 Task: Search one way flight ticket for 2 adults, 2 children, 2 infants in seat in first from Nantucket: Nantucket Memorial Airport to Springfield: Abraham Lincoln Capital Airport on 5-2-2023. Choice of flights is Royal air maroc. Number of bags: 2 checked bags. Price is upto 76000. Outbound departure time preference is 0:00.
Action: Mouse moved to (336, 152)
Screenshot: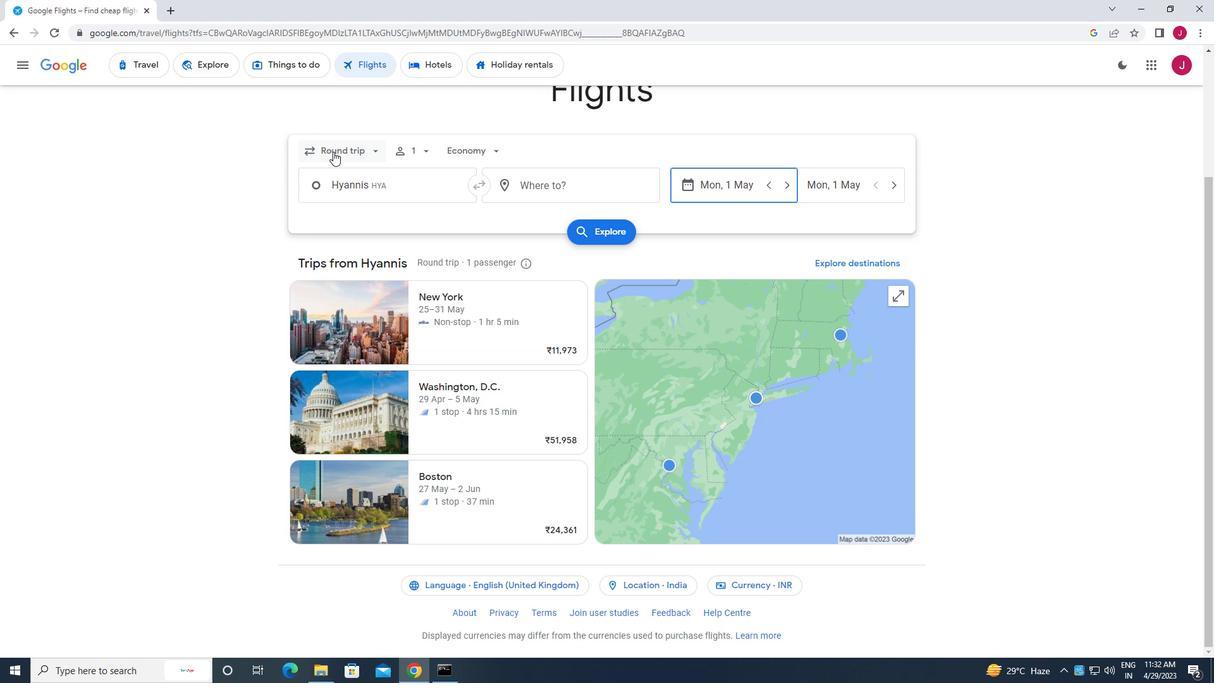 
Action: Mouse pressed left at (336, 152)
Screenshot: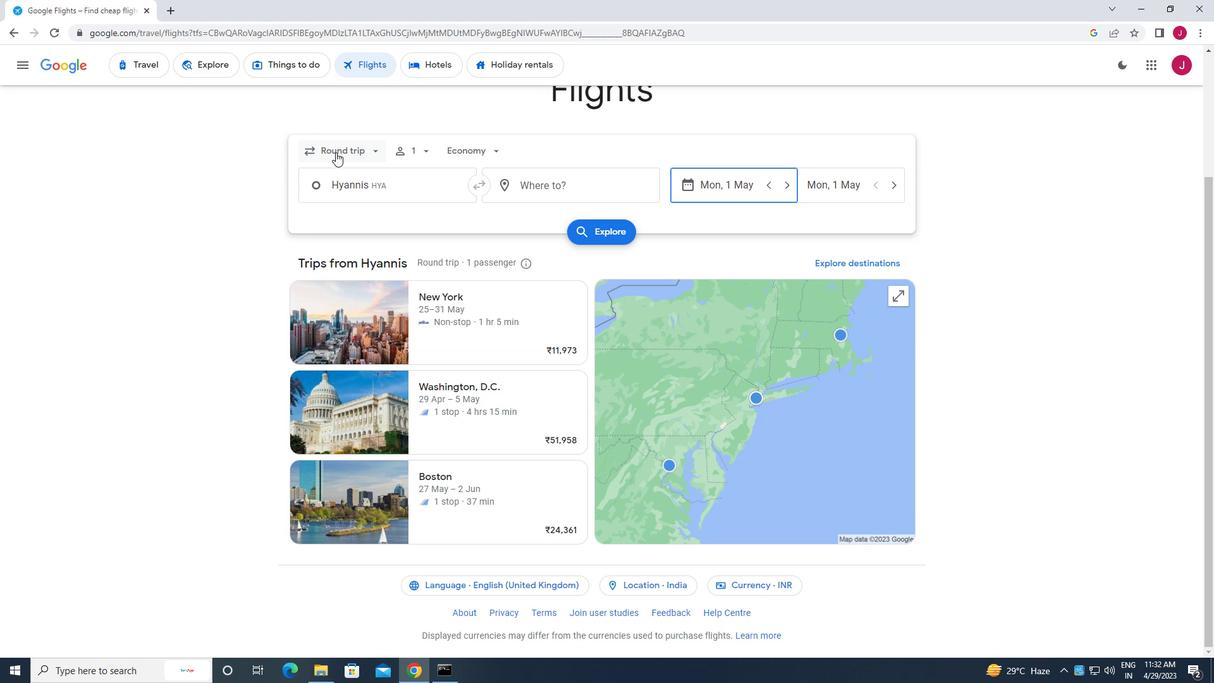 
Action: Mouse moved to (358, 211)
Screenshot: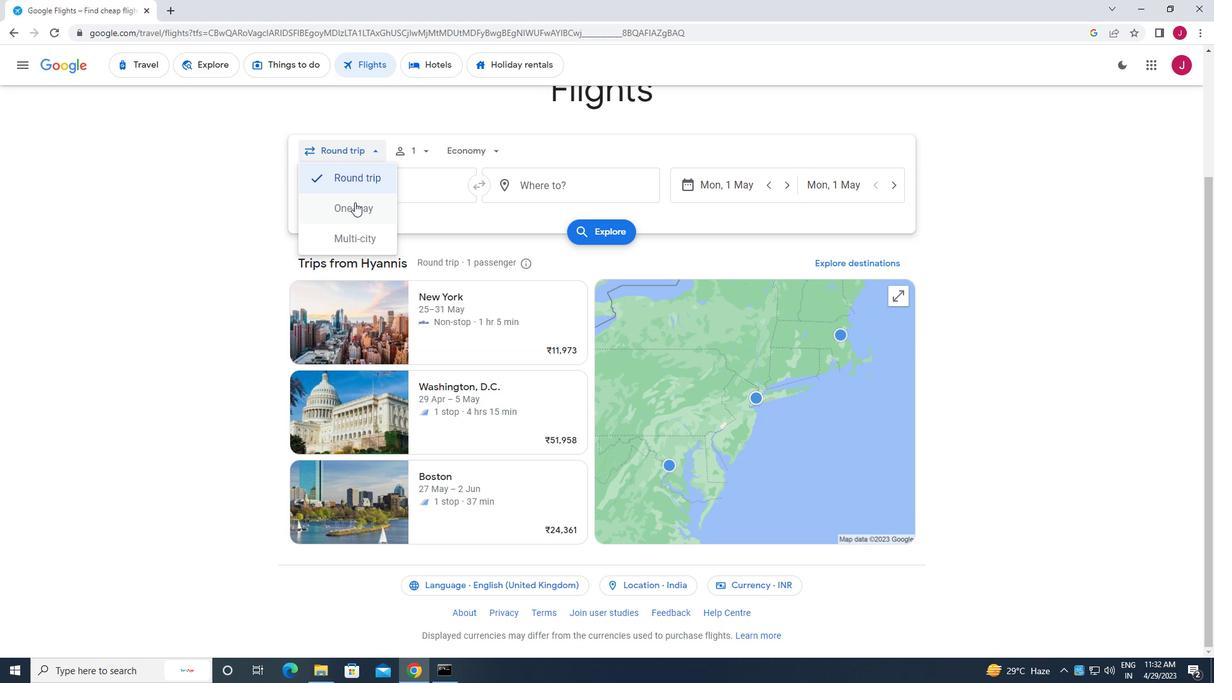 
Action: Mouse pressed left at (358, 211)
Screenshot: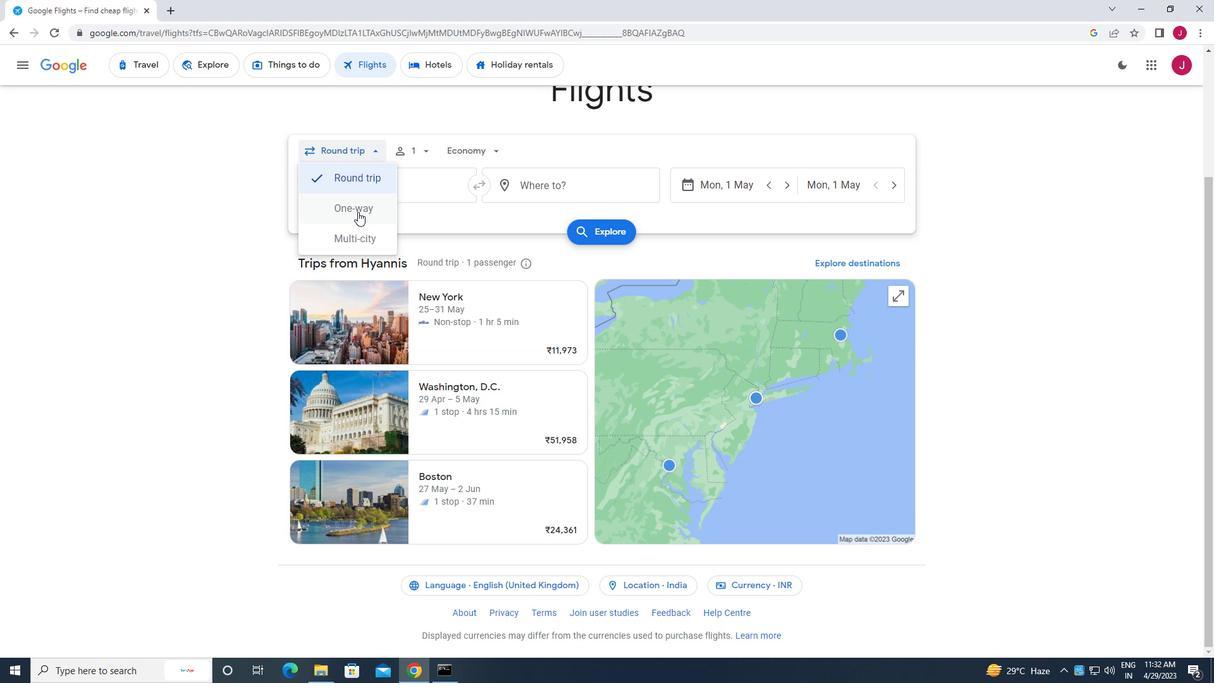 
Action: Mouse moved to (424, 153)
Screenshot: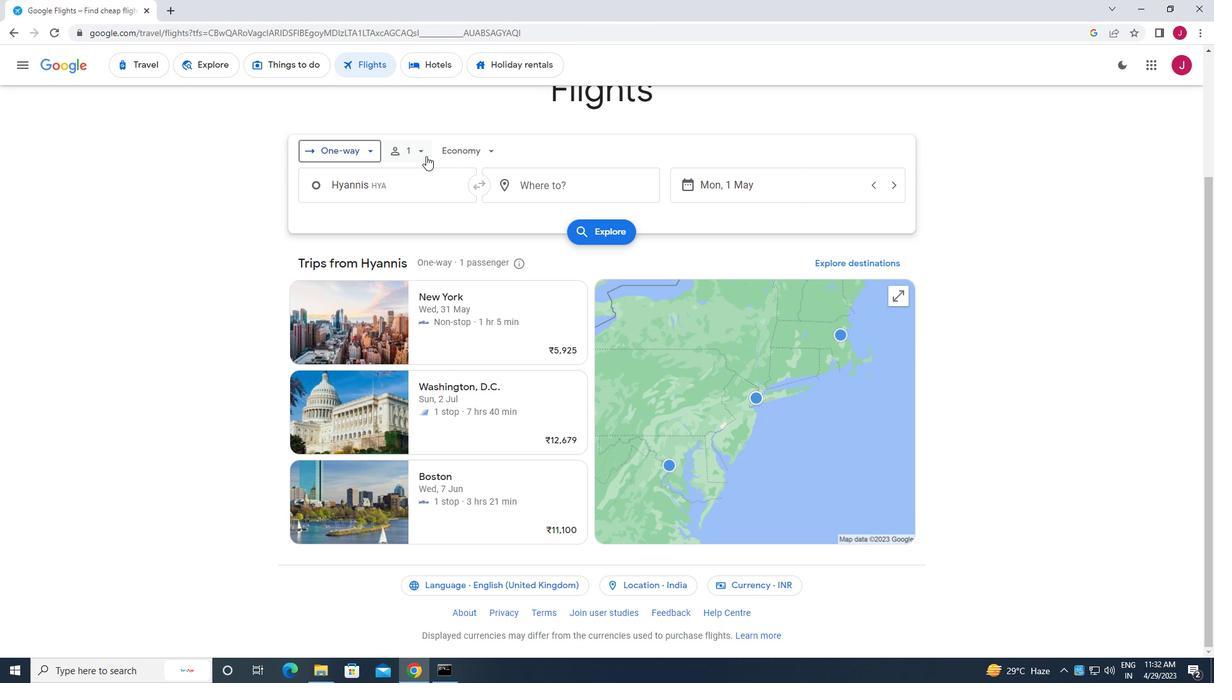 
Action: Mouse pressed left at (424, 153)
Screenshot: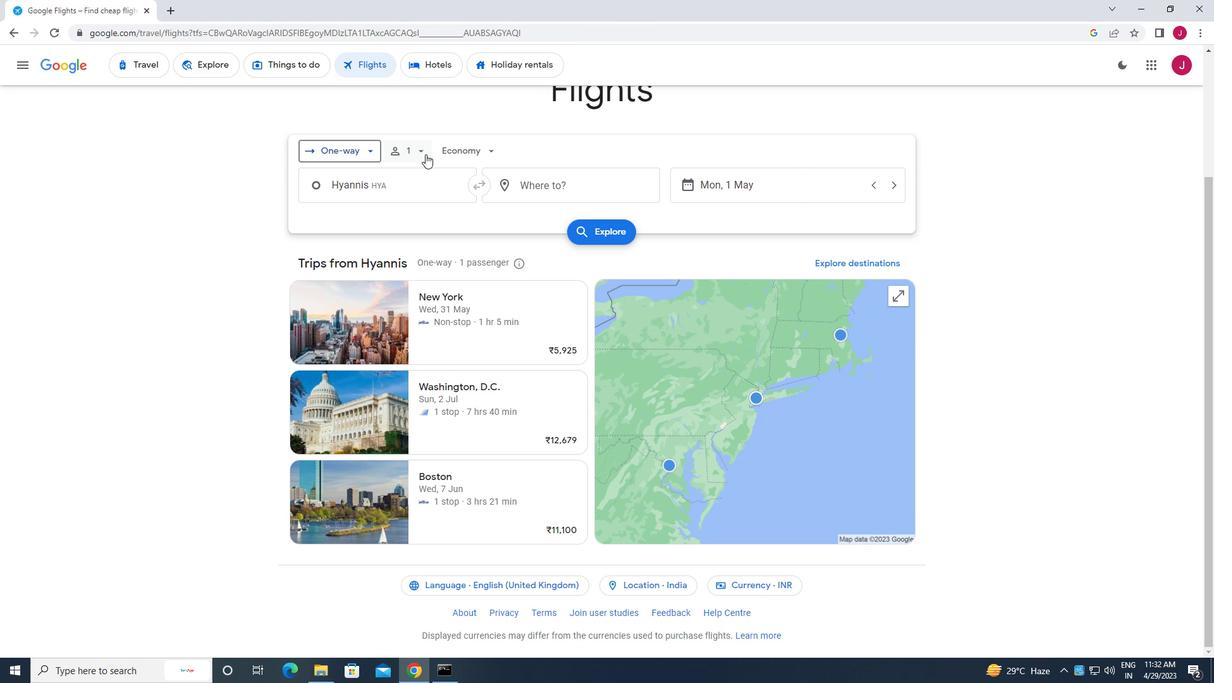 
Action: Mouse moved to (518, 187)
Screenshot: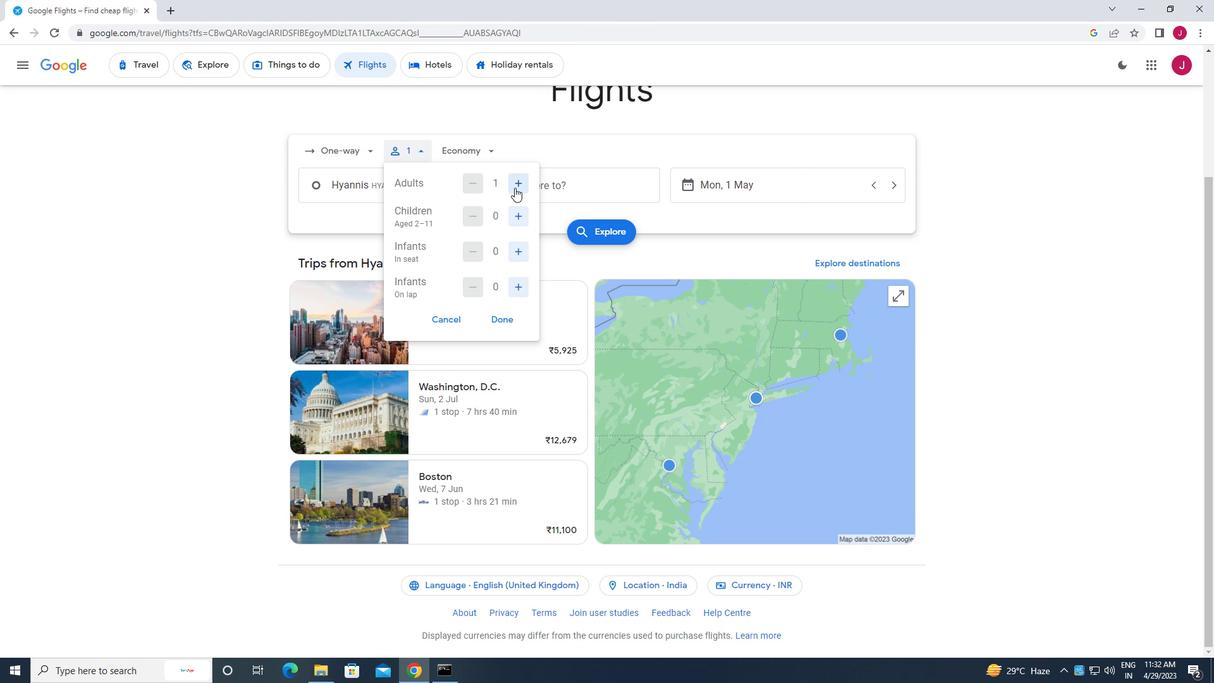 
Action: Mouse pressed left at (518, 187)
Screenshot: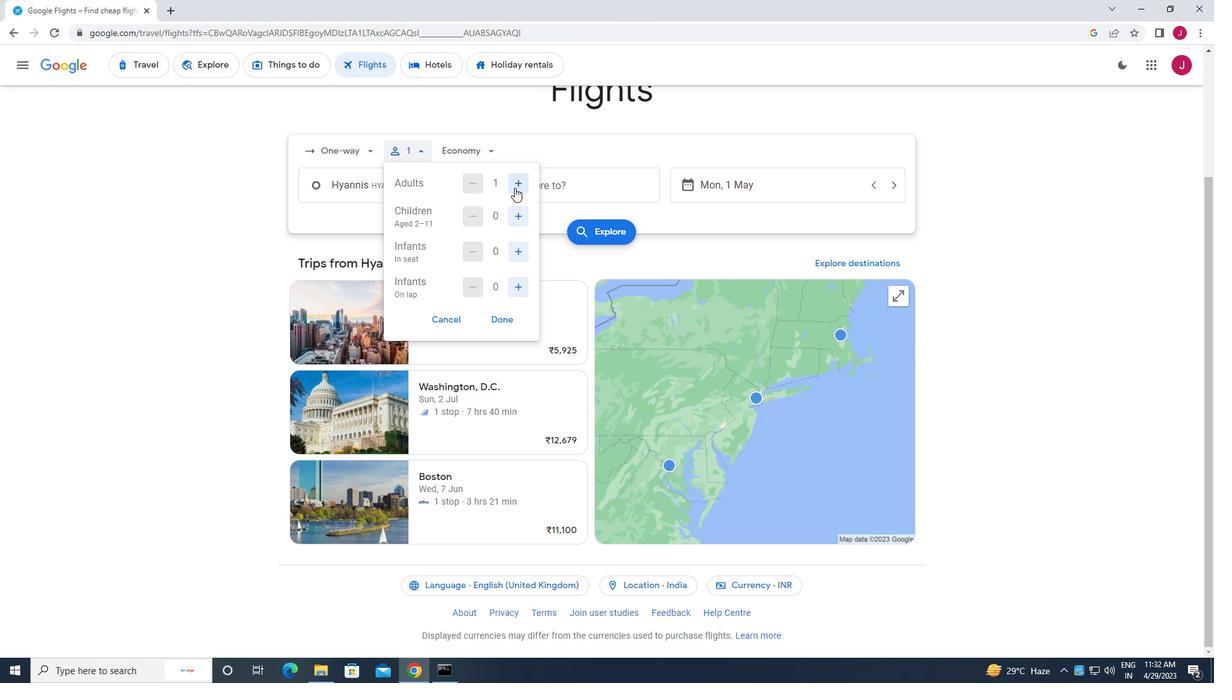
Action: Mouse pressed left at (518, 187)
Screenshot: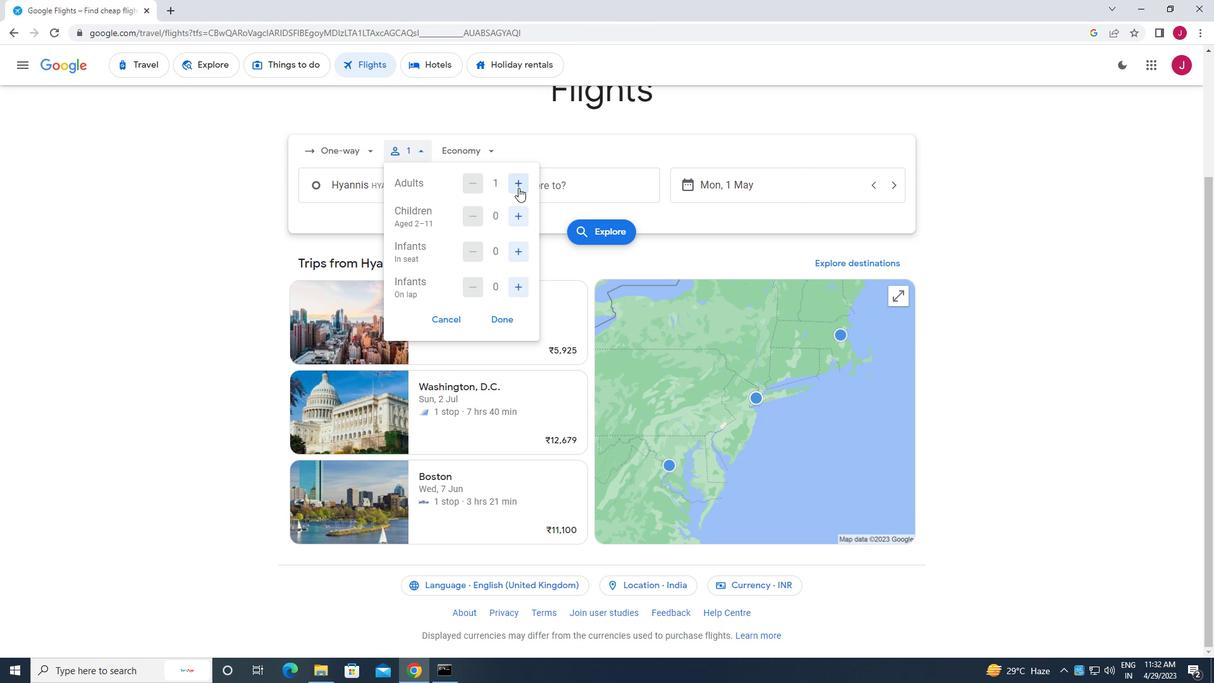 
Action: Mouse moved to (475, 179)
Screenshot: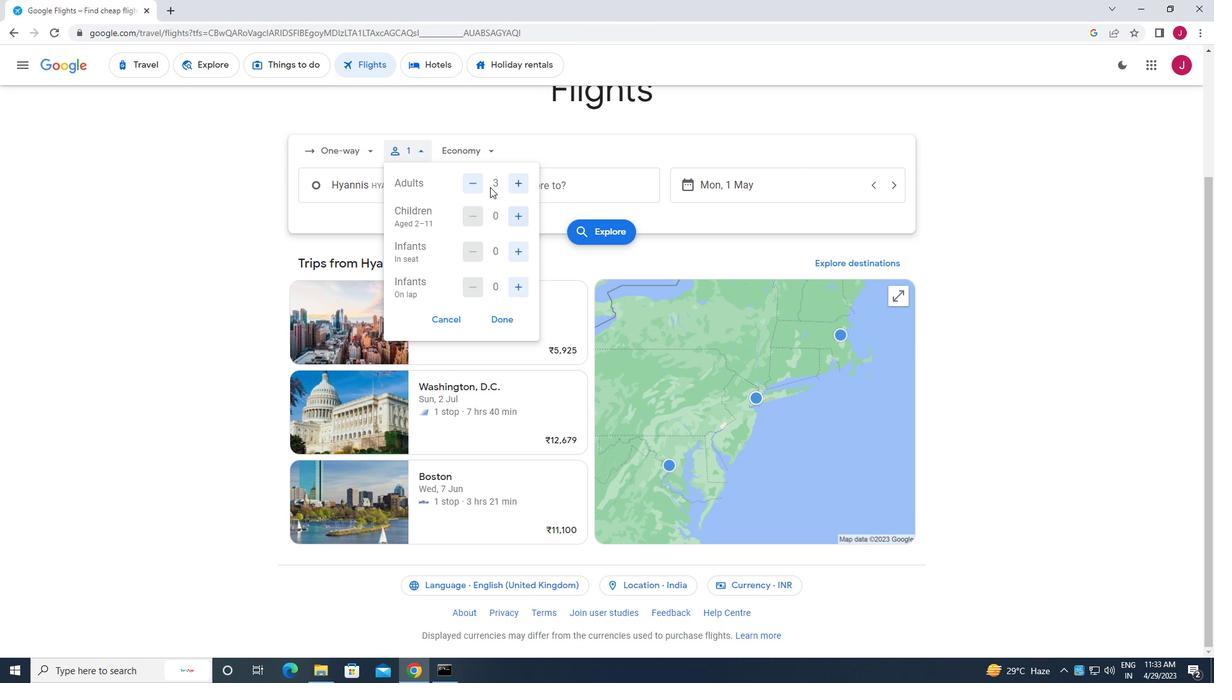 
Action: Mouse pressed left at (475, 179)
Screenshot: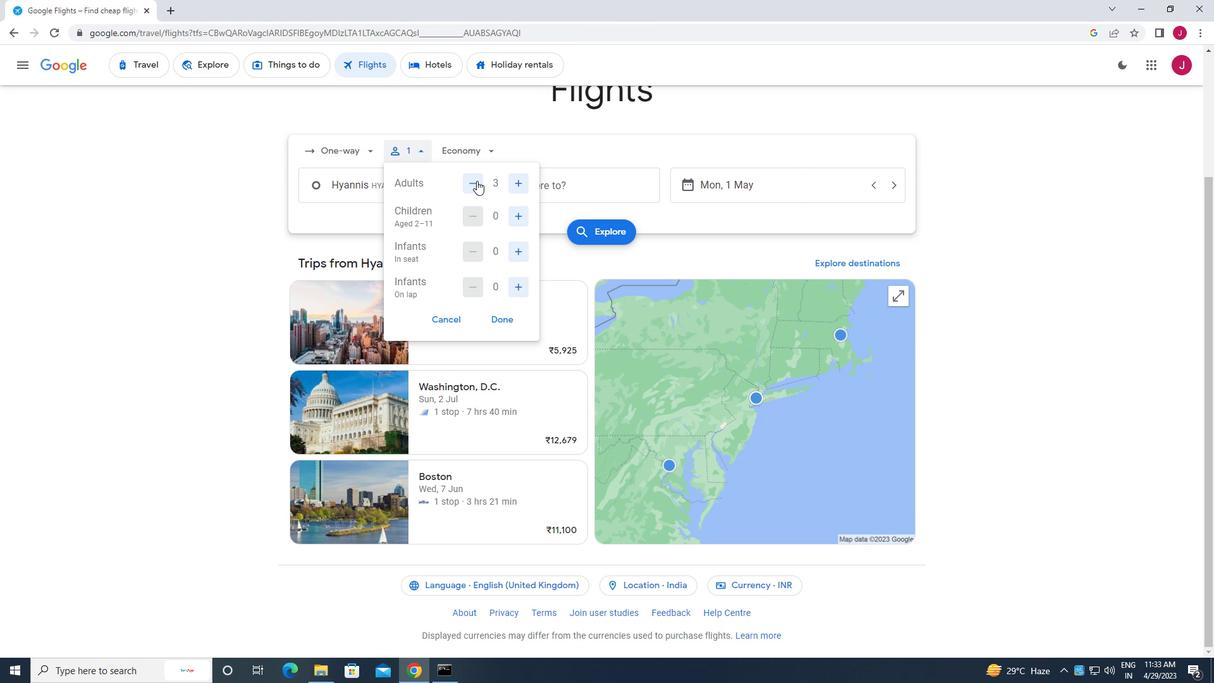 
Action: Mouse moved to (521, 220)
Screenshot: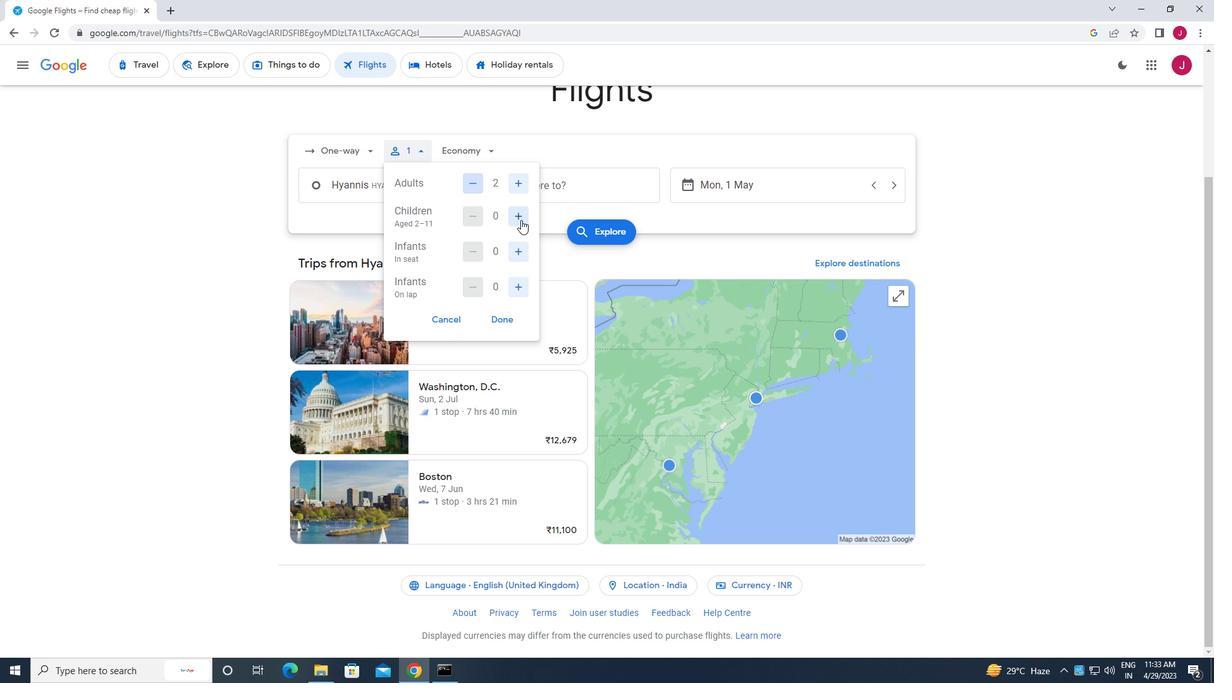 
Action: Mouse pressed left at (521, 220)
Screenshot: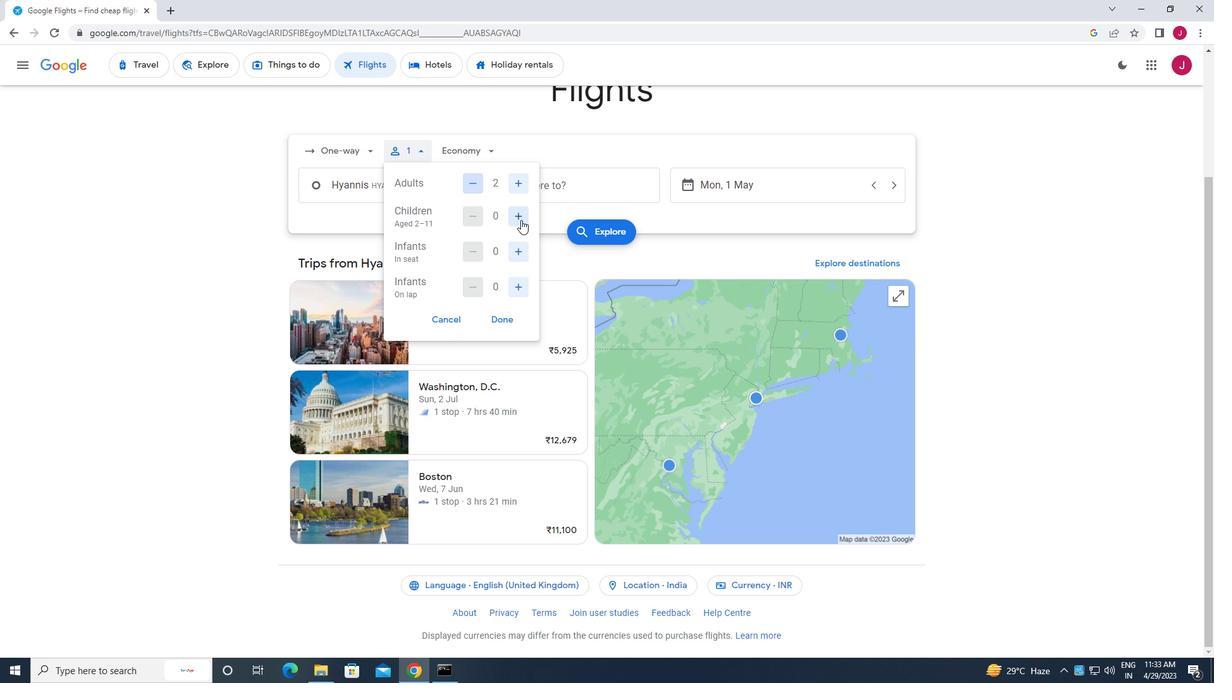 
Action: Mouse moved to (521, 220)
Screenshot: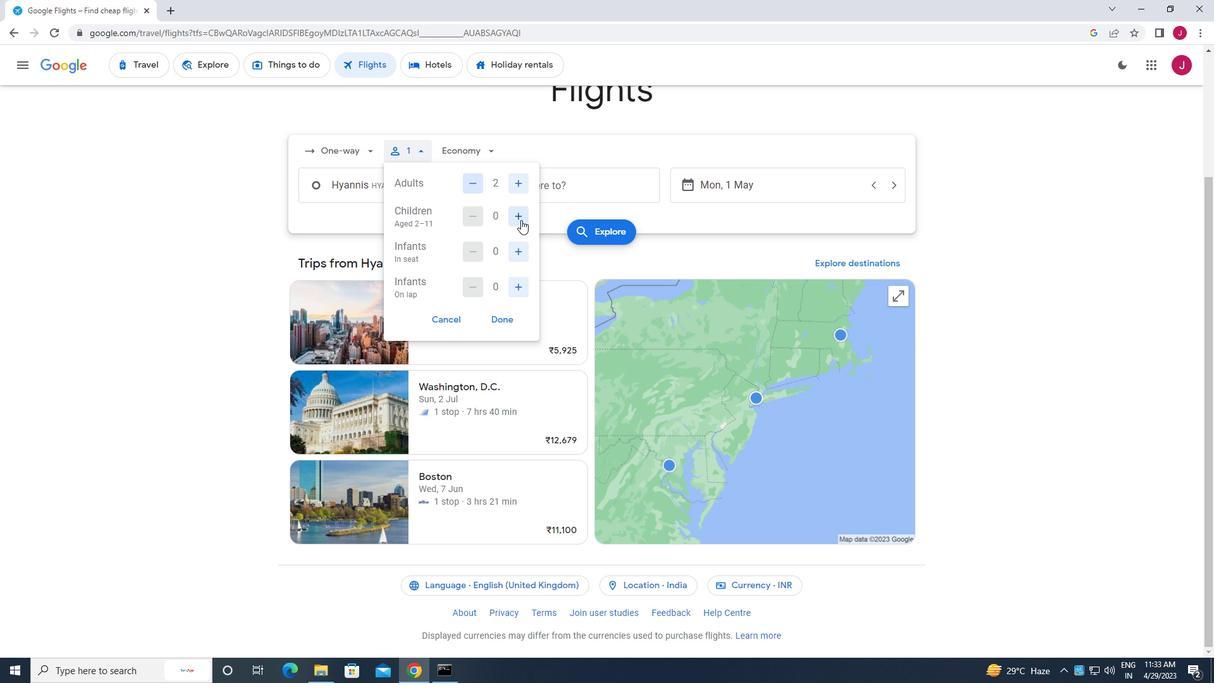 
Action: Mouse pressed left at (521, 220)
Screenshot: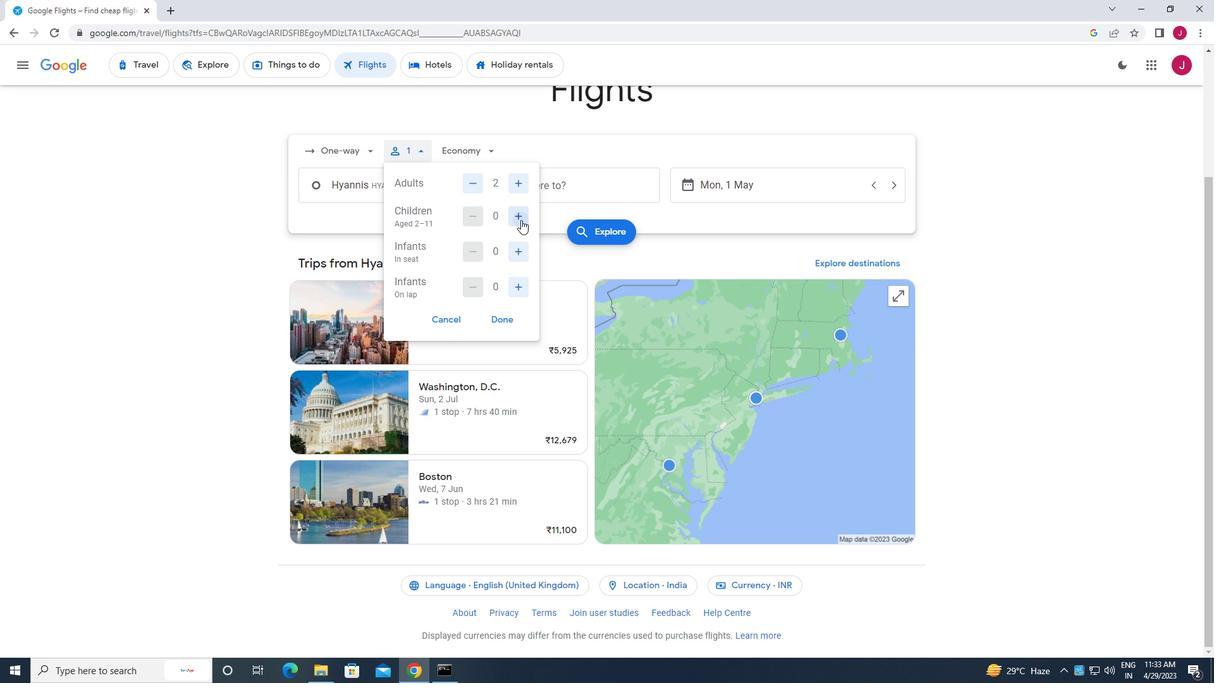 
Action: Mouse moved to (525, 254)
Screenshot: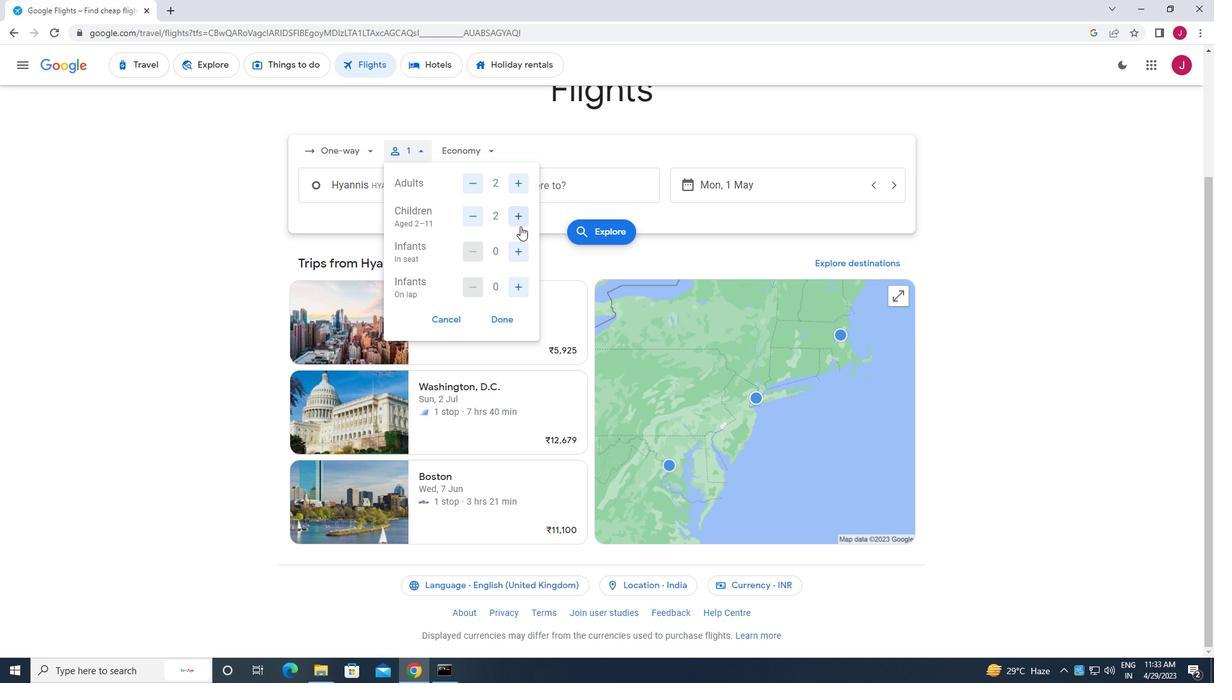 
Action: Mouse pressed left at (525, 254)
Screenshot: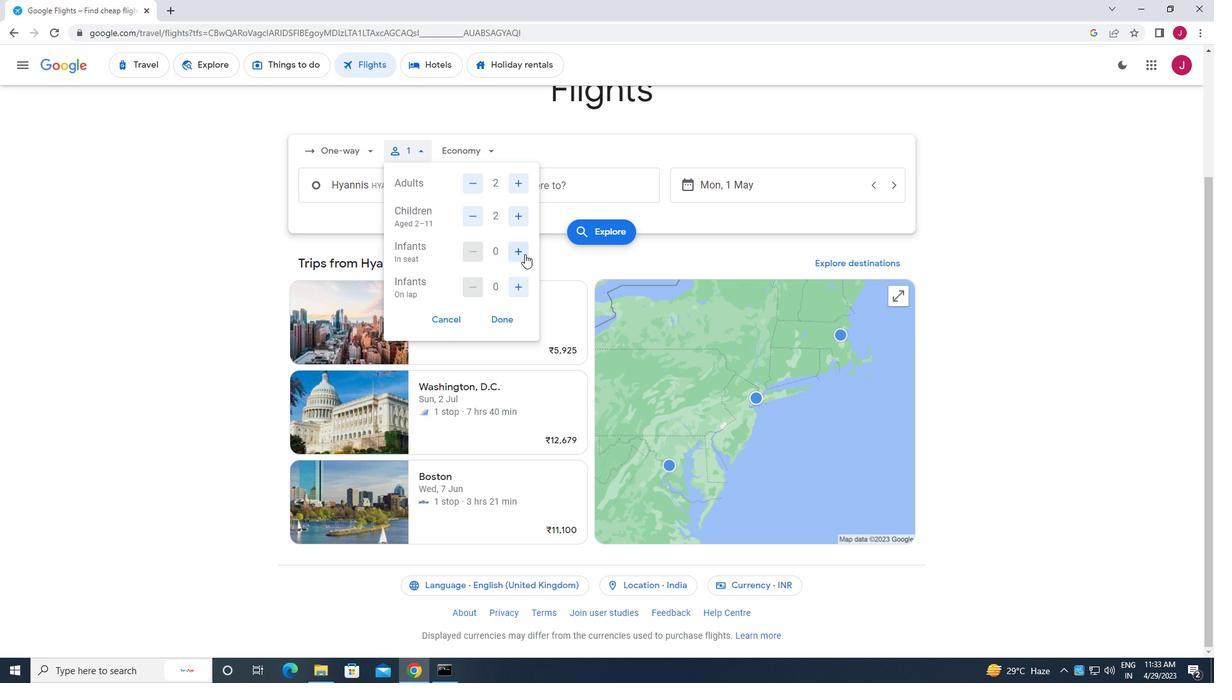 
Action: Mouse moved to (525, 254)
Screenshot: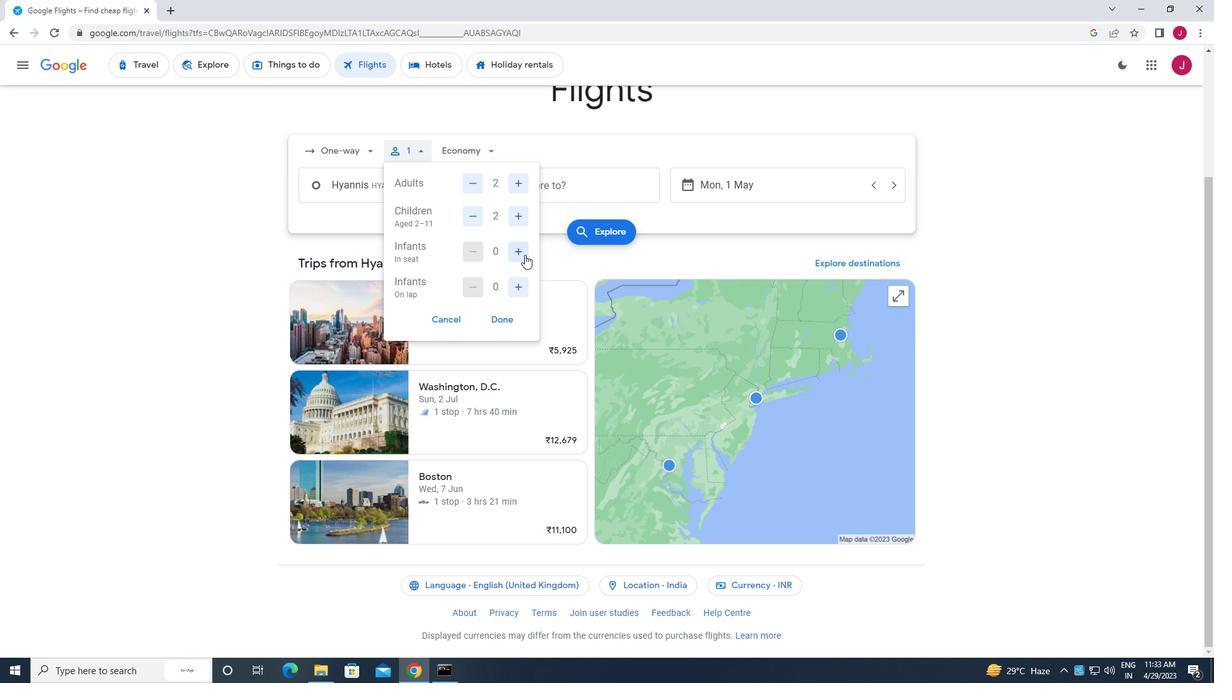 
Action: Mouse pressed left at (525, 254)
Screenshot: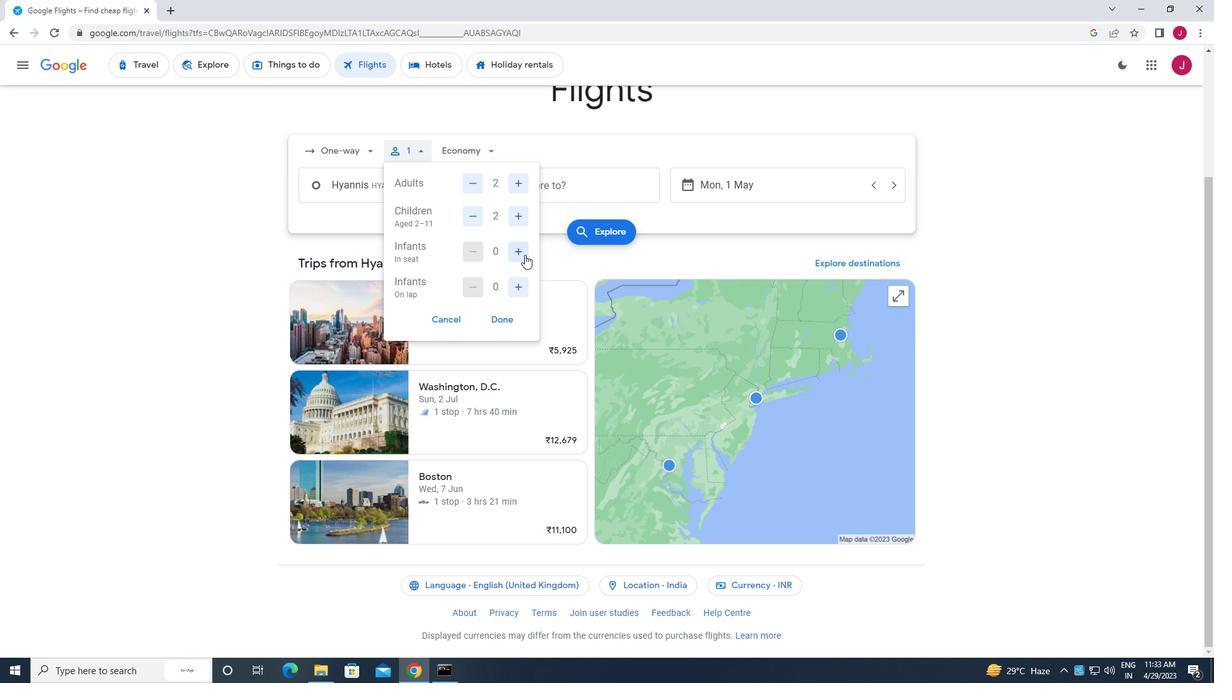 
Action: Mouse moved to (501, 315)
Screenshot: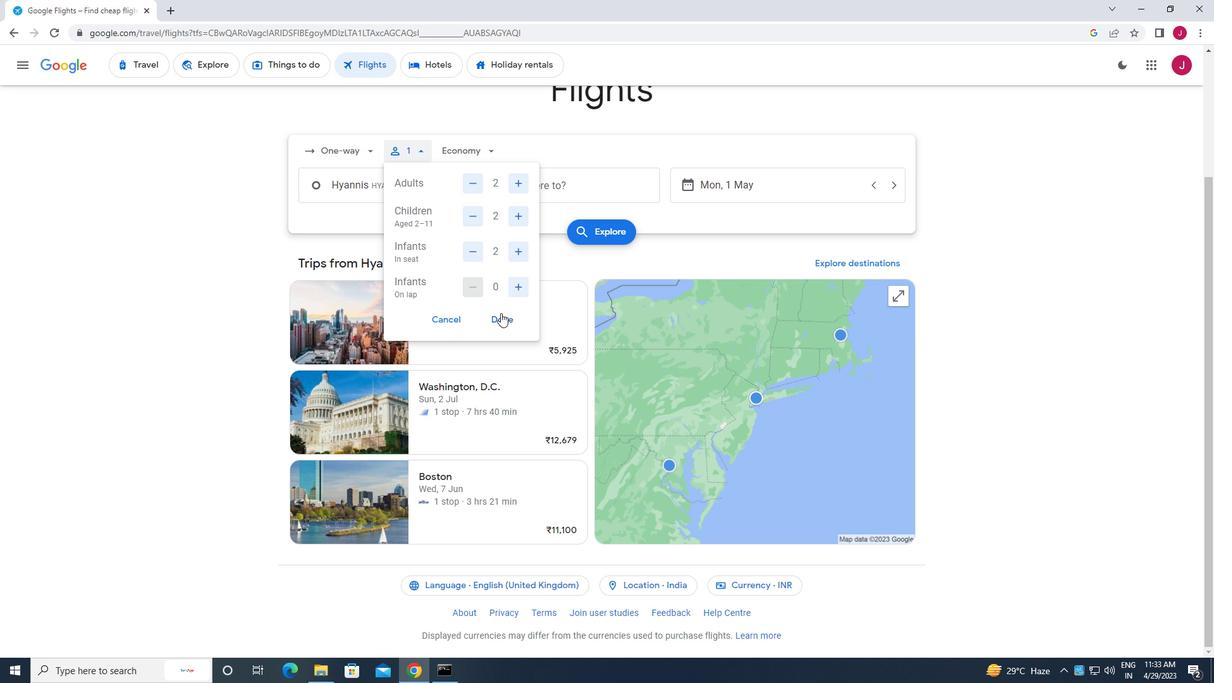
Action: Mouse pressed left at (501, 315)
Screenshot: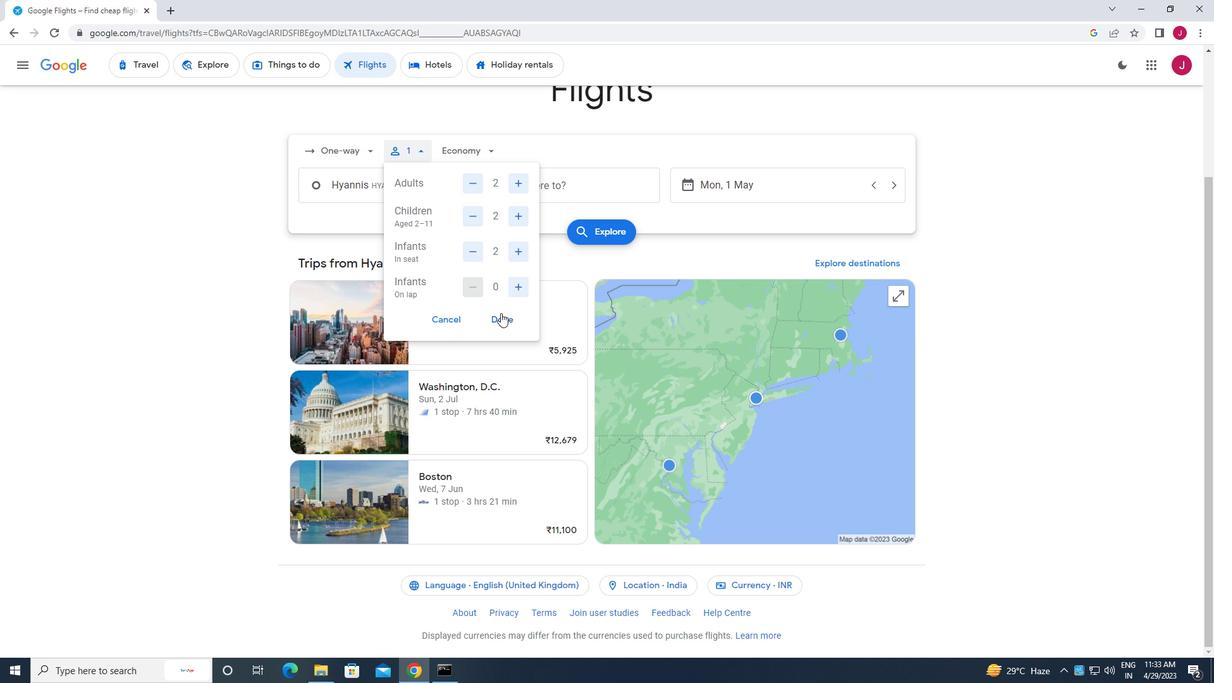 
Action: Mouse moved to (402, 188)
Screenshot: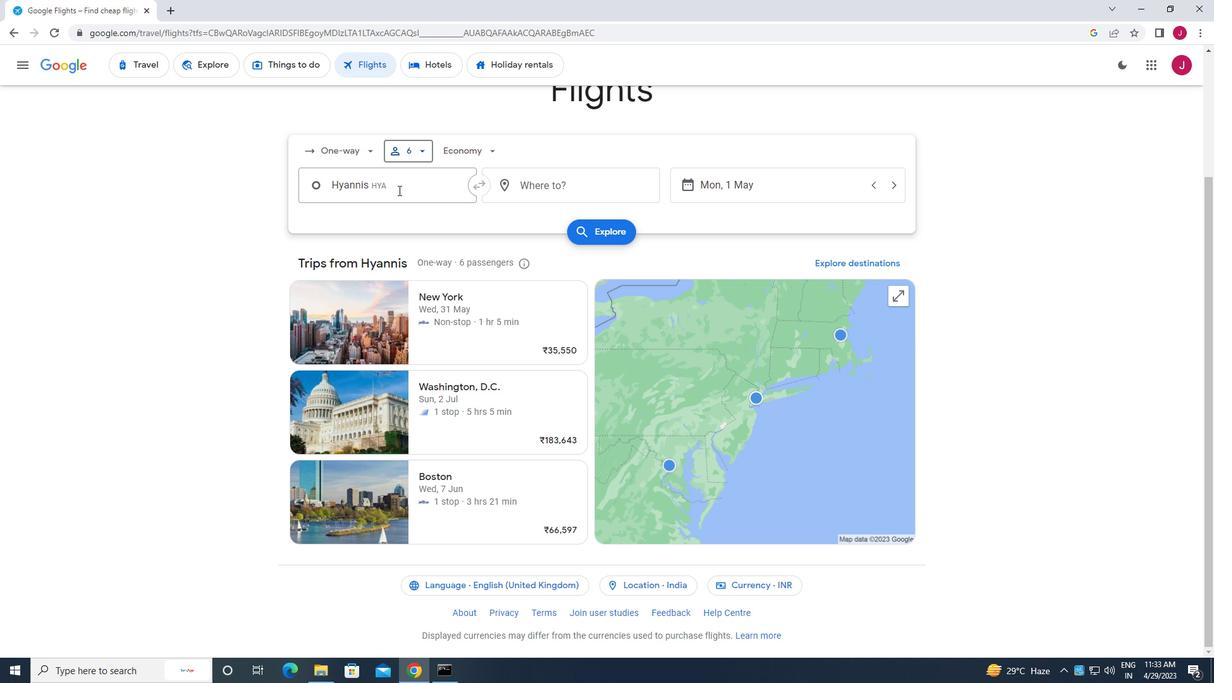 
Action: Mouse pressed left at (402, 188)
Screenshot: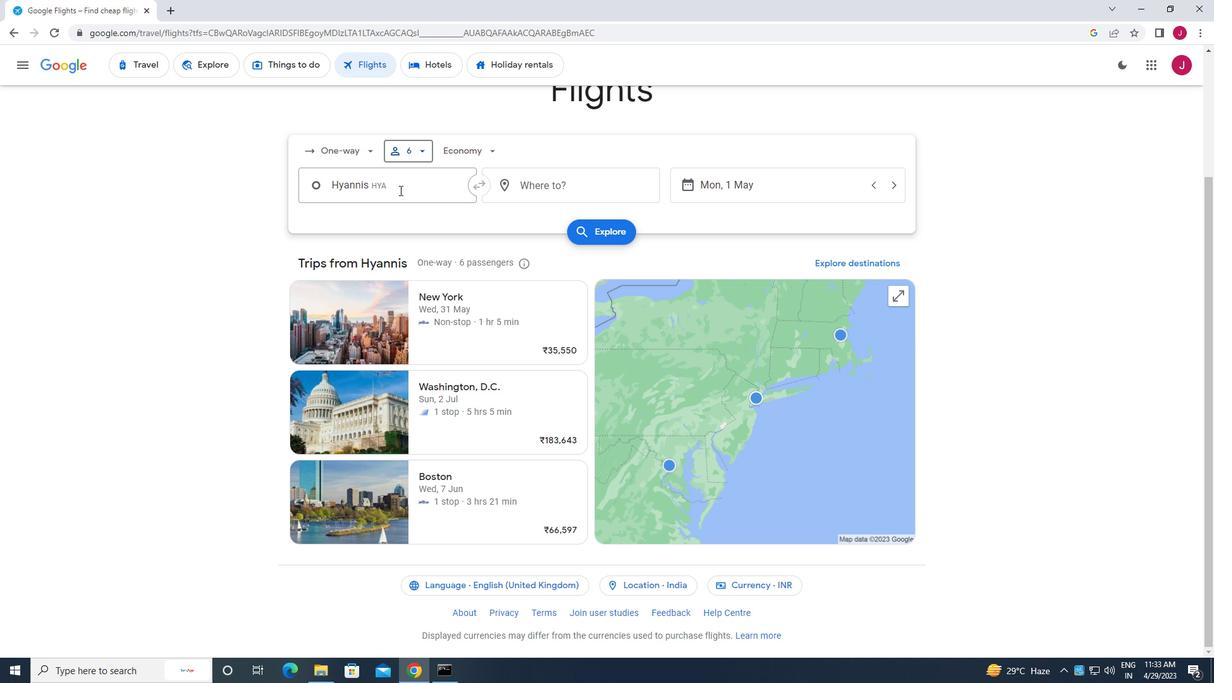 
Action: Key pressed nantucket<Key.space>me
Screenshot: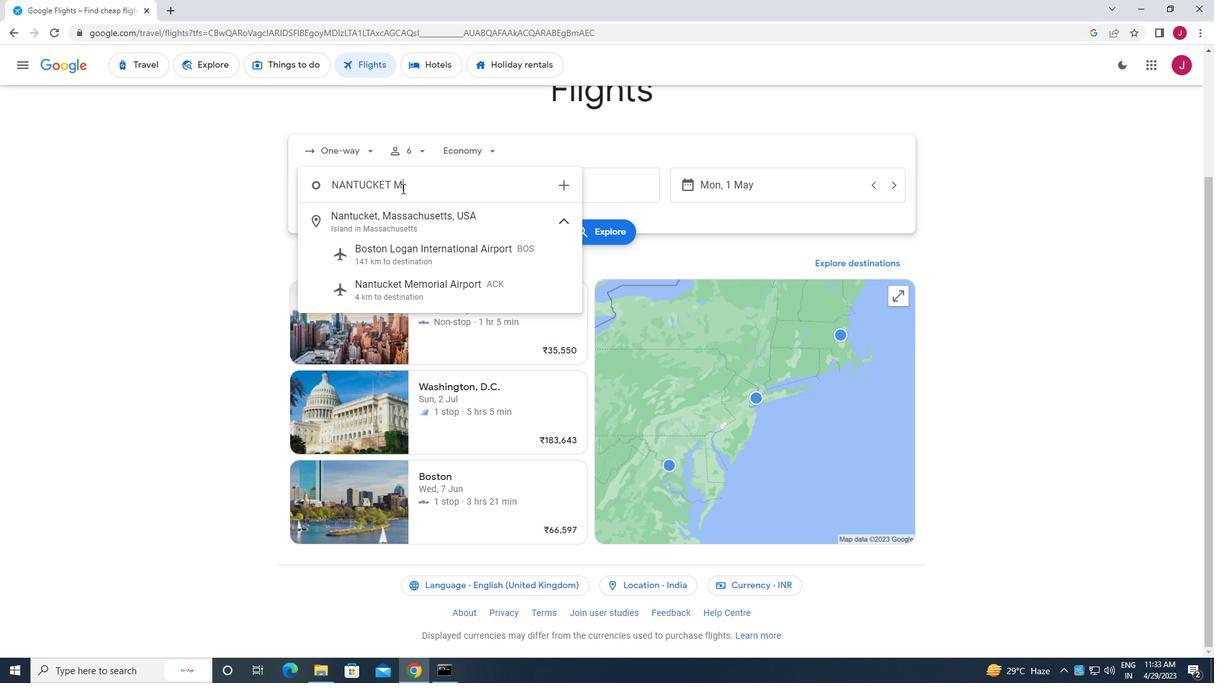 
Action: Mouse moved to (404, 218)
Screenshot: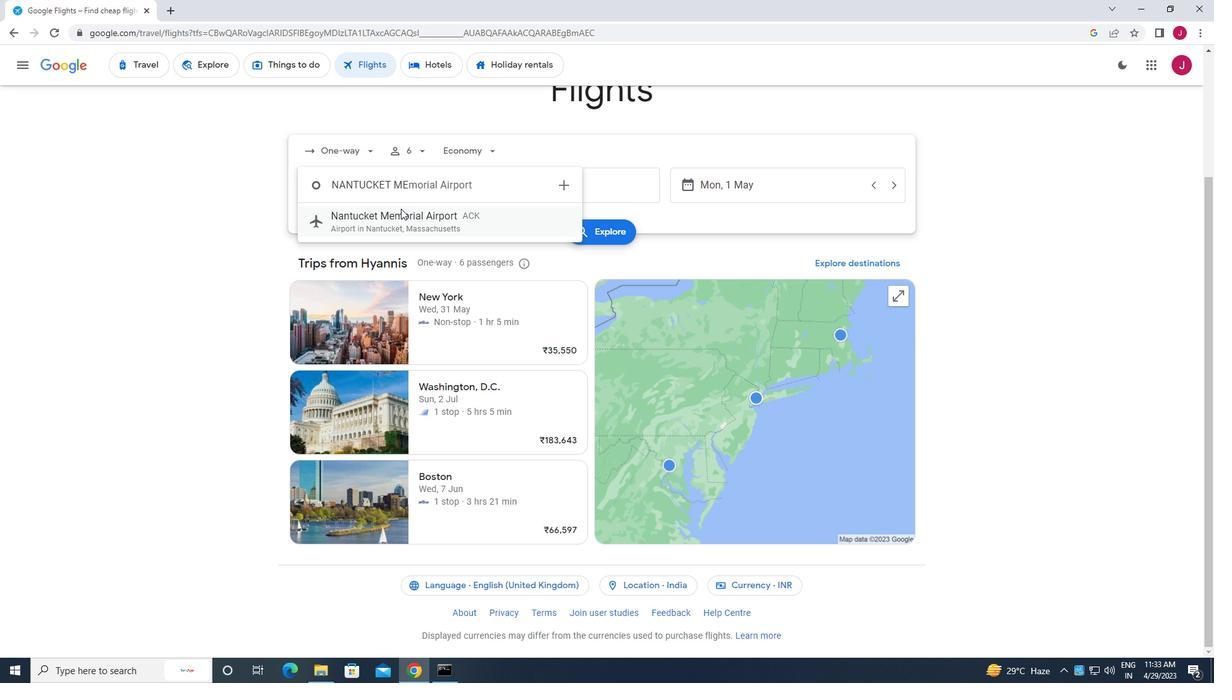 
Action: Mouse pressed left at (404, 218)
Screenshot: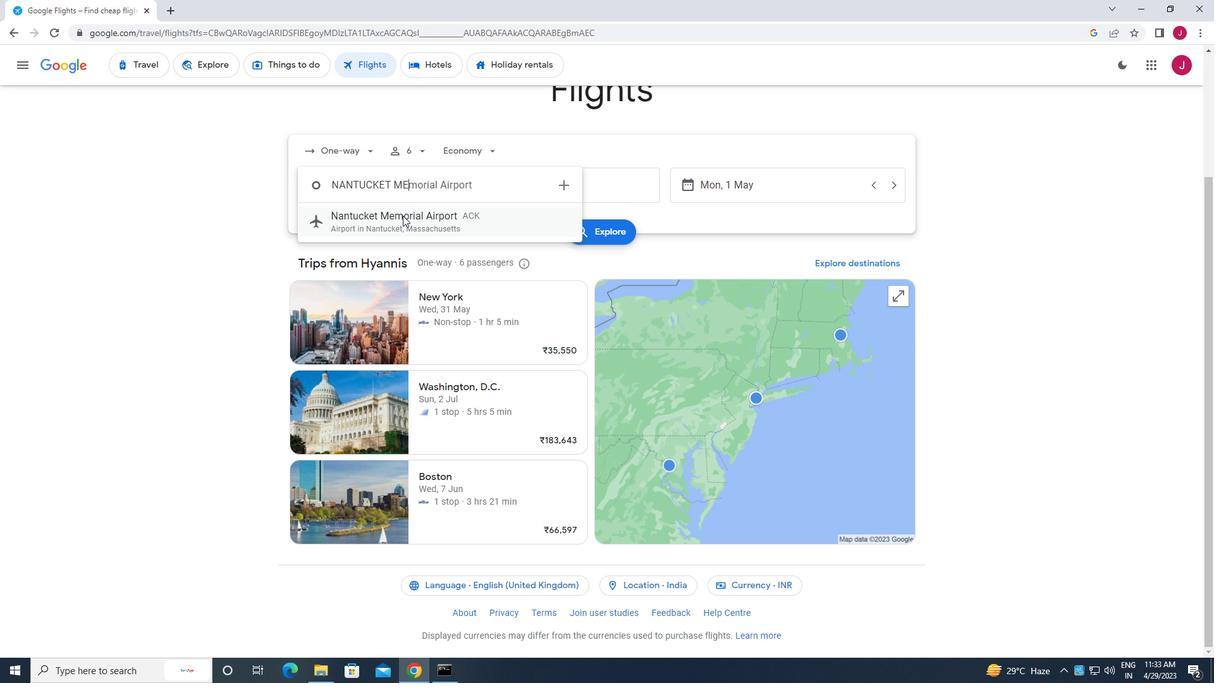 
Action: Mouse moved to (586, 184)
Screenshot: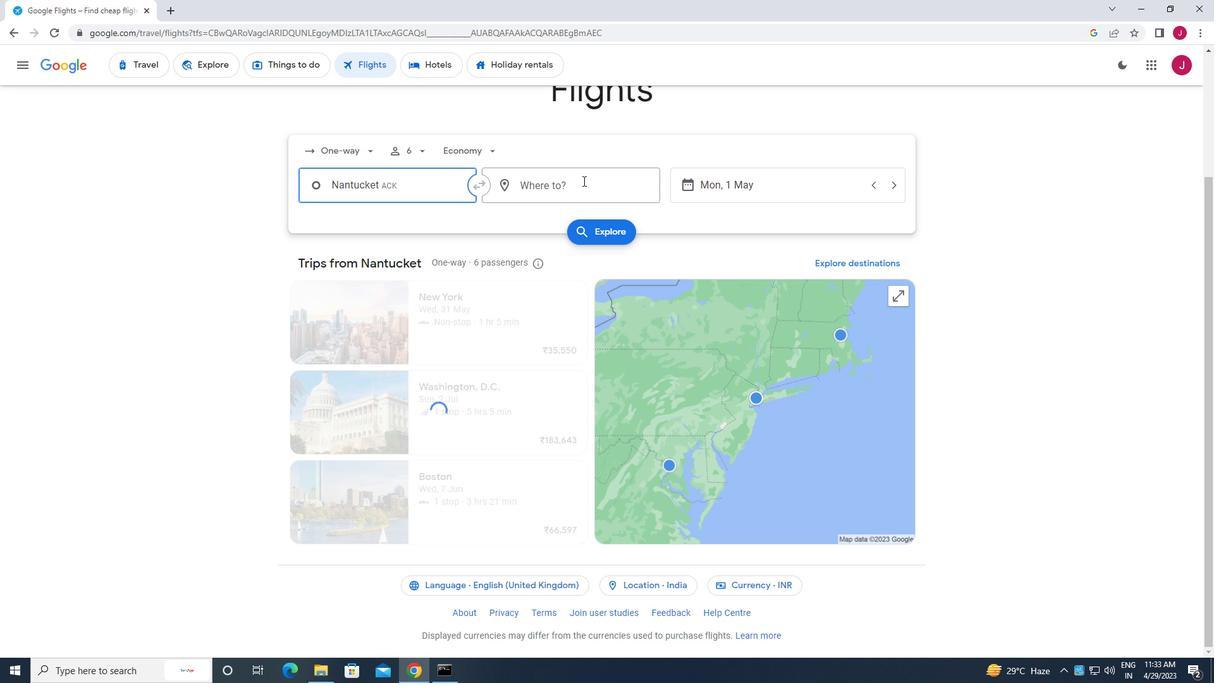 
Action: Mouse pressed left at (586, 184)
Screenshot: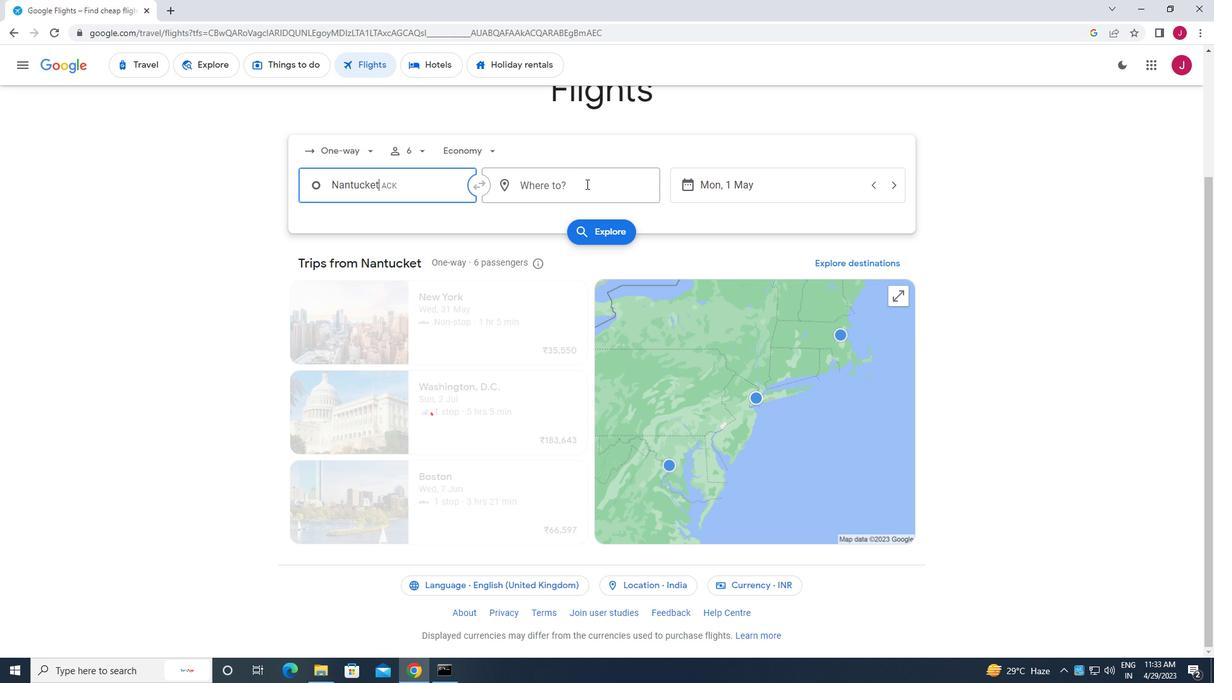 
Action: Mouse moved to (570, 192)
Screenshot: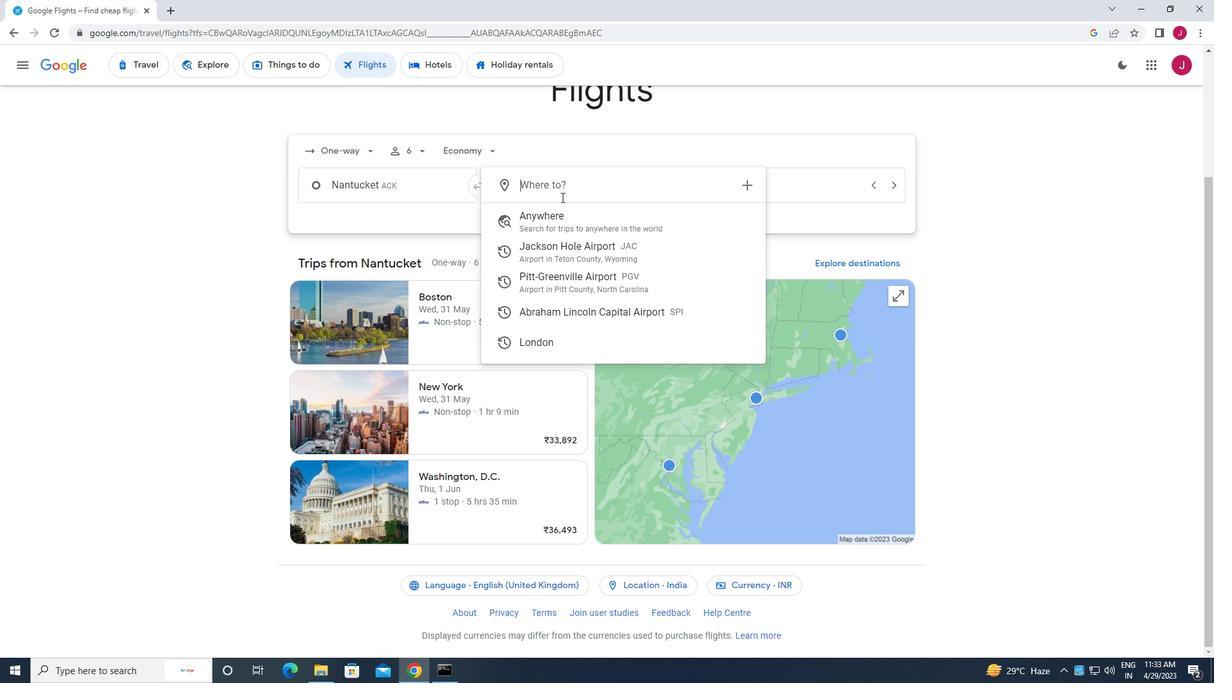 
Action: Mouse pressed left at (570, 192)
Screenshot: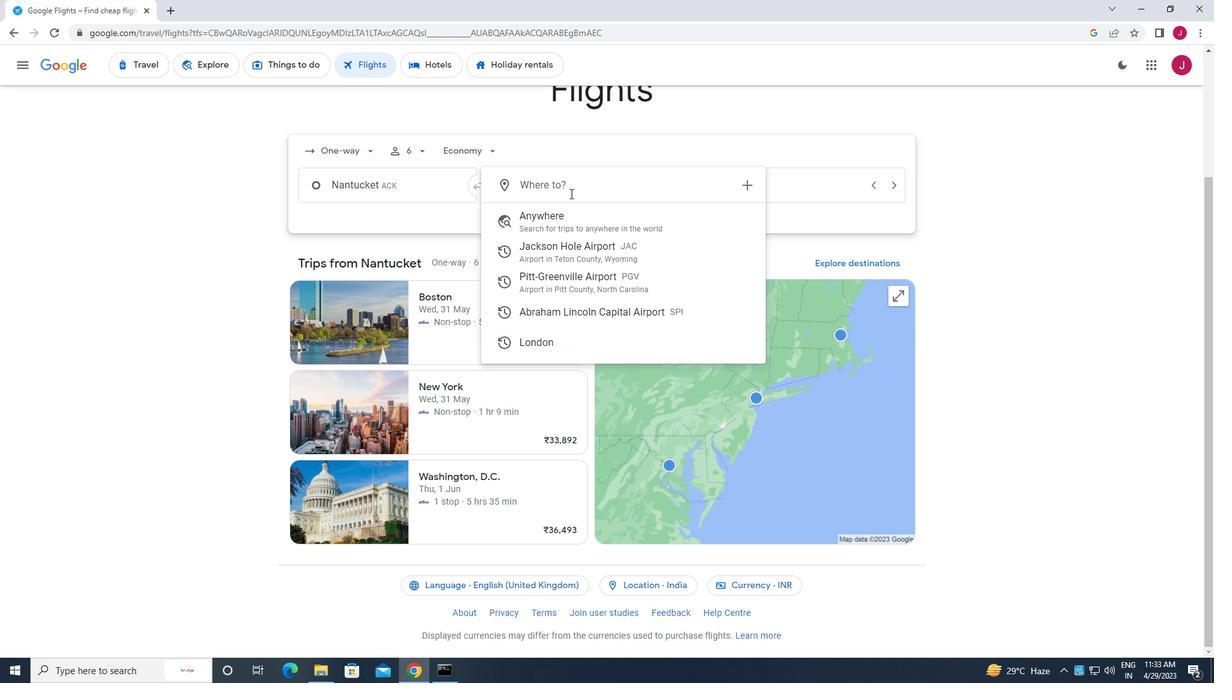 
Action: Mouse moved to (566, 194)
Screenshot: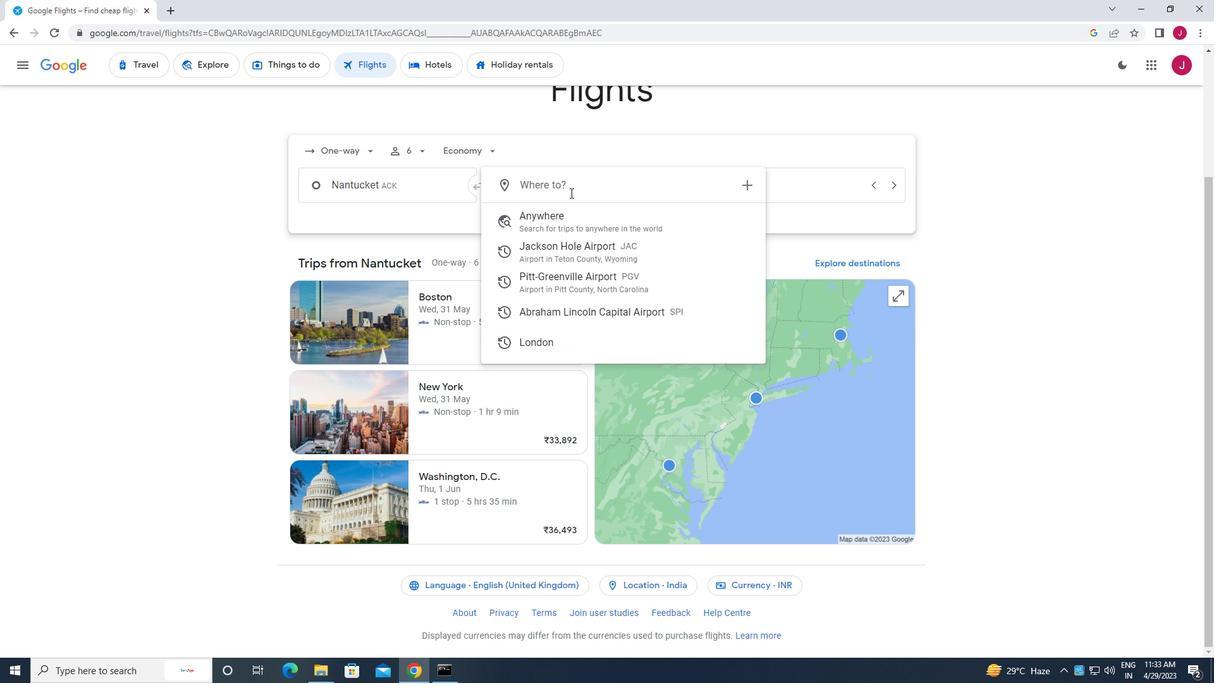 
Action: Key pressed springfield
Screenshot: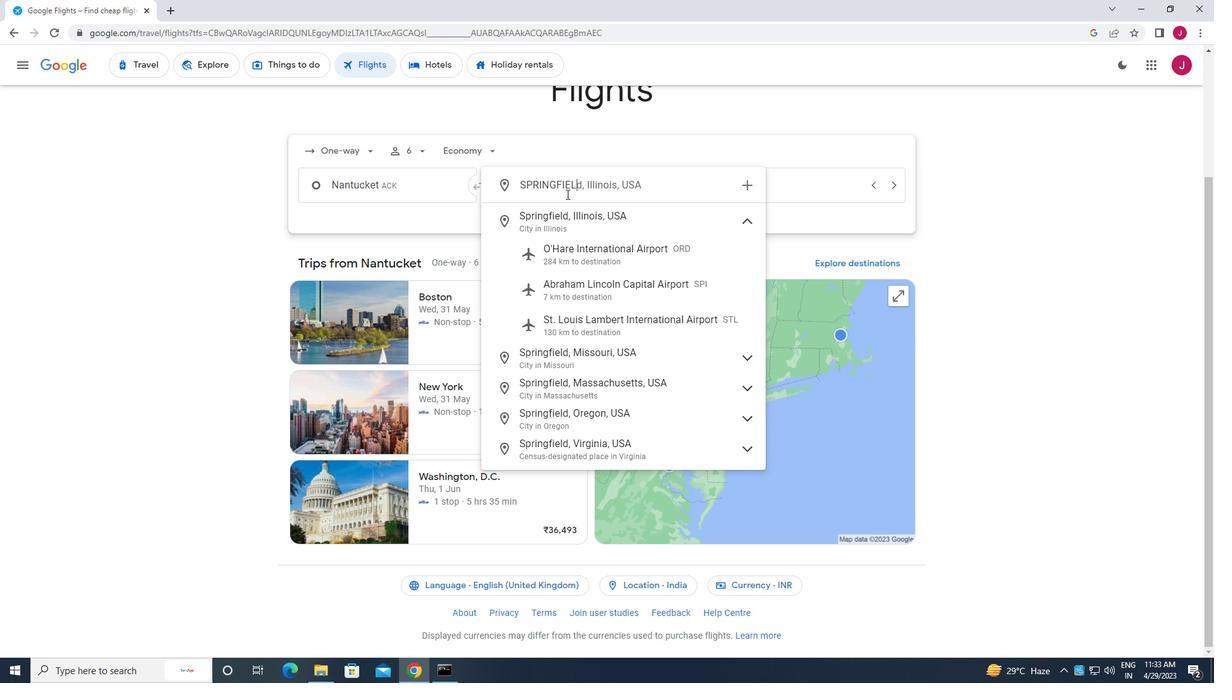 
Action: Mouse moved to (632, 297)
Screenshot: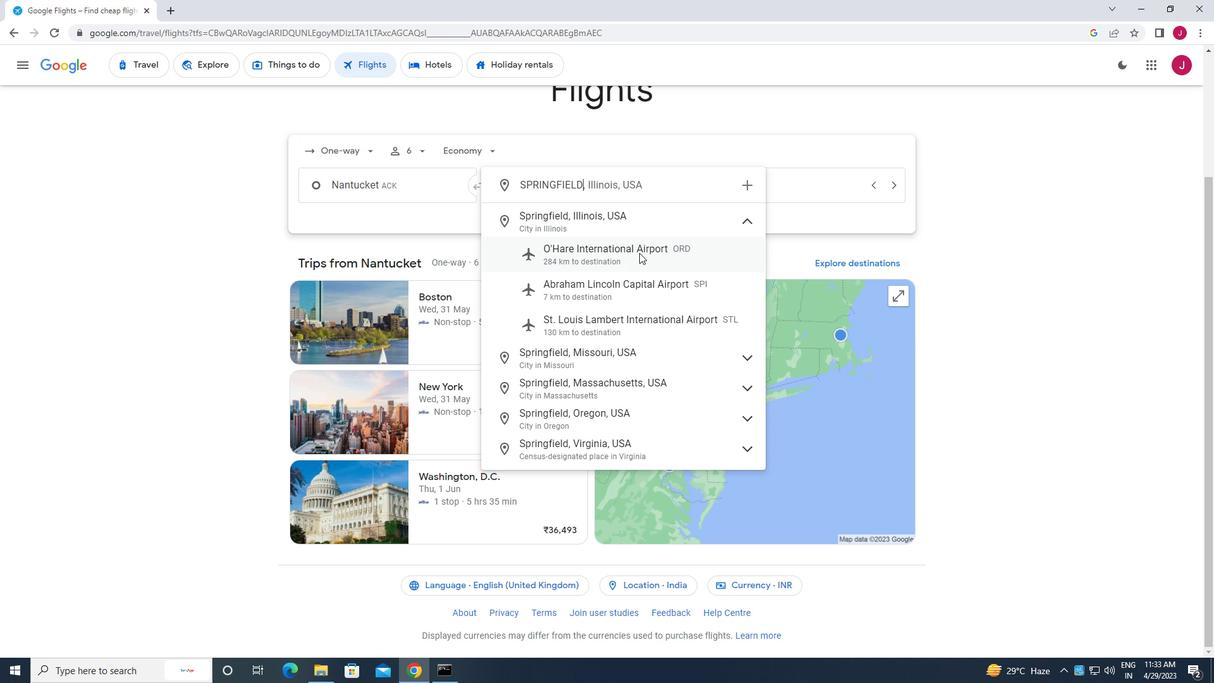 
Action: Mouse pressed left at (632, 297)
Screenshot: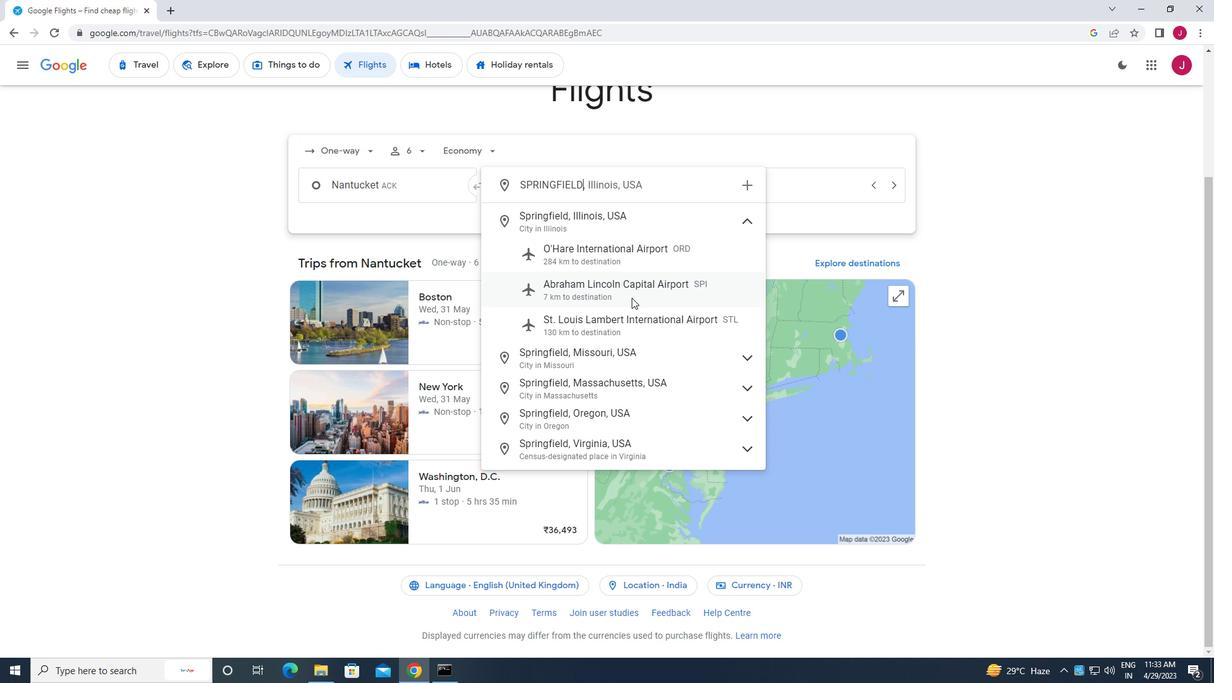 
Action: Mouse moved to (748, 192)
Screenshot: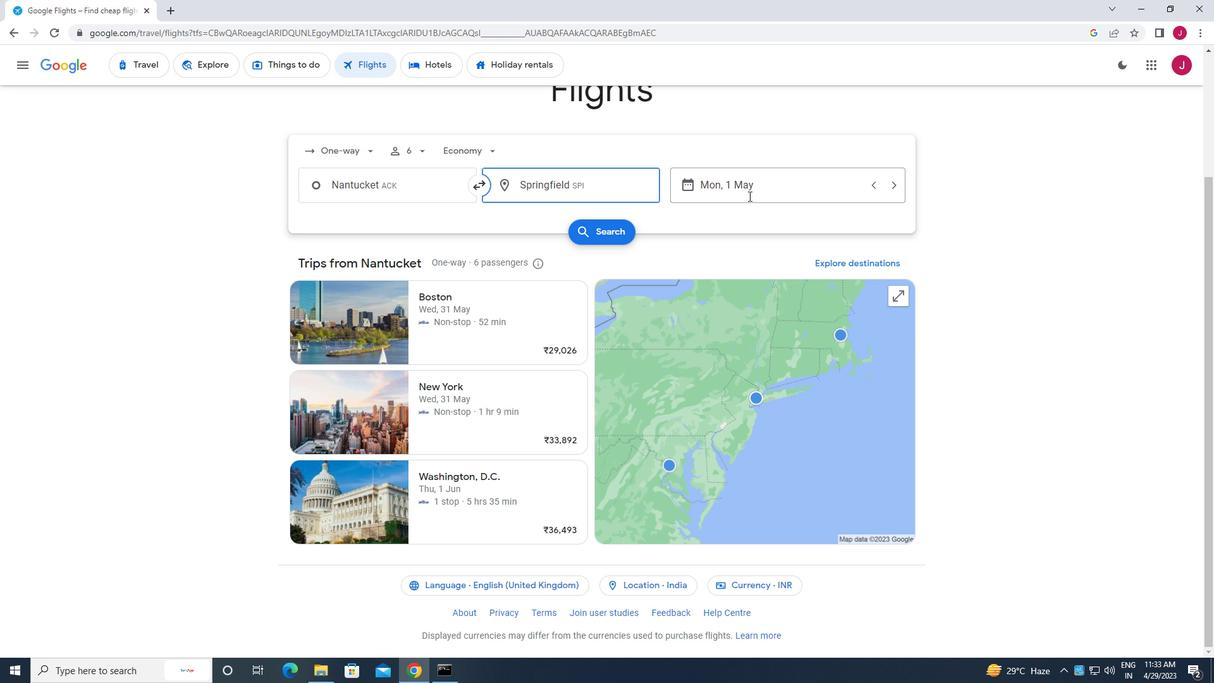 
Action: Mouse pressed left at (748, 192)
Screenshot: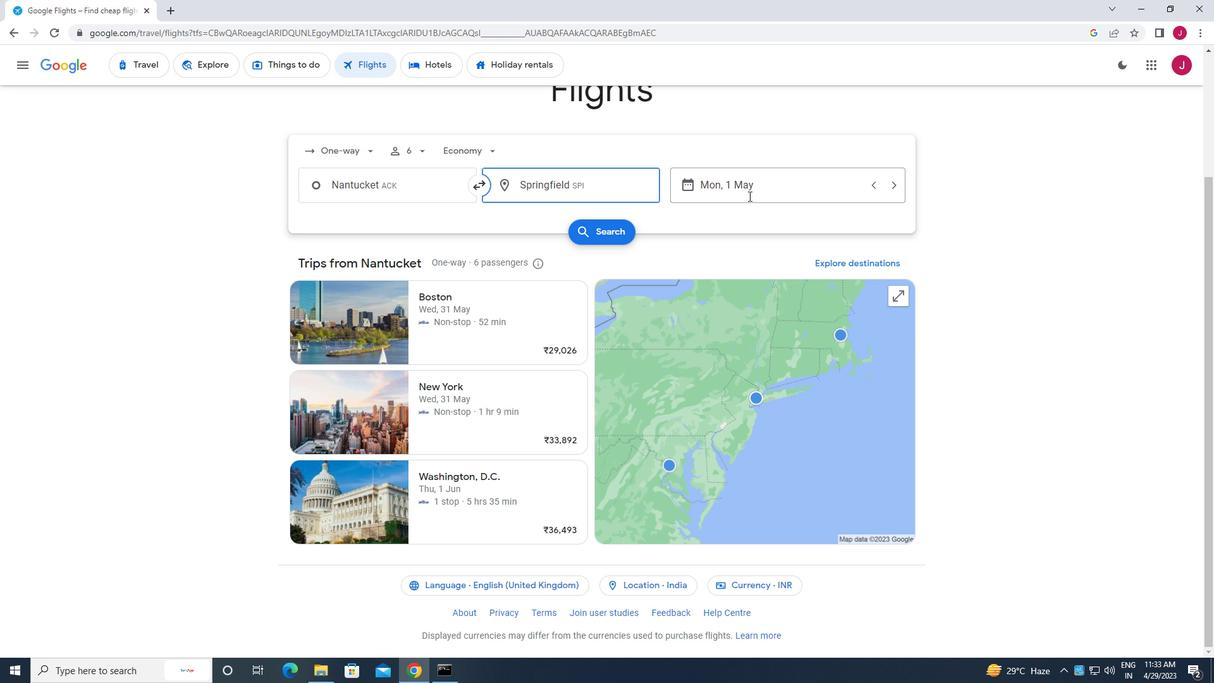 
Action: Mouse moved to (752, 282)
Screenshot: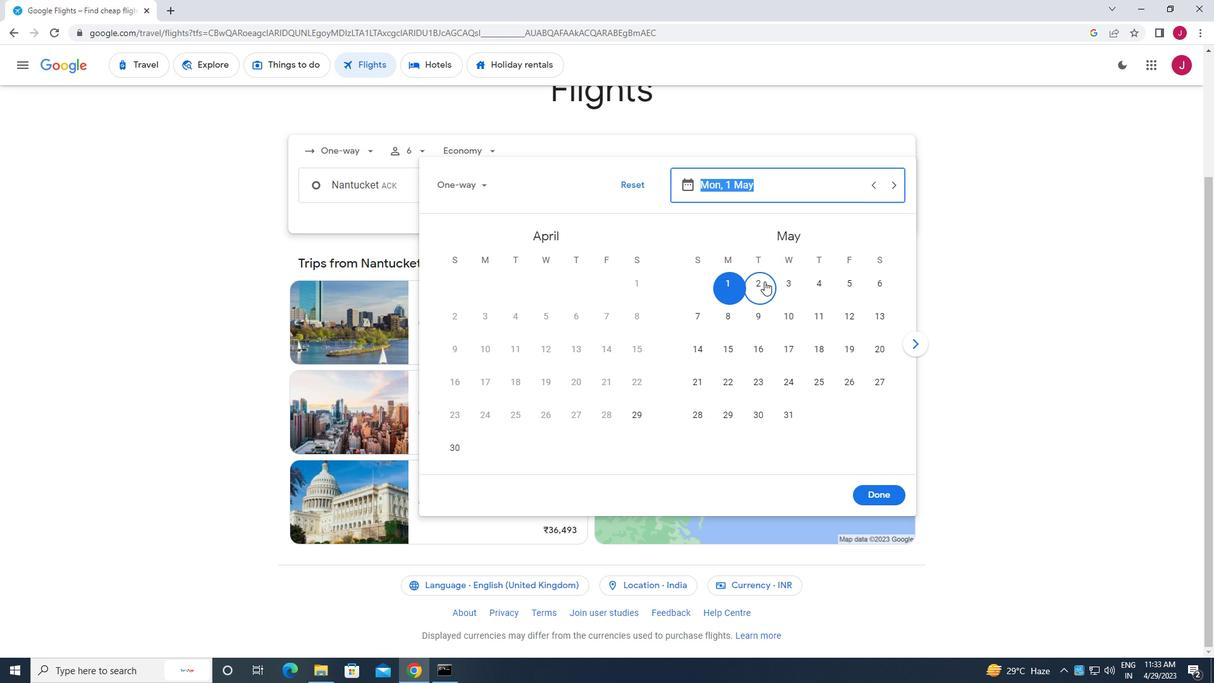
Action: Mouse pressed left at (752, 282)
Screenshot: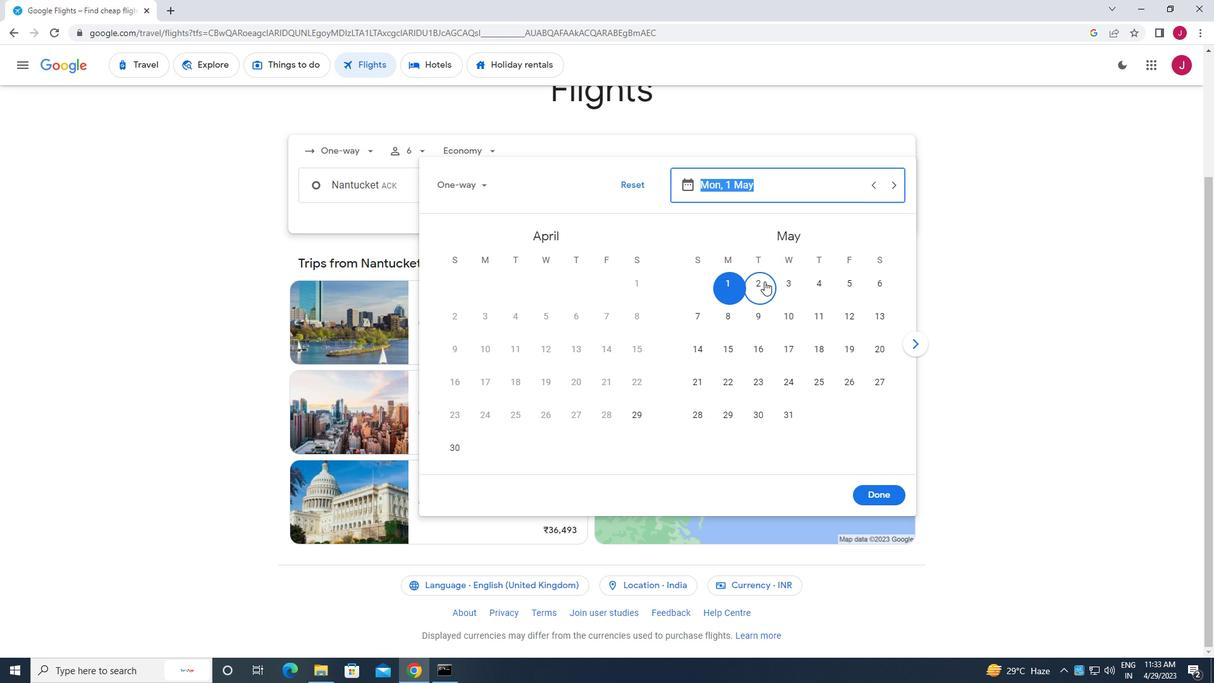 
Action: Mouse moved to (873, 492)
Screenshot: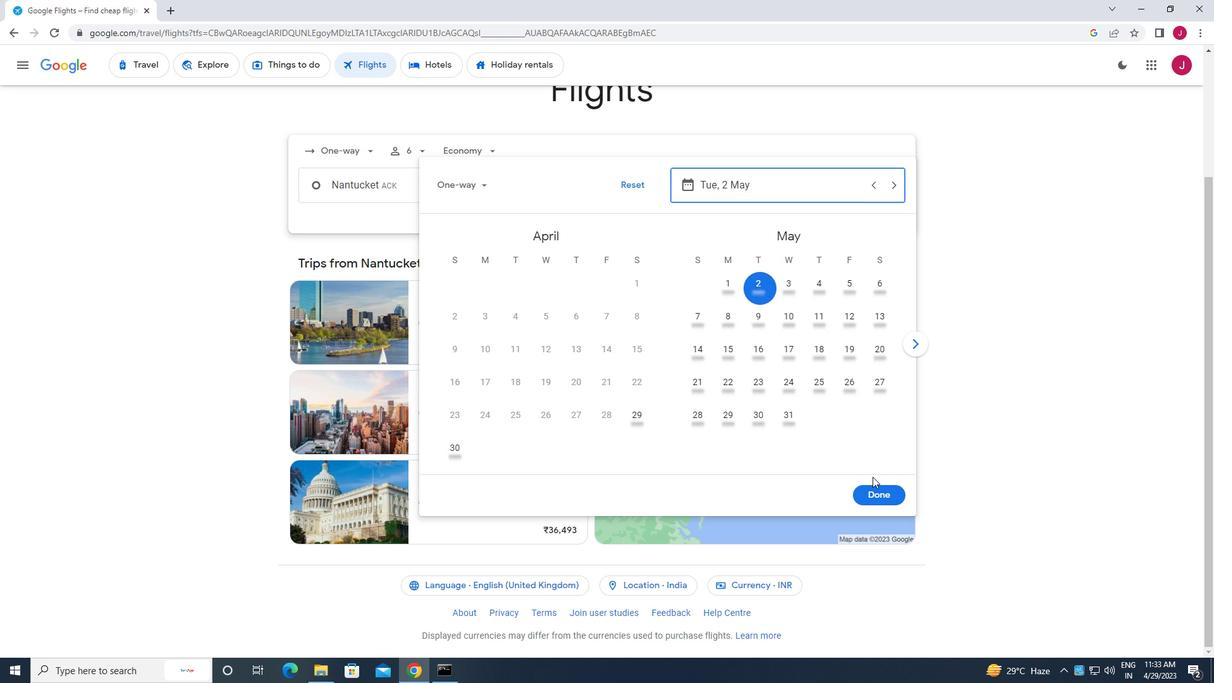 
Action: Mouse pressed left at (873, 492)
Screenshot: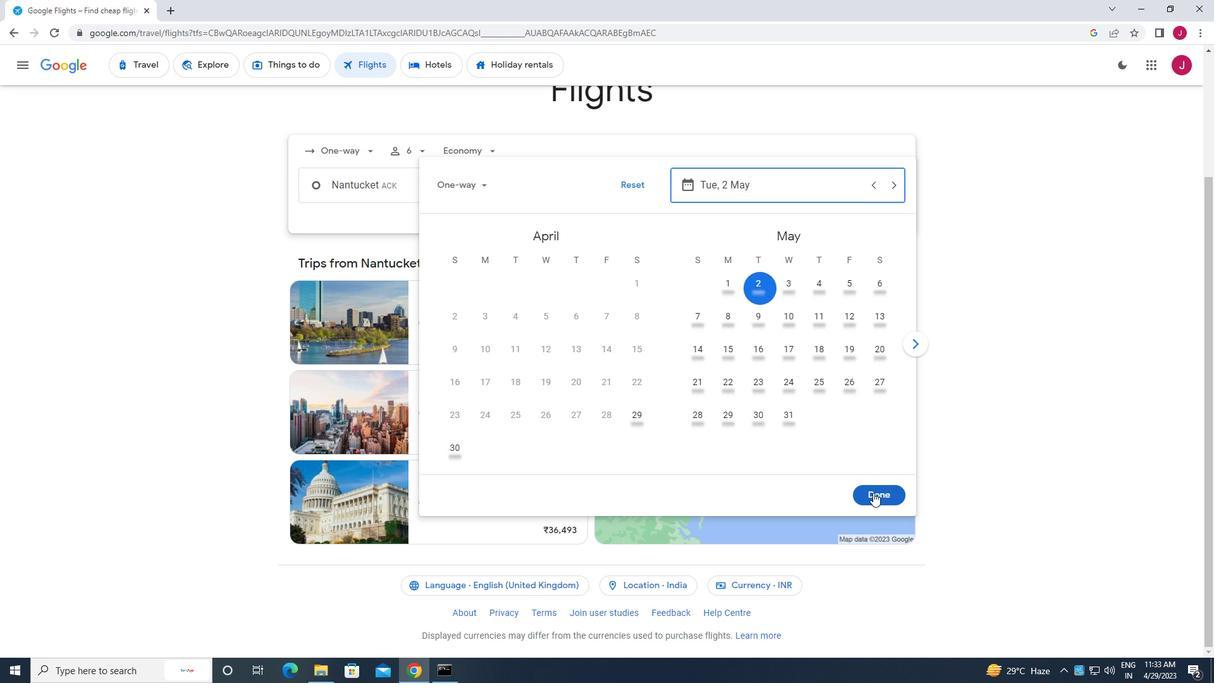 
Action: Mouse moved to (605, 226)
Screenshot: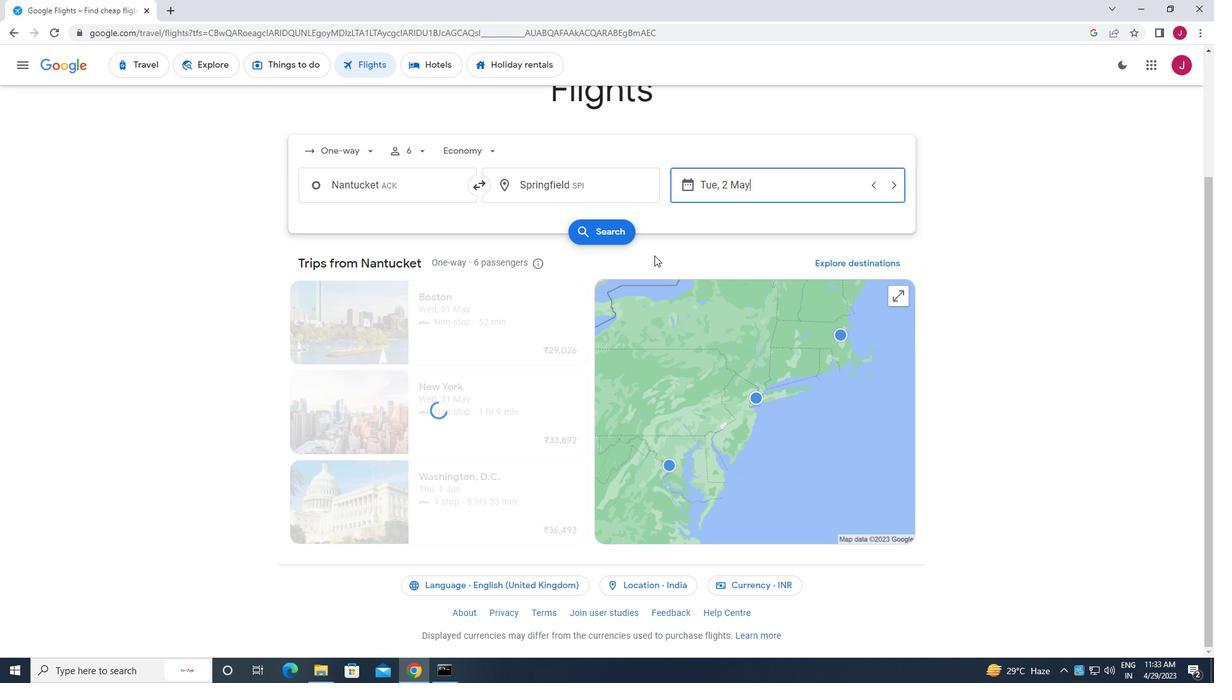 
Action: Mouse pressed left at (605, 226)
Screenshot: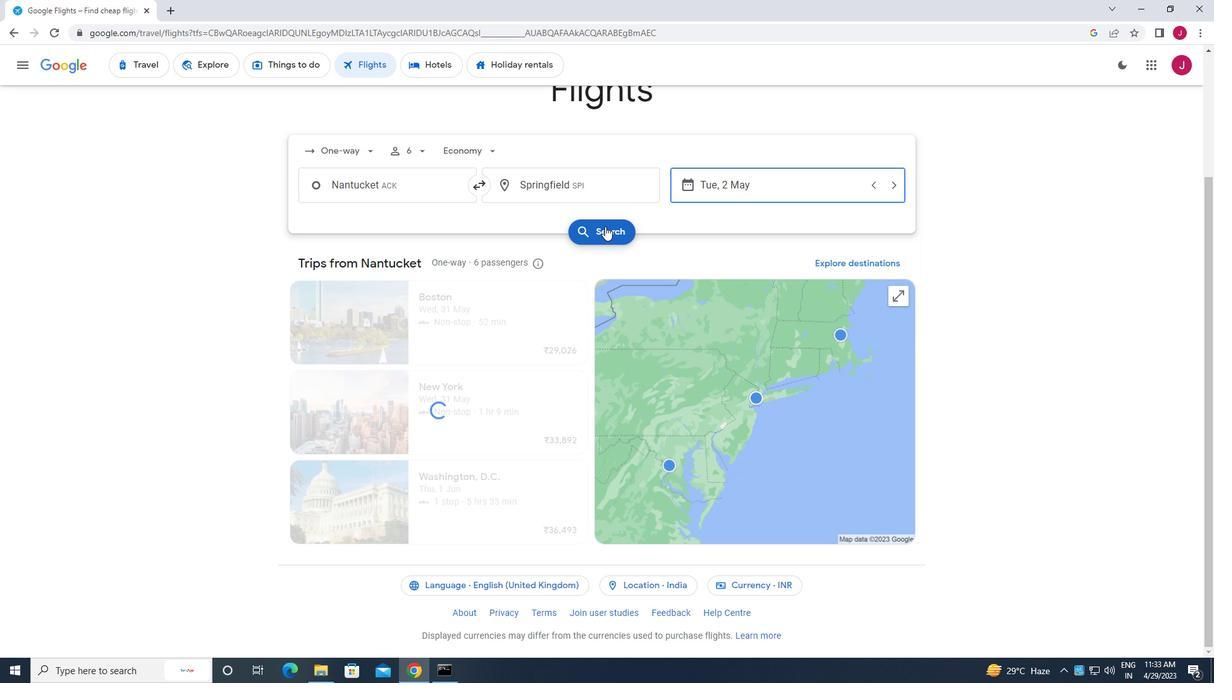 
Action: Mouse moved to (319, 179)
Screenshot: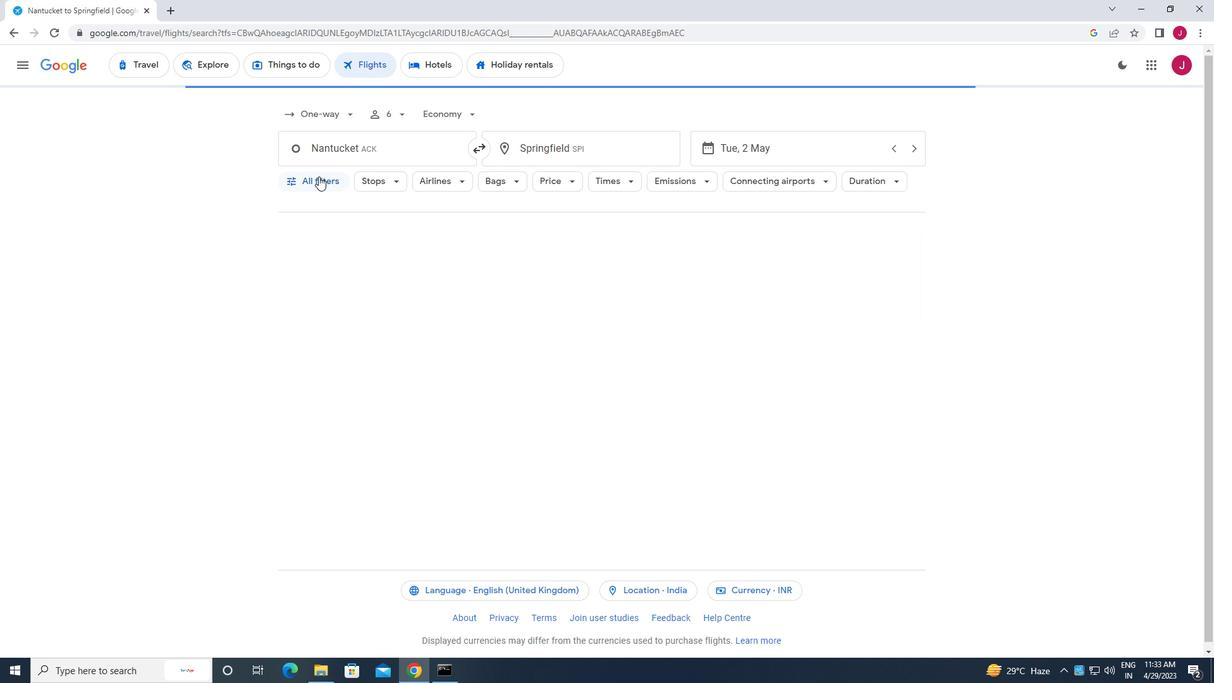 
Action: Mouse pressed left at (319, 179)
Screenshot: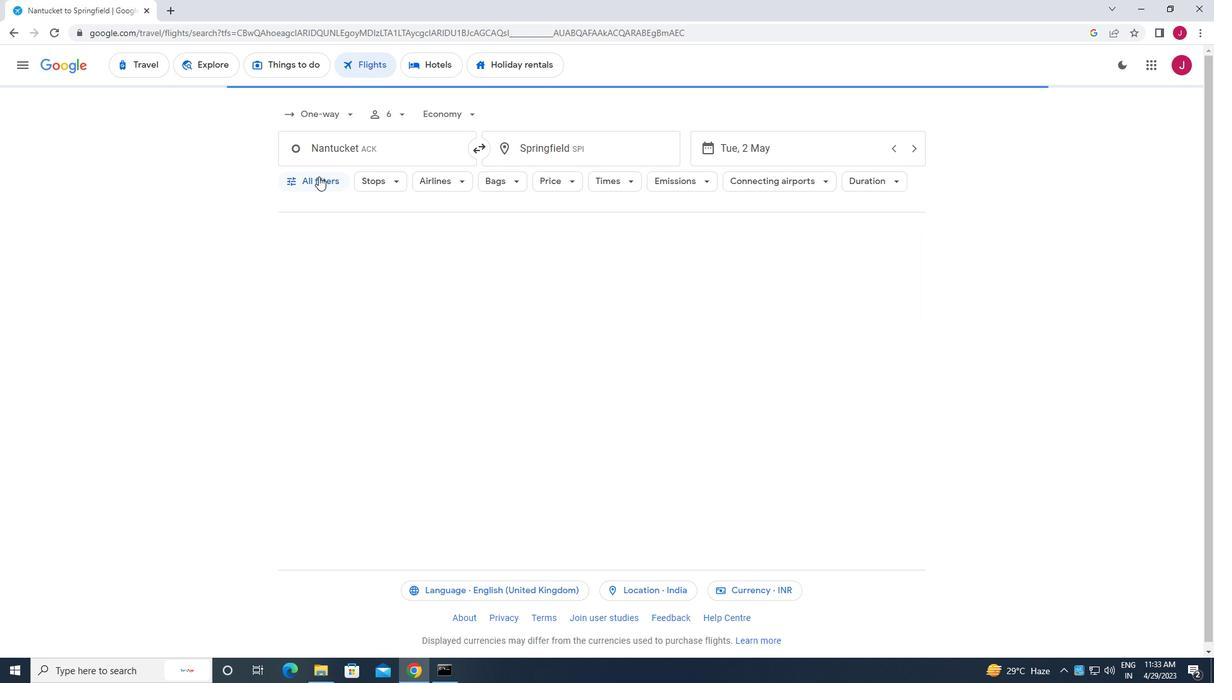 
Action: Mouse moved to (423, 384)
Screenshot: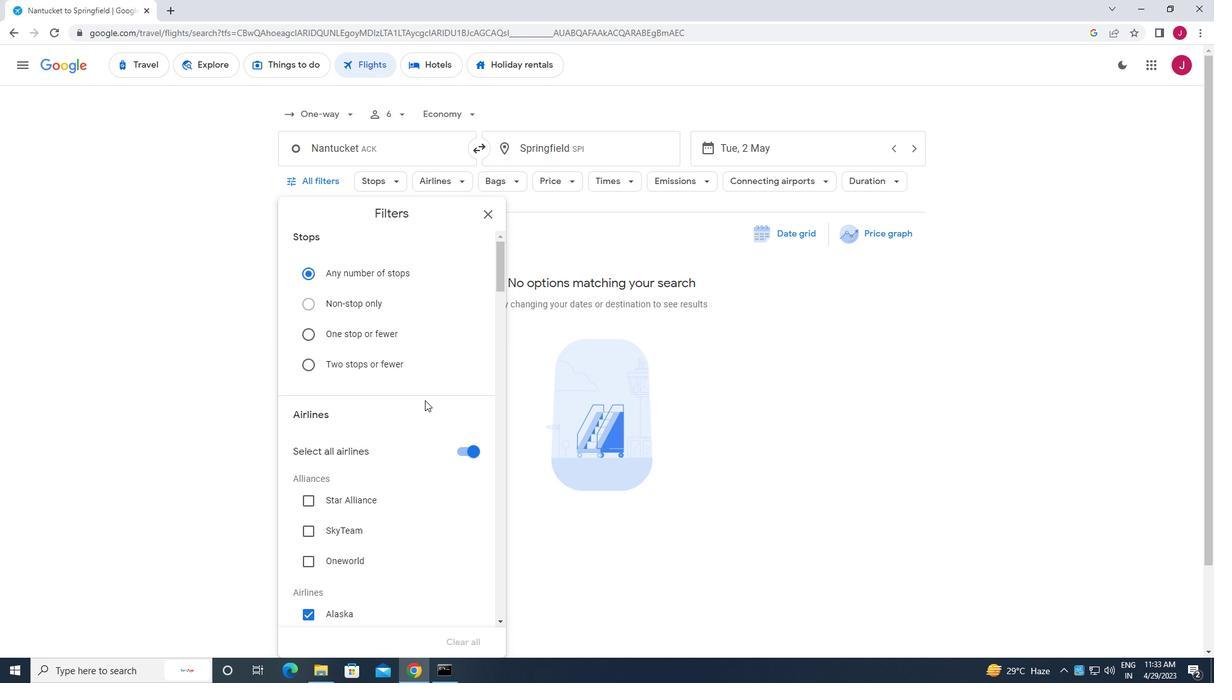 
Action: Mouse scrolled (423, 383) with delta (0, 0)
Screenshot: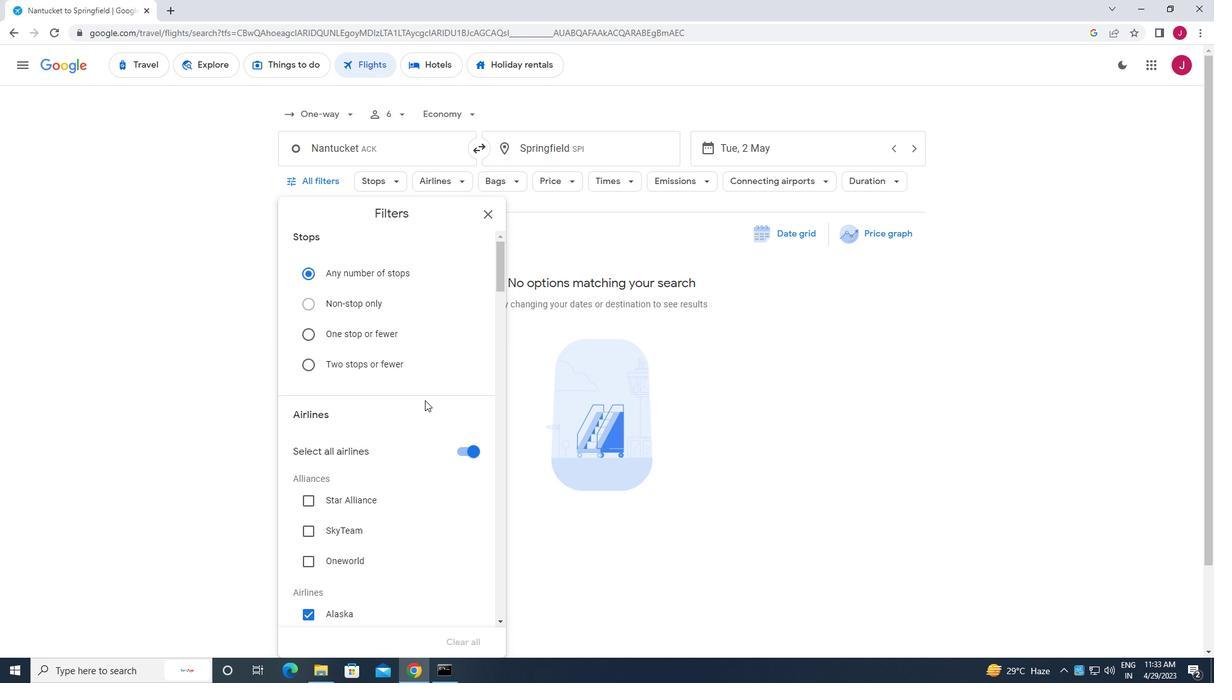 
Action: Mouse moved to (423, 382)
Screenshot: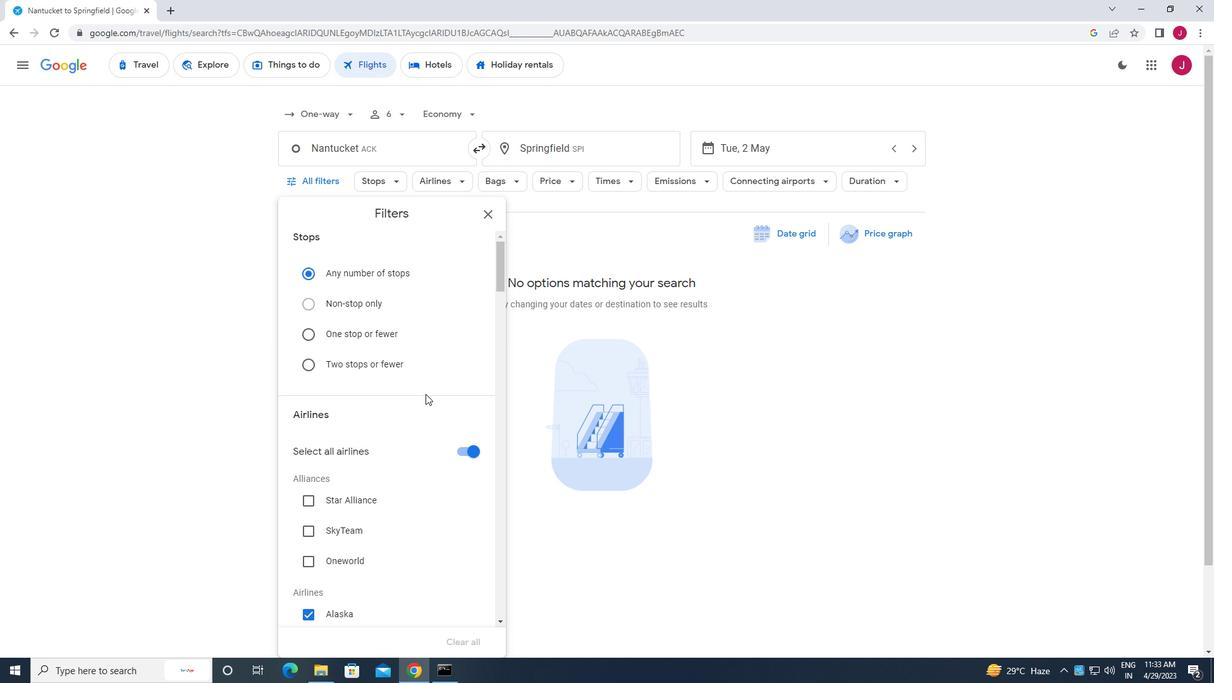 
Action: Mouse scrolled (423, 381) with delta (0, 0)
Screenshot: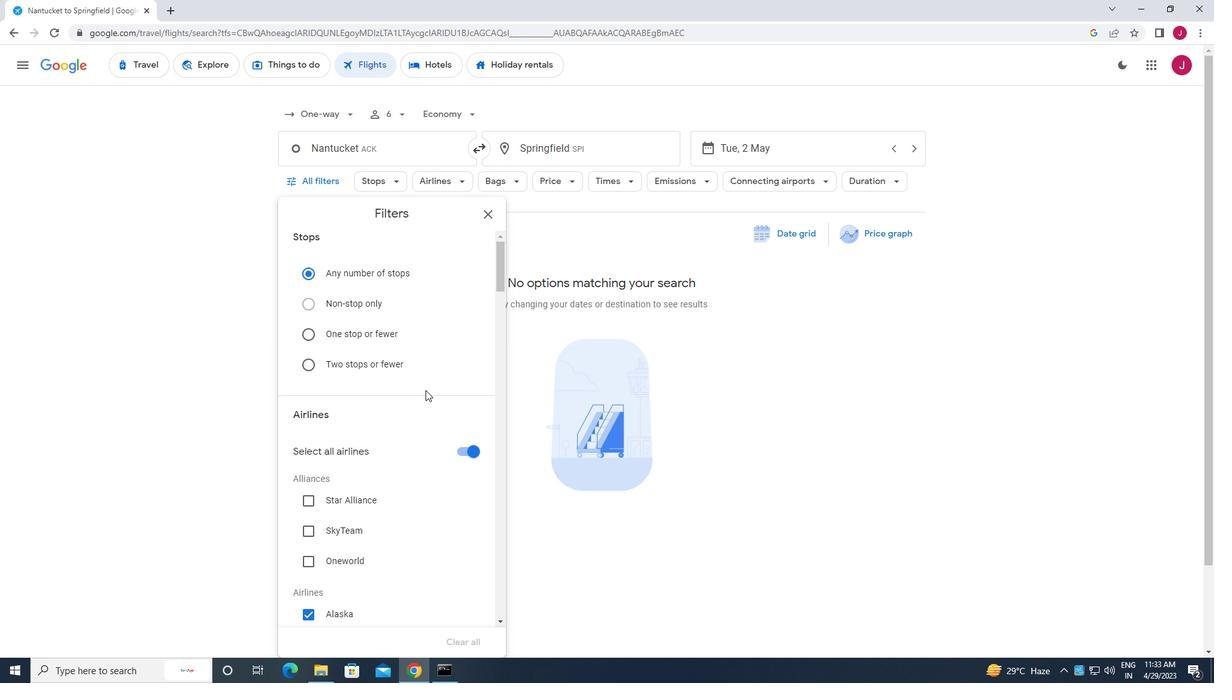 
Action: Mouse moved to (466, 325)
Screenshot: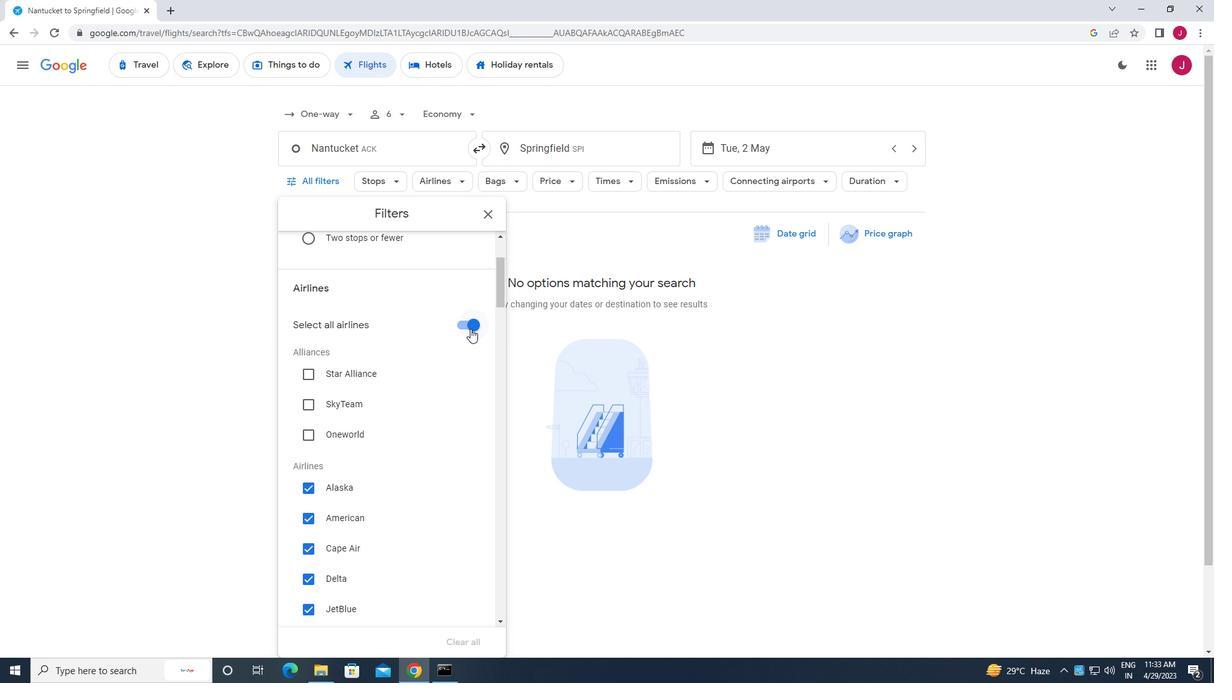 
Action: Mouse pressed left at (466, 325)
Screenshot: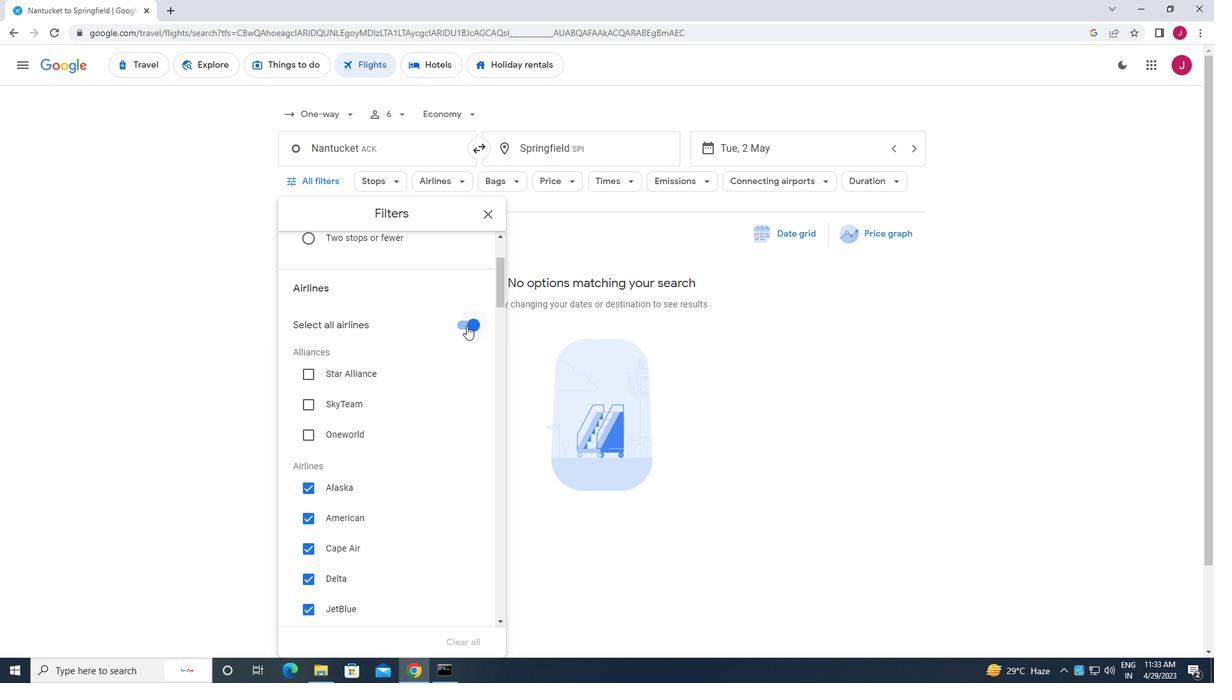 
Action: Mouse moved to (414, 342)
Screenshot: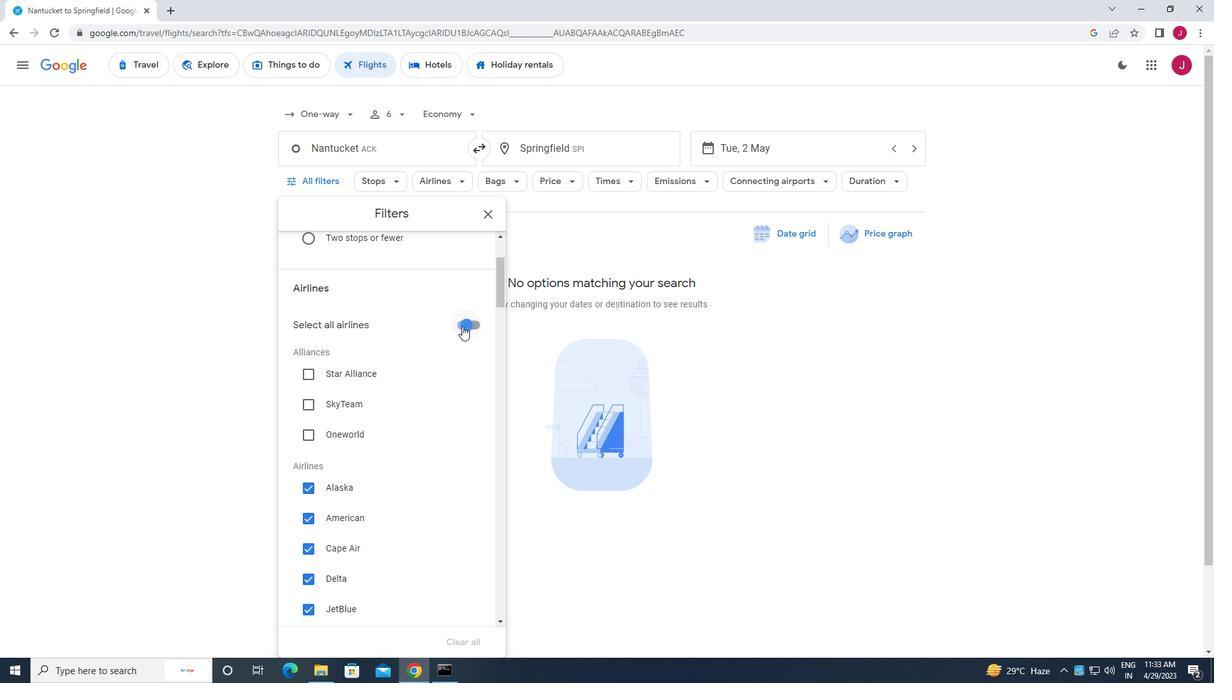 
Action: Mouse scrolled (414, 342) with delta (0, 0)
Screenshot: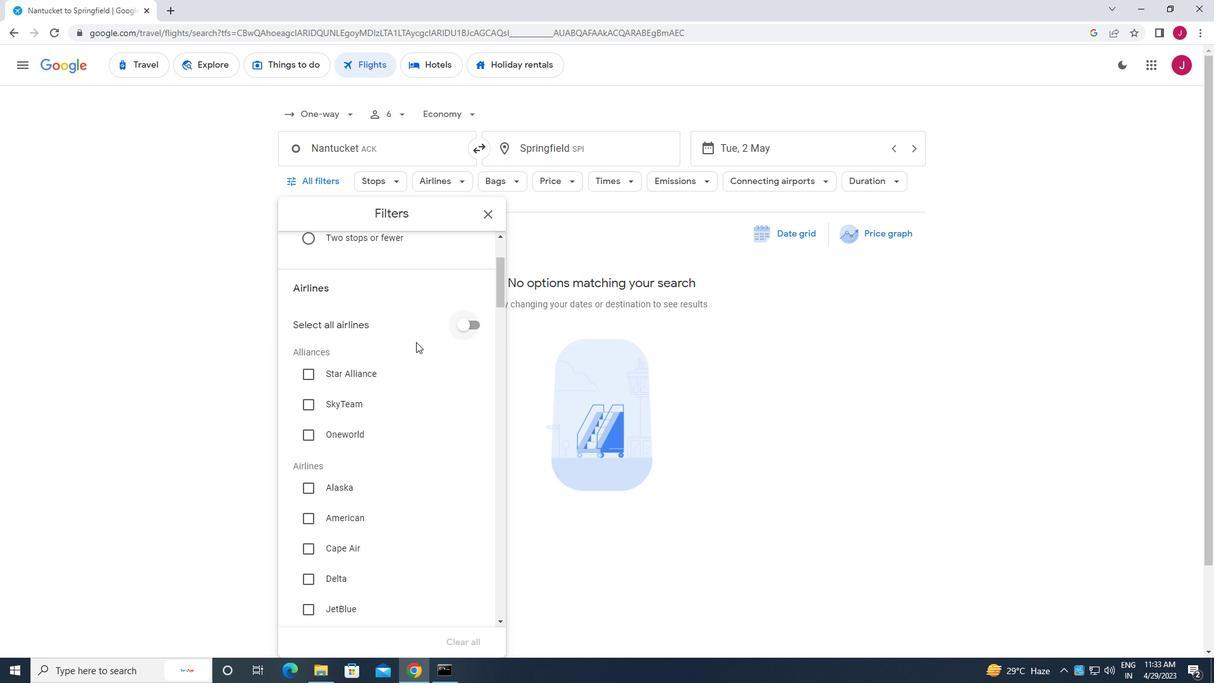 
Action: Mouse scrolled (414, 342) with delta (0, 0)
Screenshot: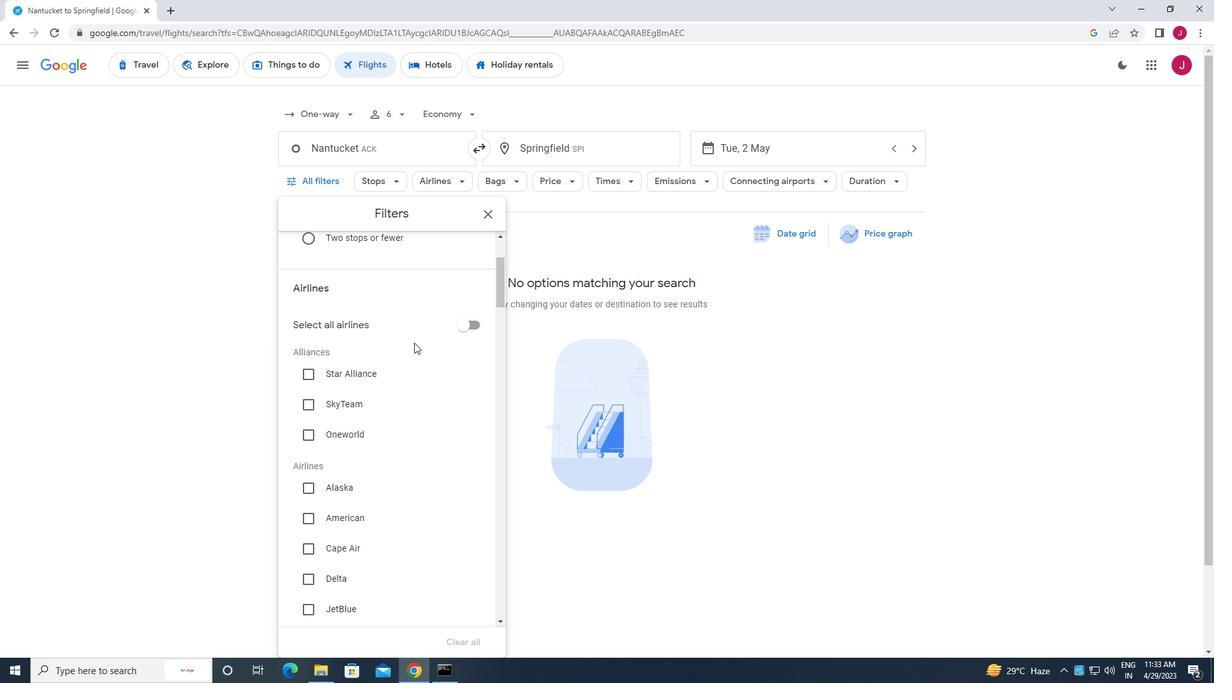 
Action: Mouse moved to (341, 321)
Screenshot: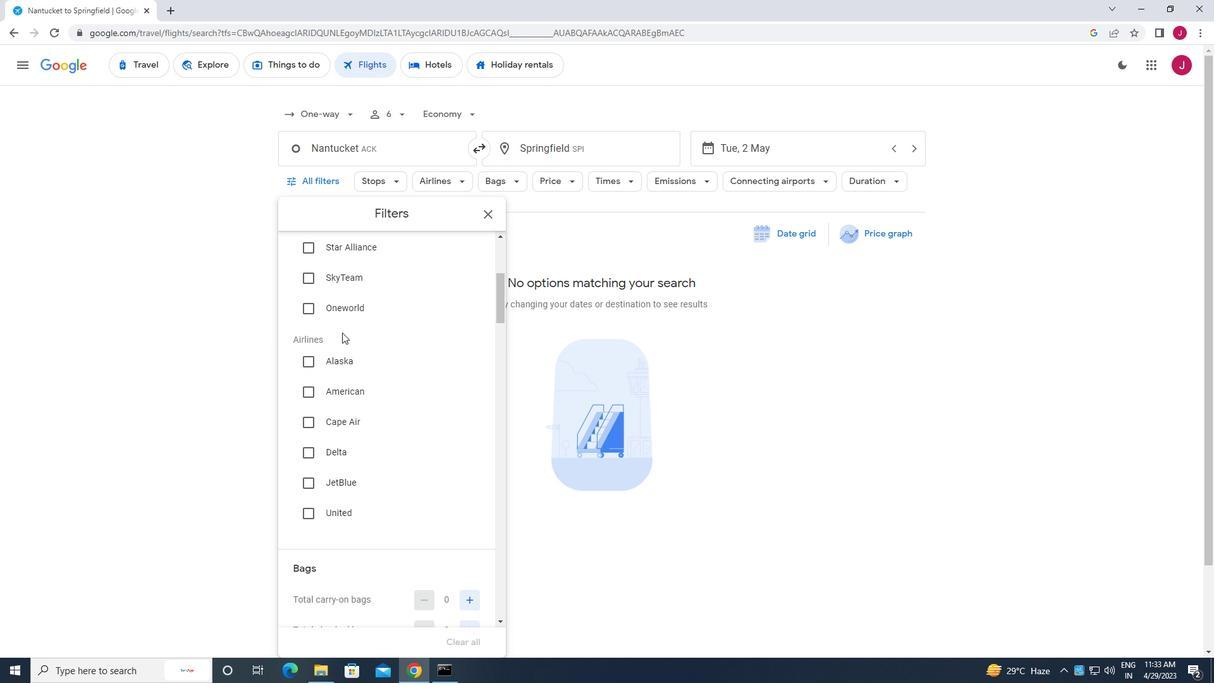 
Action: Mouse scrolled (341, 322) with delta (0, 0)
Screenshot: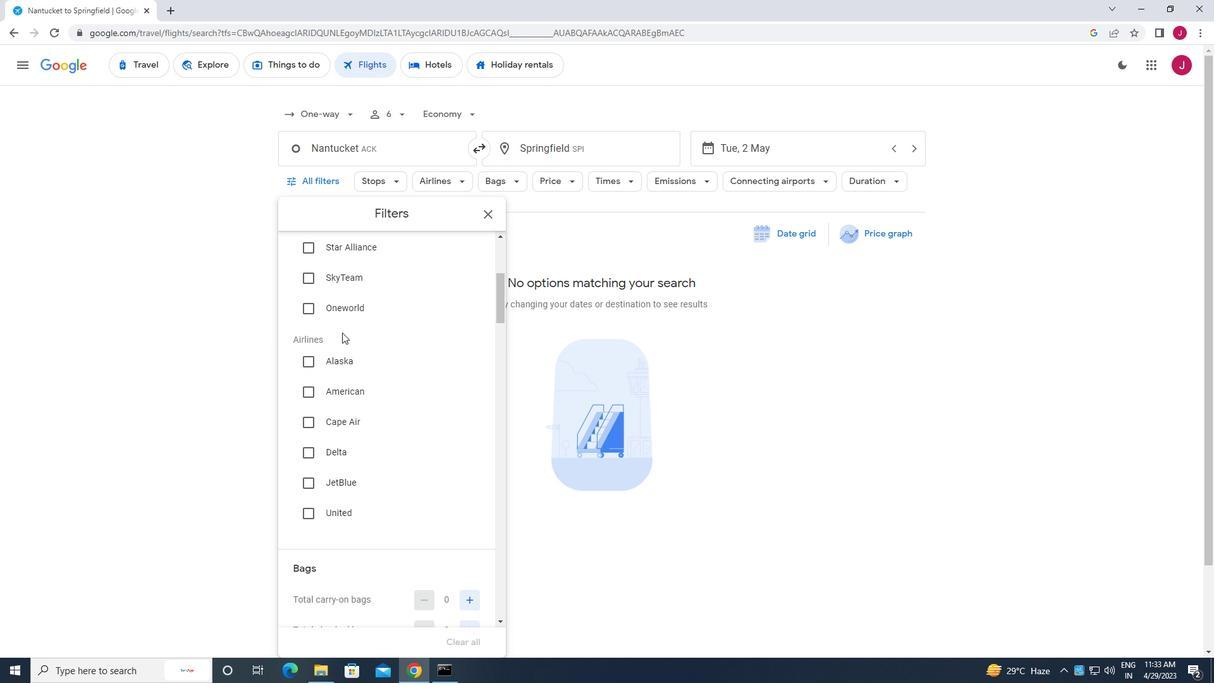
Action: Mouse scrolled (341, 322) with delta (0, 0)
Screenshot: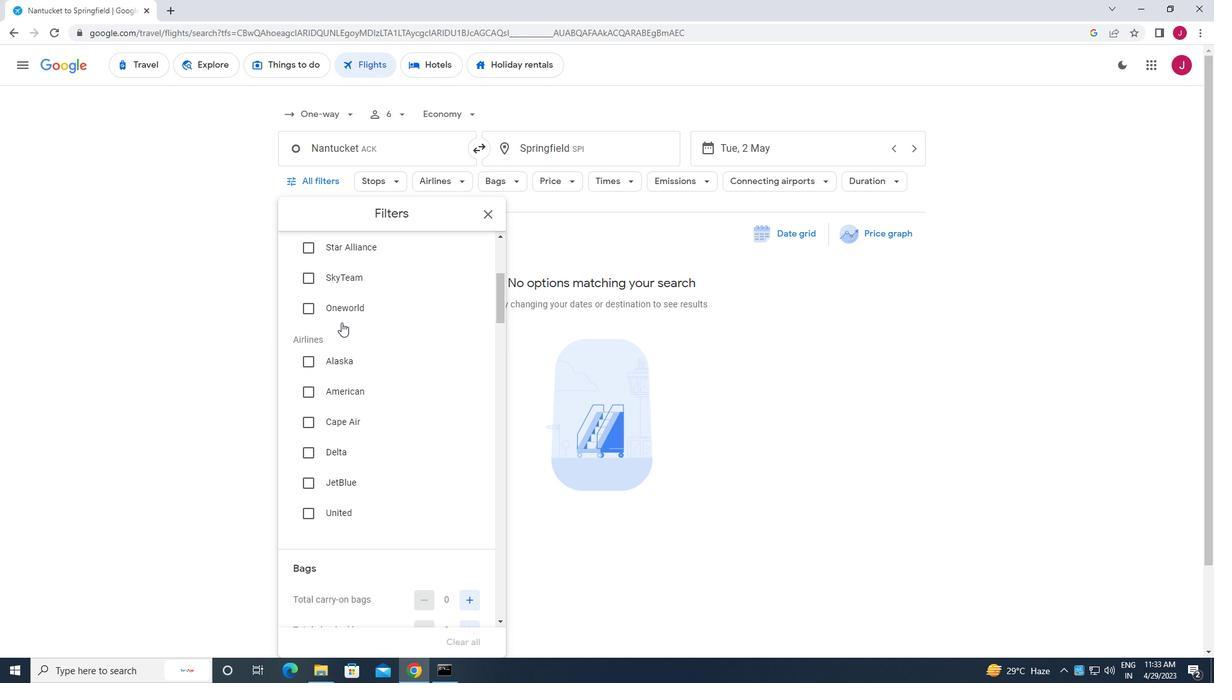 
Action: Mouse scrolled (341, 320) with delta (0, 0)
Screenshot: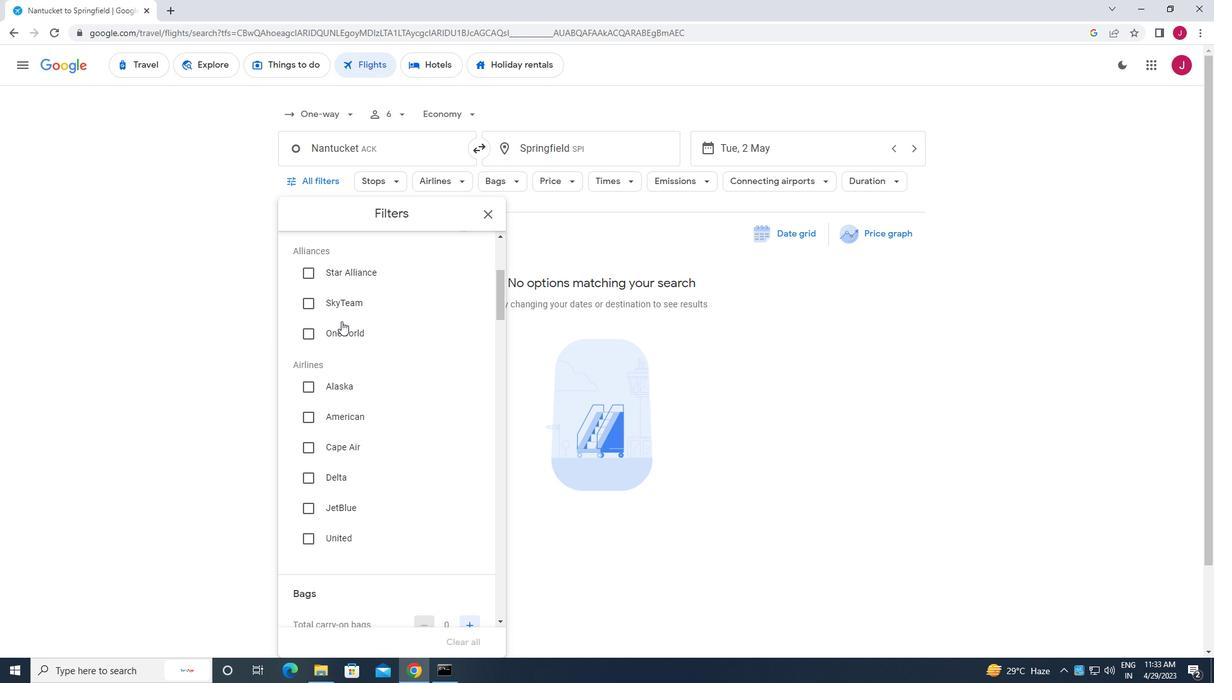 
Action: Mouse scrolled (341, 320) with delta (0, 0)
Screenshot: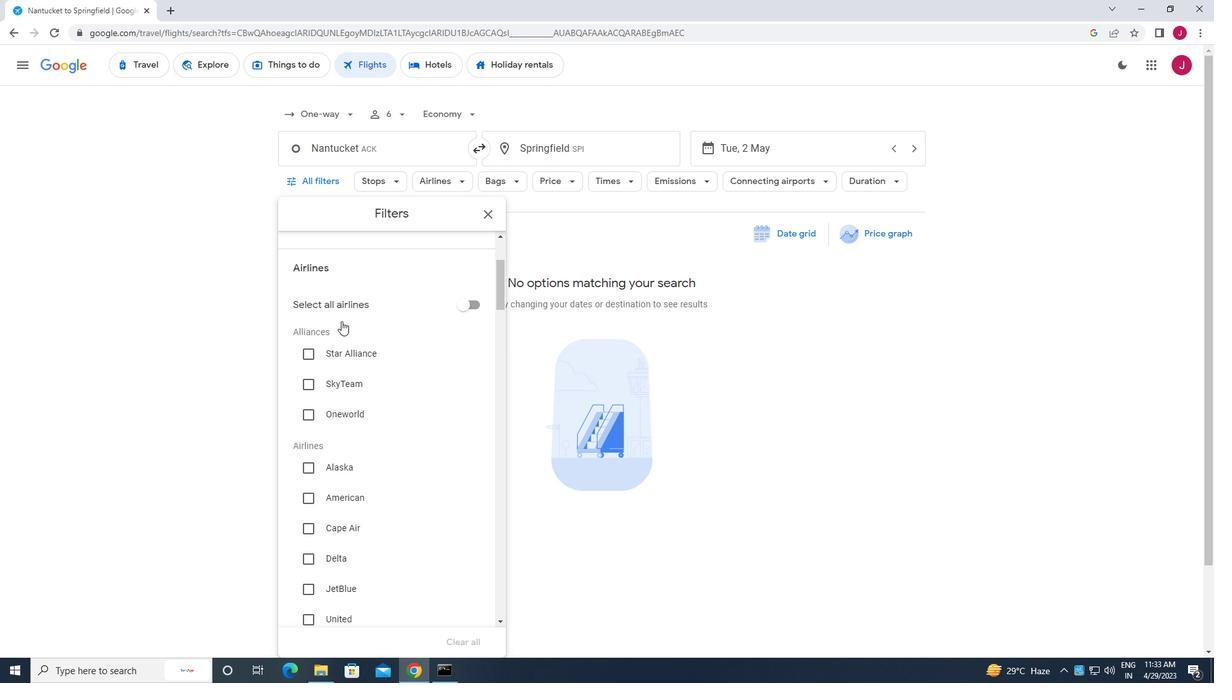 
Action: Mouse scrolled (341, 320) with delta (0, 0)
Screenshot: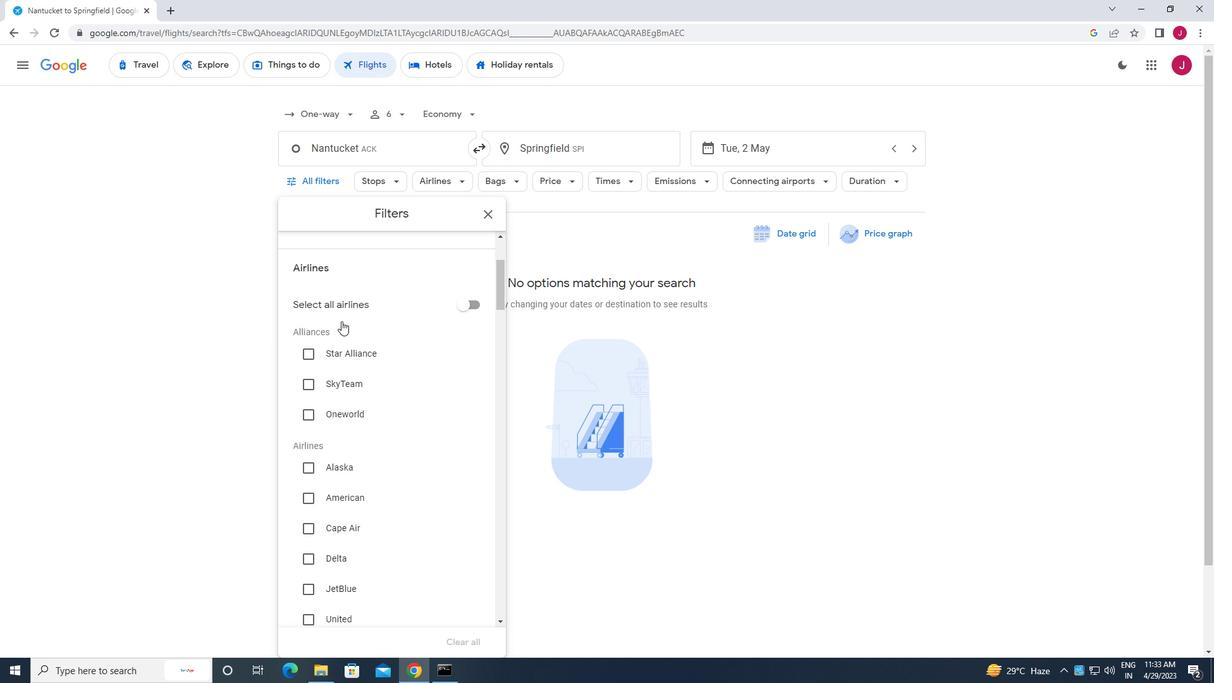 
Action: Mouse scrolled (341, 320) with delta (0, 0)
Screenshot: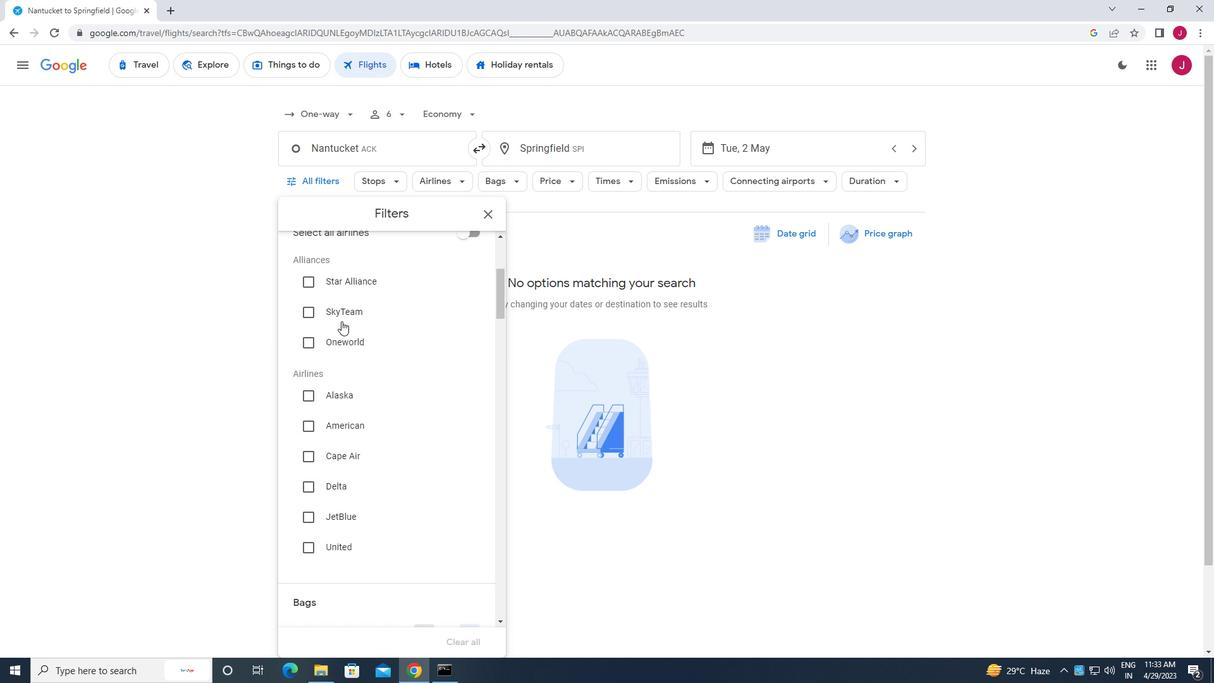 
Action: Mouse scrolled (341, 320) with delta (0, 0)
Screenshot: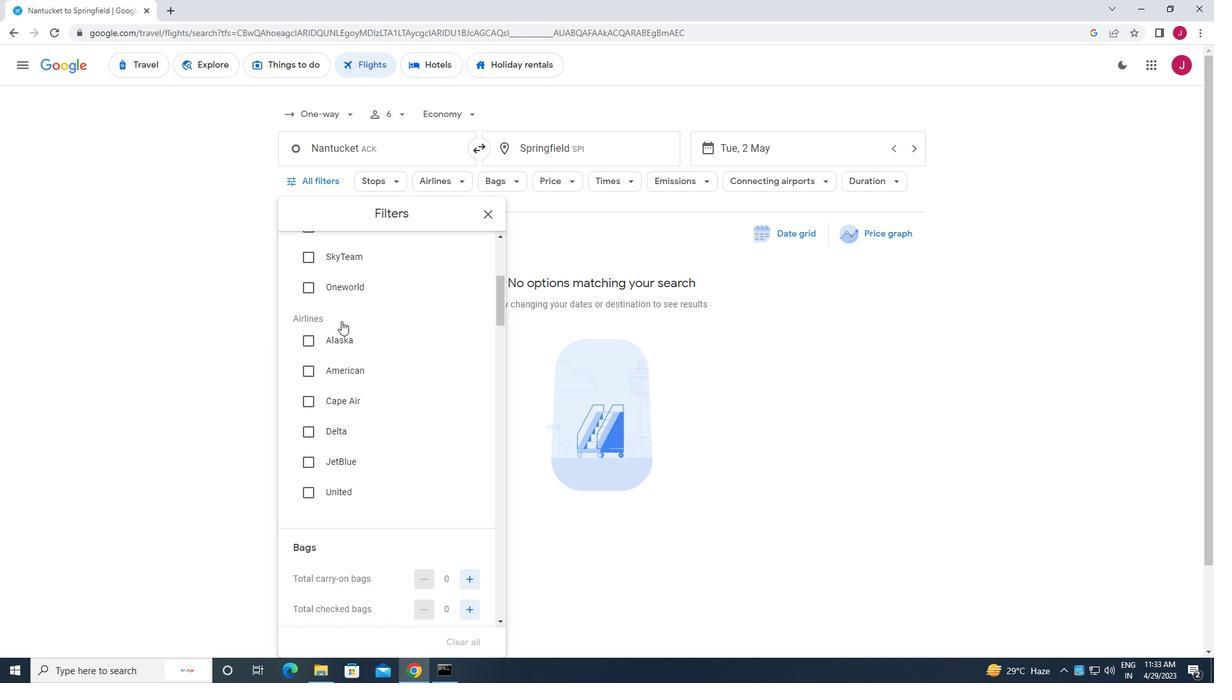 
Action: Mouse moved to (344, 329)
Screenshot: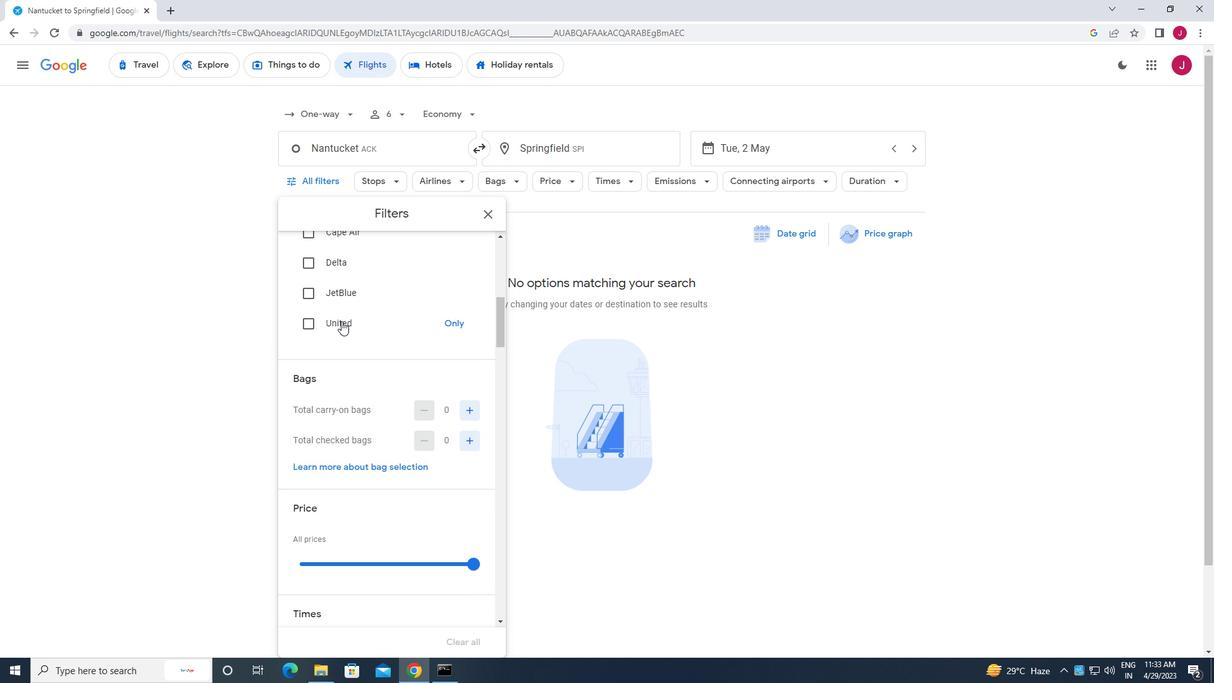 
Action: Mouse scrolled (344, 328) with delta (0, 0)
Screenshot: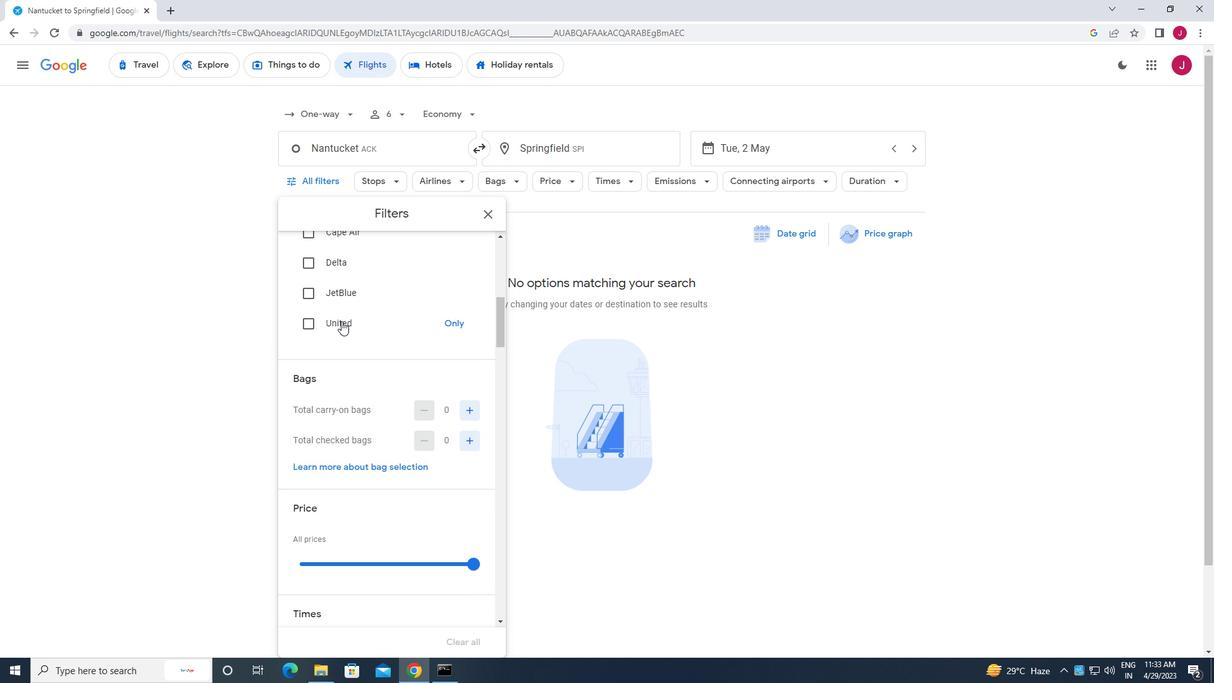 
Action: Mouse moved to (471, 378)
Screenshot: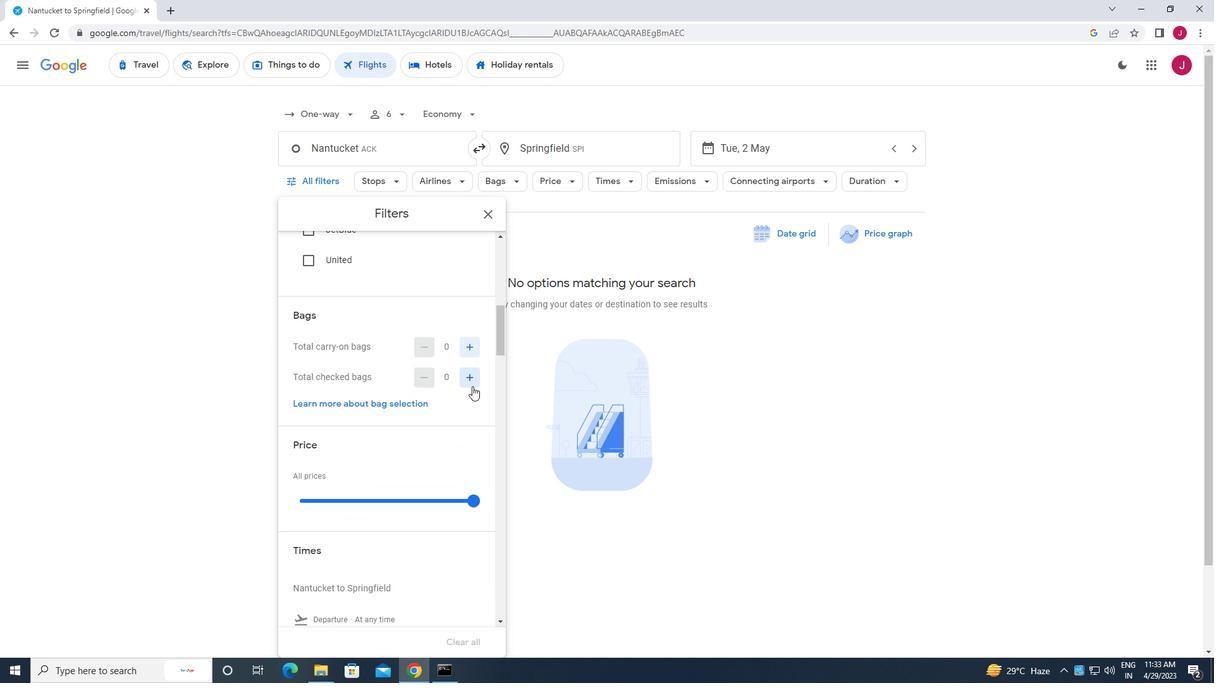 
Action: Mouse pressed left at (471, 378)
Screenshot: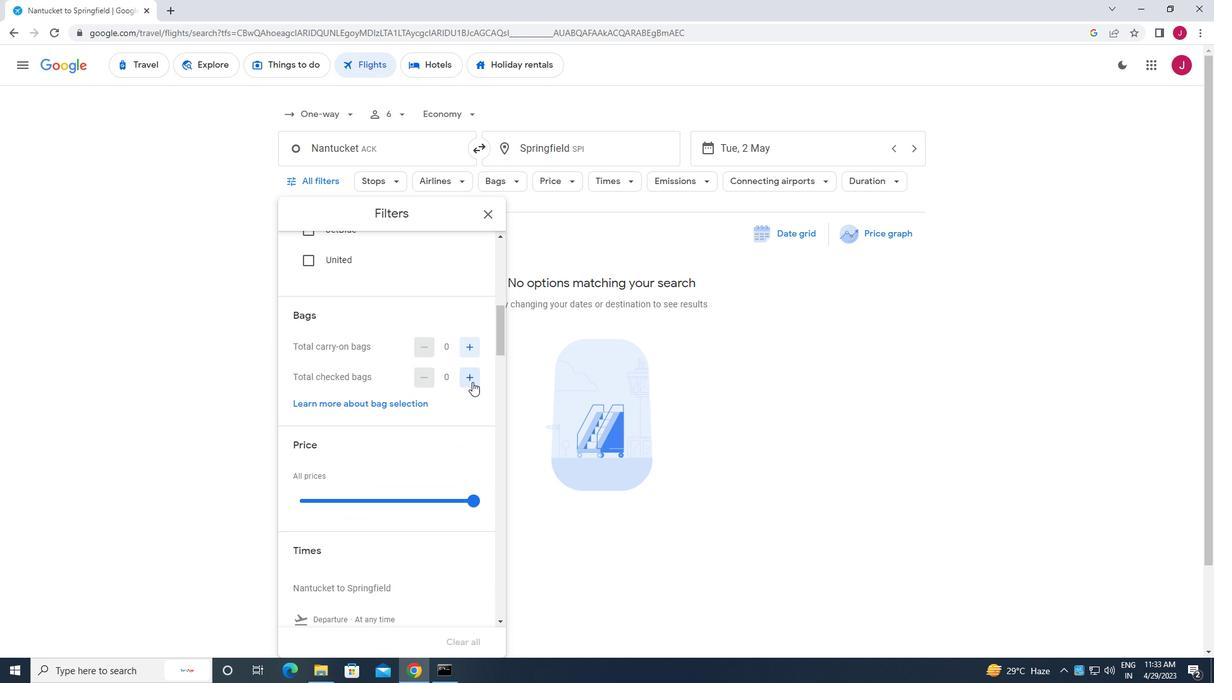 
Action: Mouse pressed left at (471, 378)
Screenshot: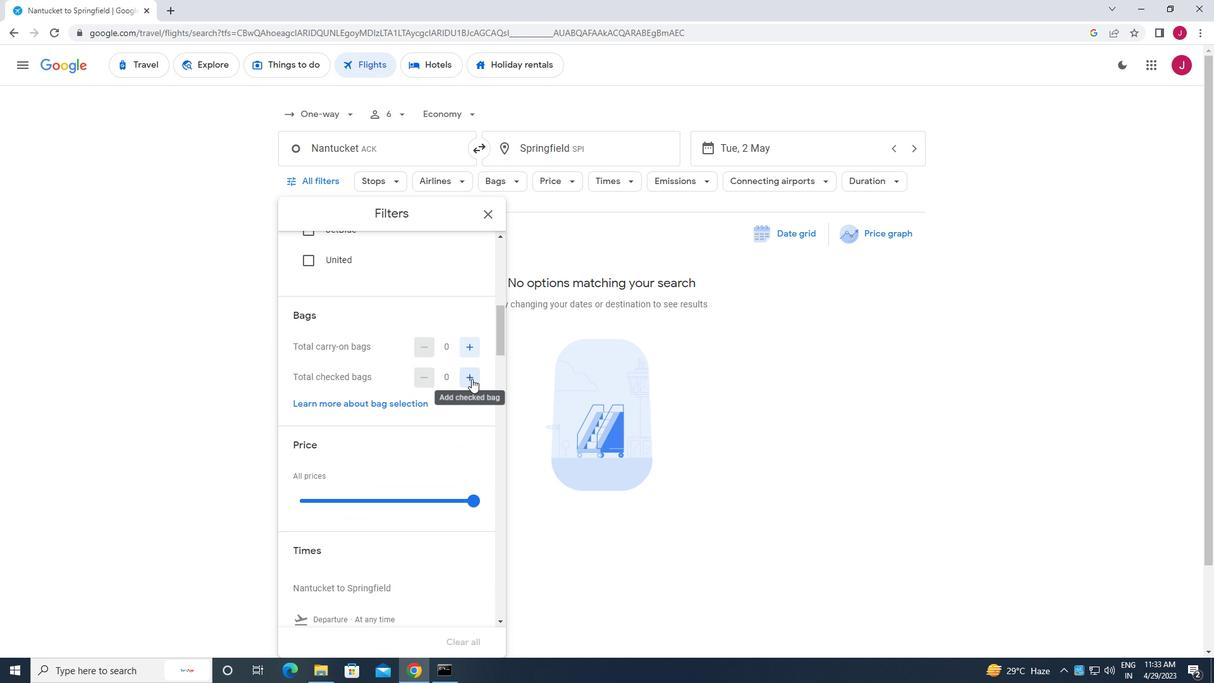 
Action: Mouse scrolled (471, 378) with delta (0, 0)
Screenshot: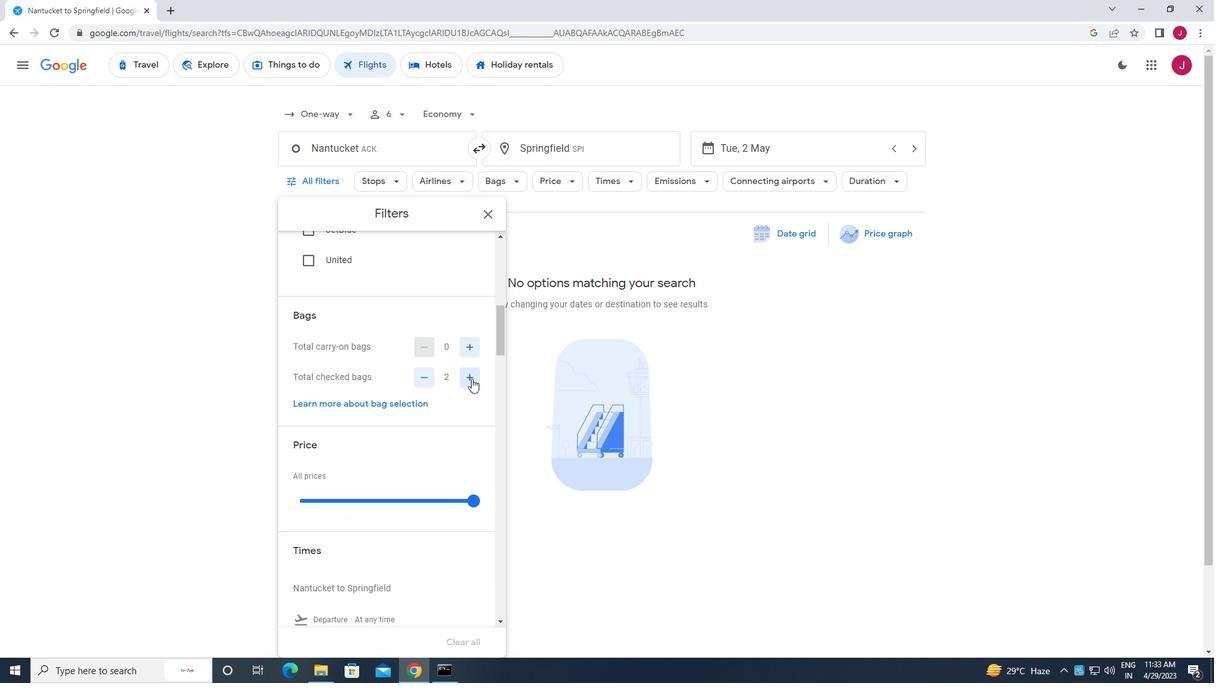 
Action: Mouse scrolled (471, 378) with delta (0, 0)
Screenshot: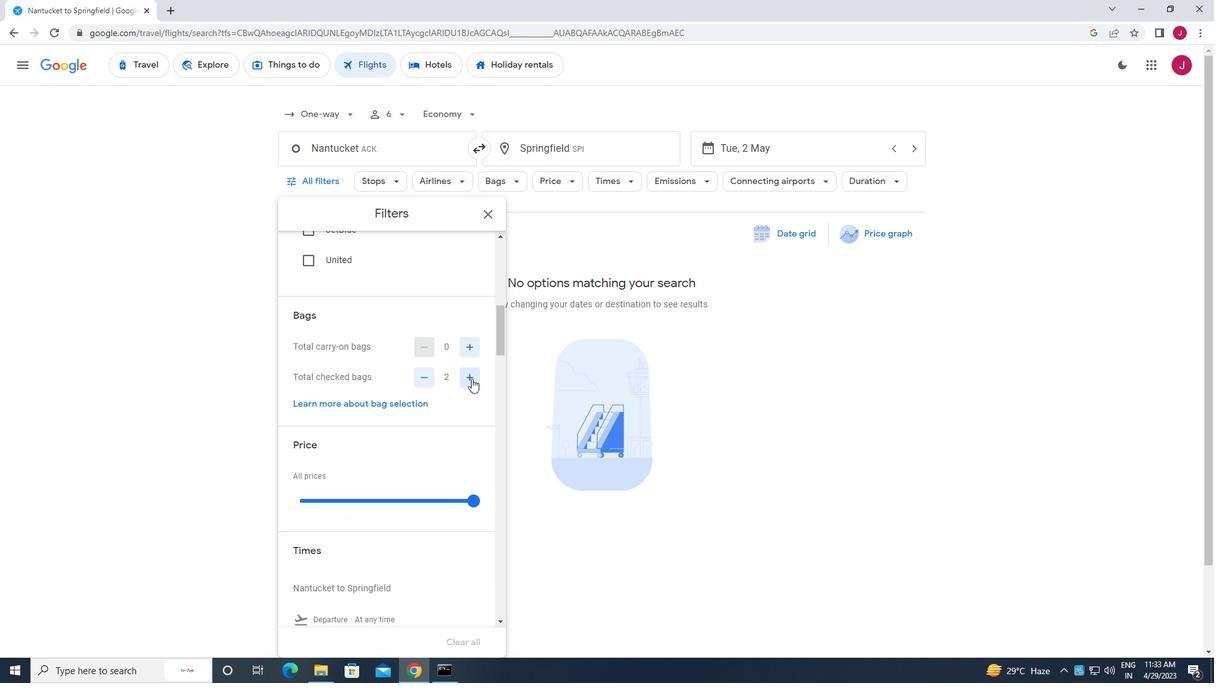 
Action: Mouse moved to (471, 378)
Screenshot: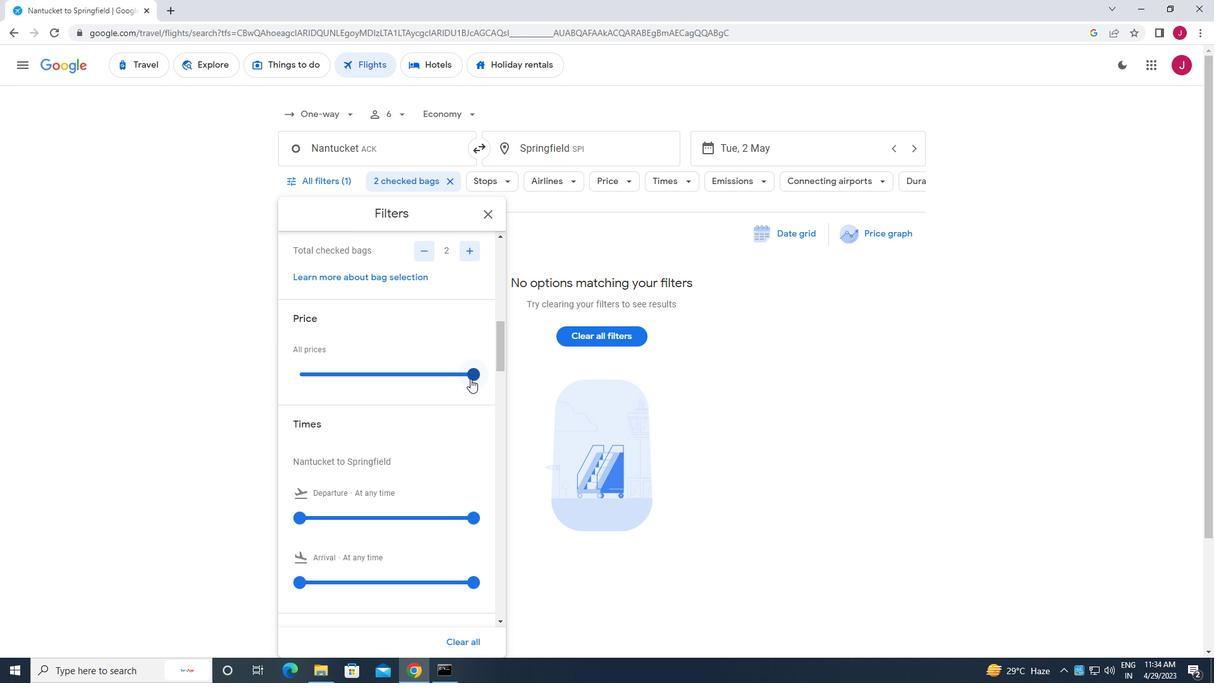 
Action: Mouse pressed left at (471, 378)
Screenshot: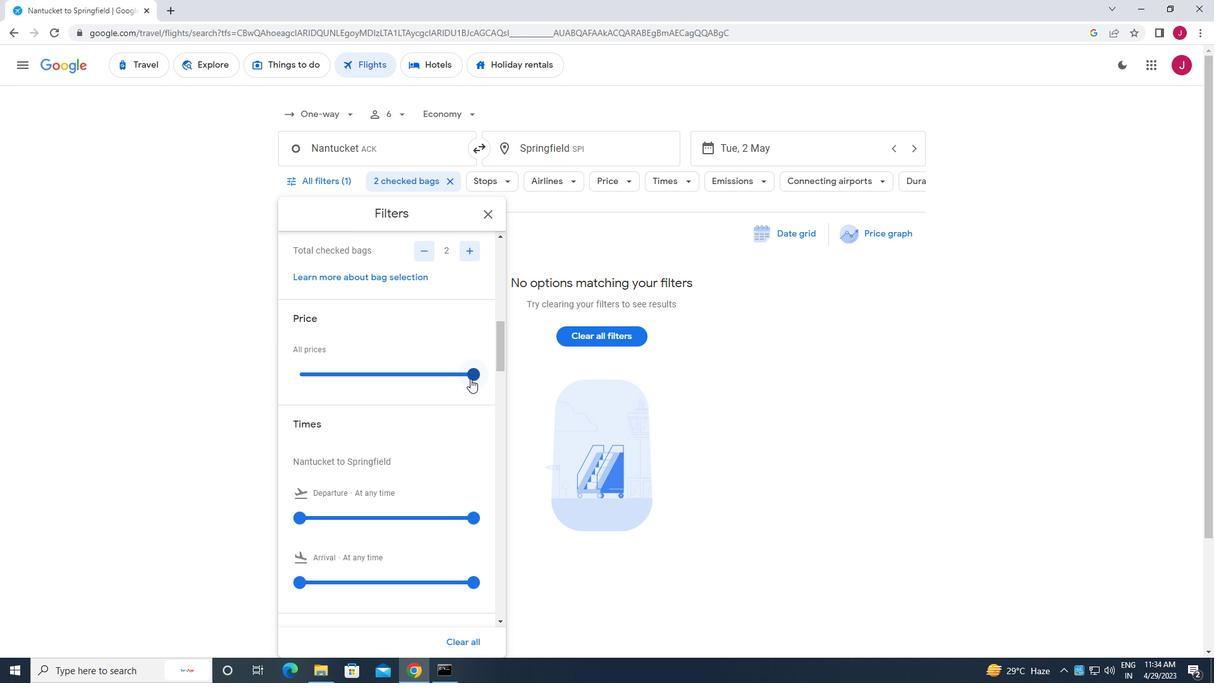 
Action: Mouse pressed left at (471, 378)
Screenshot: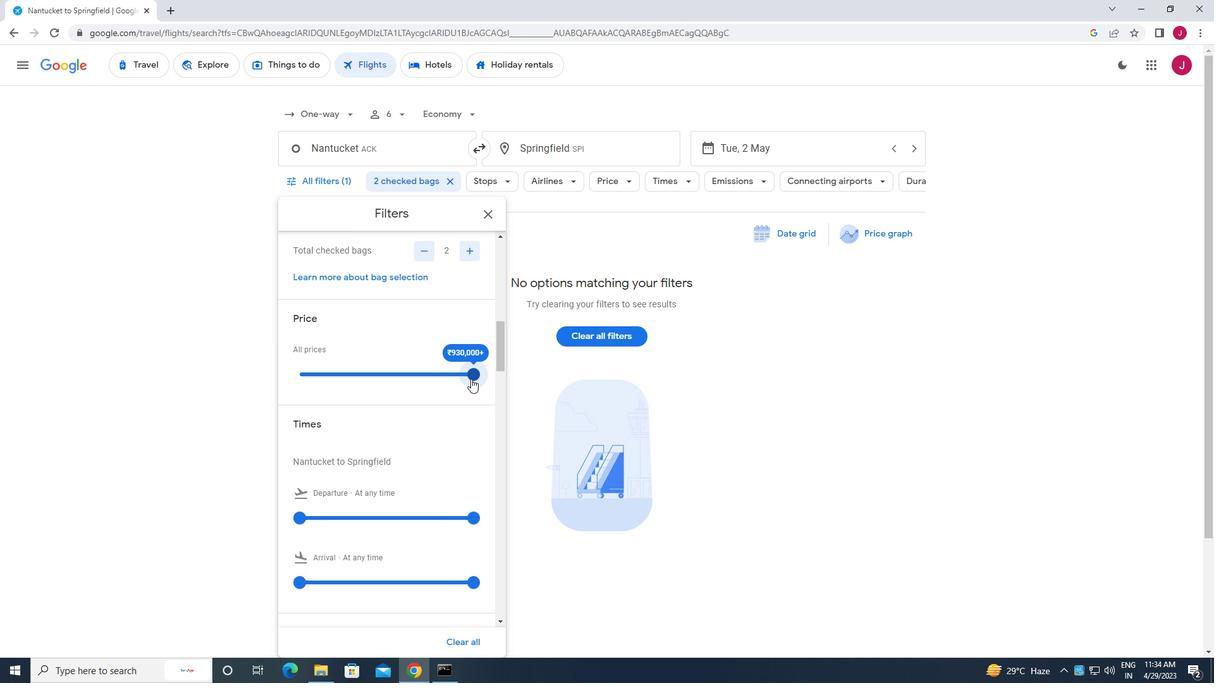 
Action: Mouse moved to (298, 374)
Screenshot: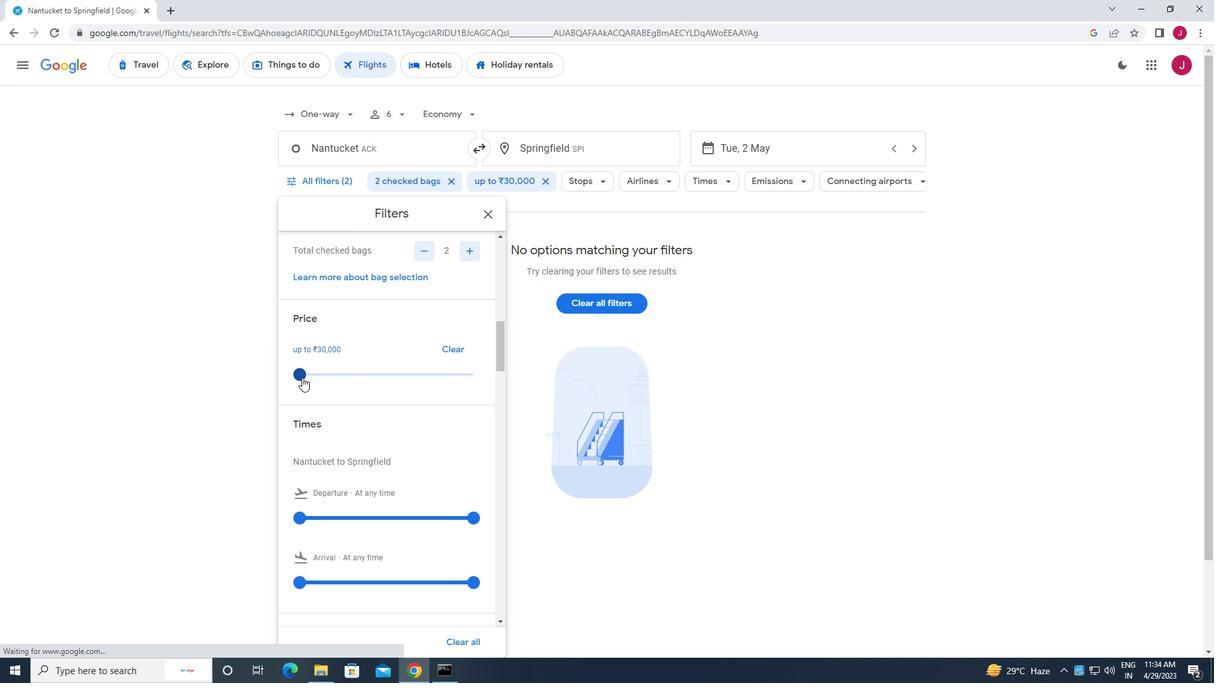 
Action: Mouse pressed left at (298, 374)
Screenshot: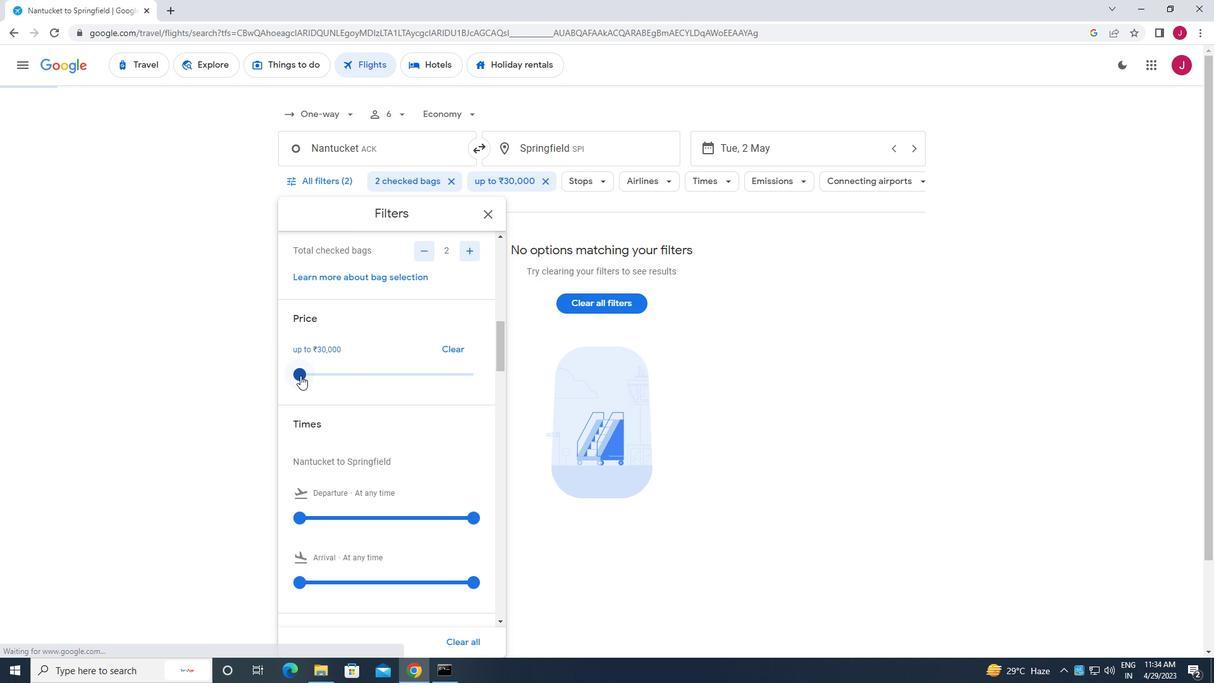 
Action: Mouse moved to (426, 308)
Screenshot: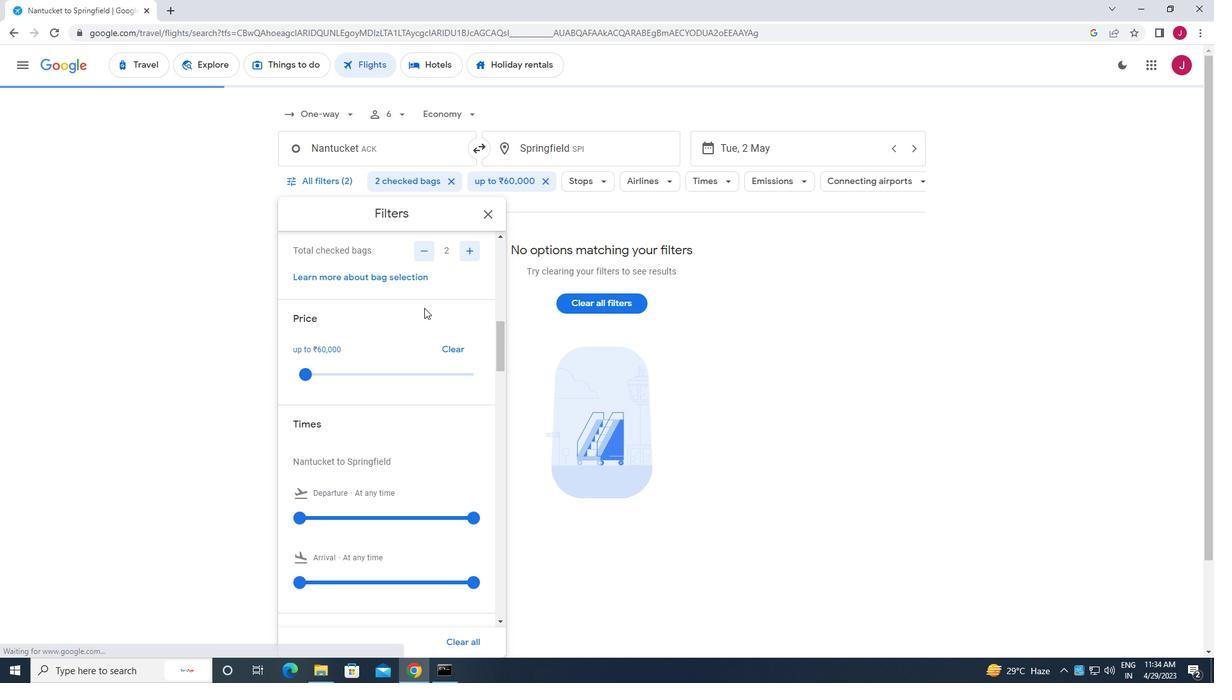 
Action: Mouse scrolled (426, 307) with delta (0, 0)
Screenshot: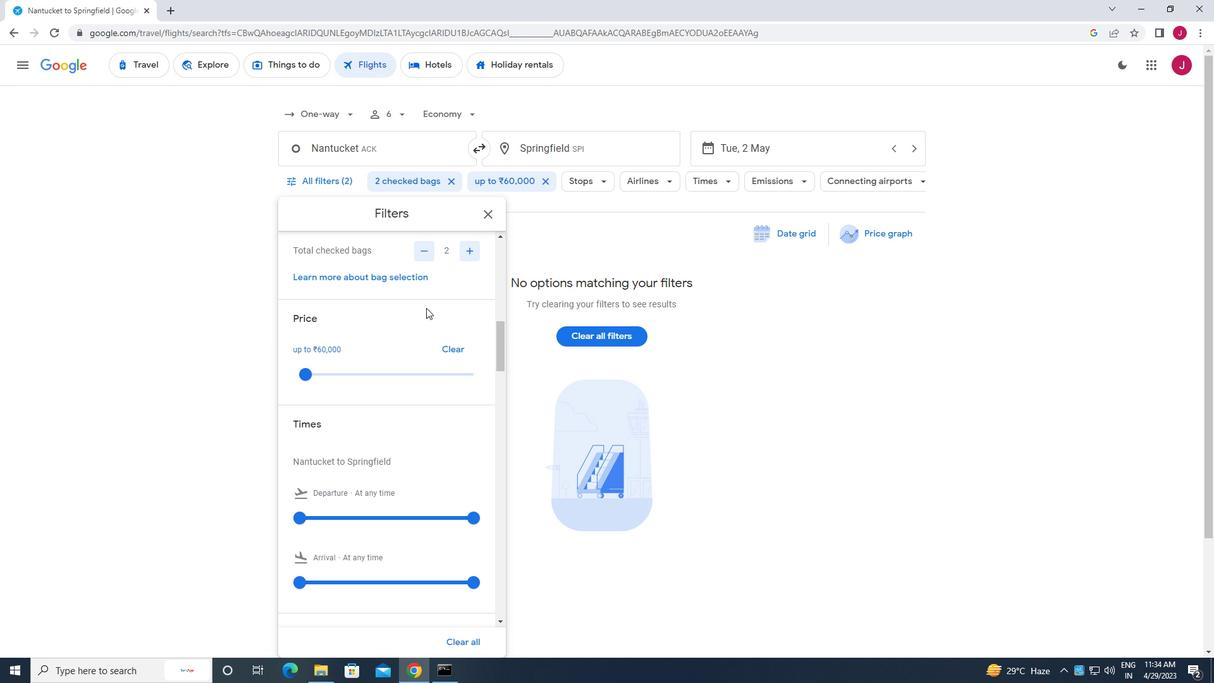 
Action: Mouse scrolled (426, 307) with delta (0, 0)
Screenshot: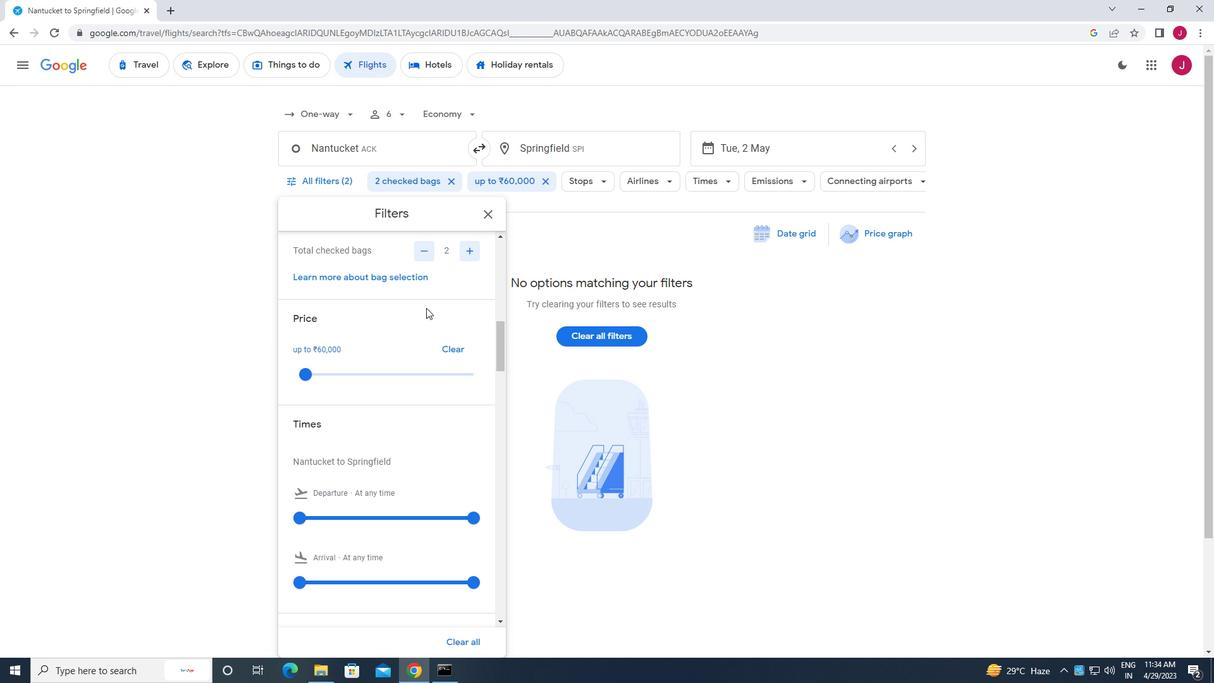 
Action: Mouse moved to (427, 308)
Screenshot: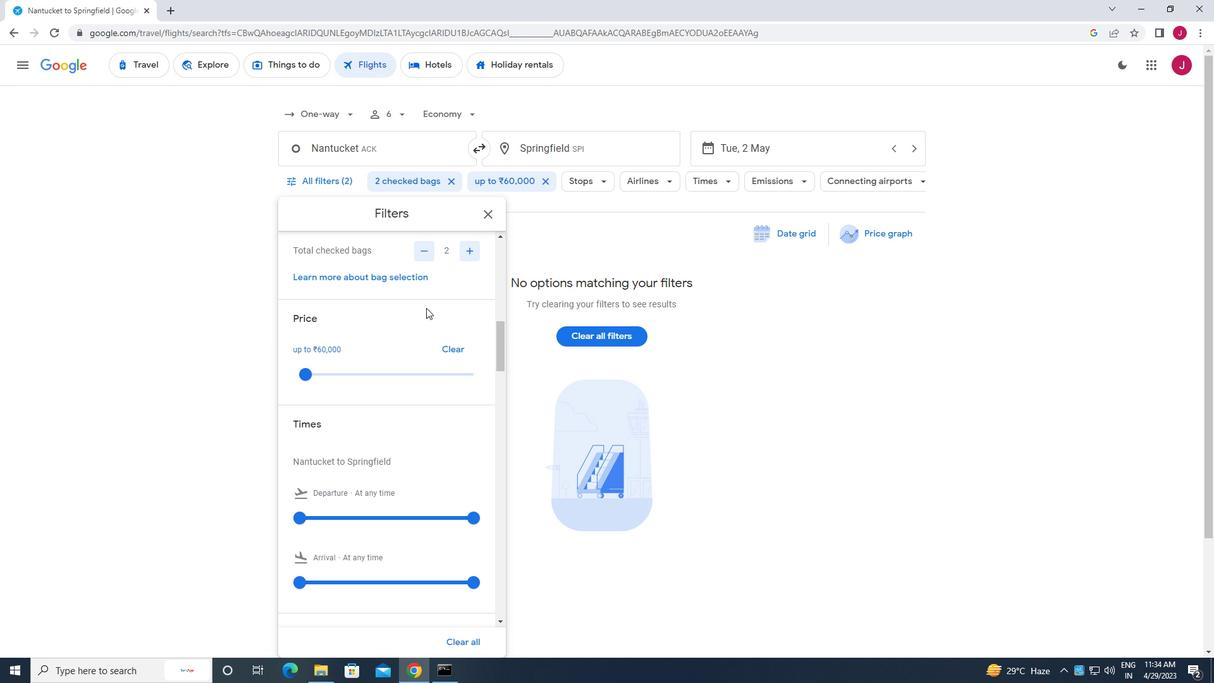 
Action: Mouse scrolled (427, 307) with delta (0, 0)
Screenshot: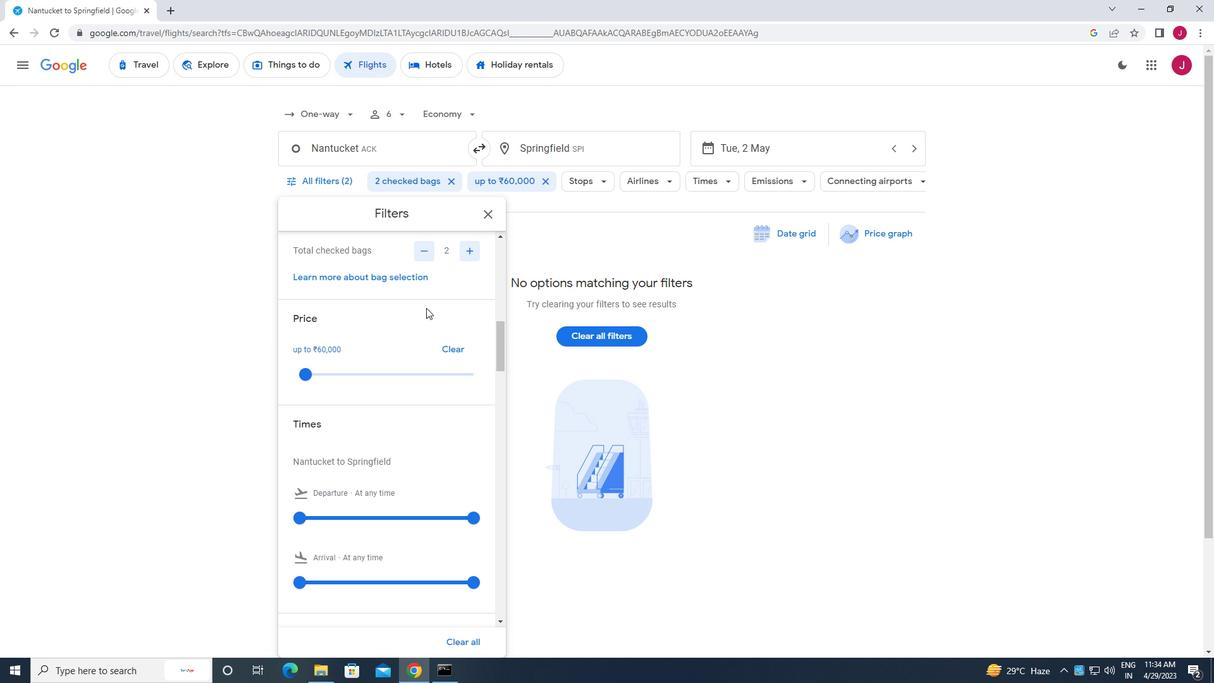 
Action: Mouse moved to (427, 308)
Screenshot: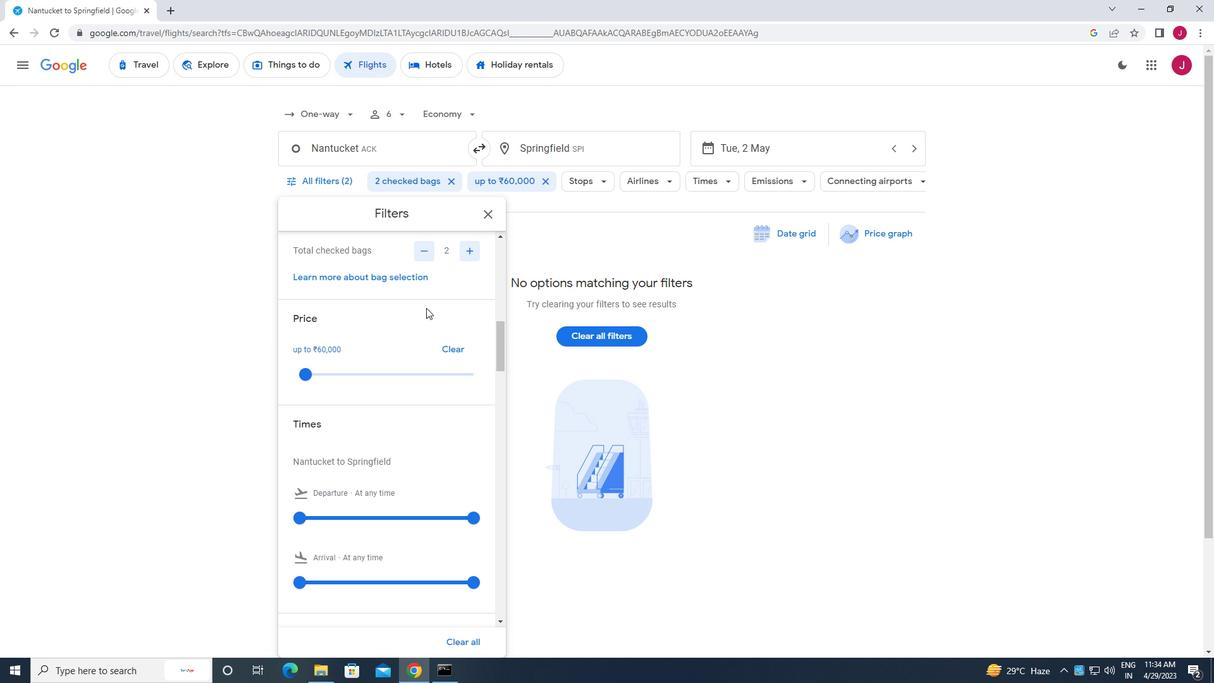 
Action: Mouse scrolled (427, 307) with delta (0, 0)
Screenshot: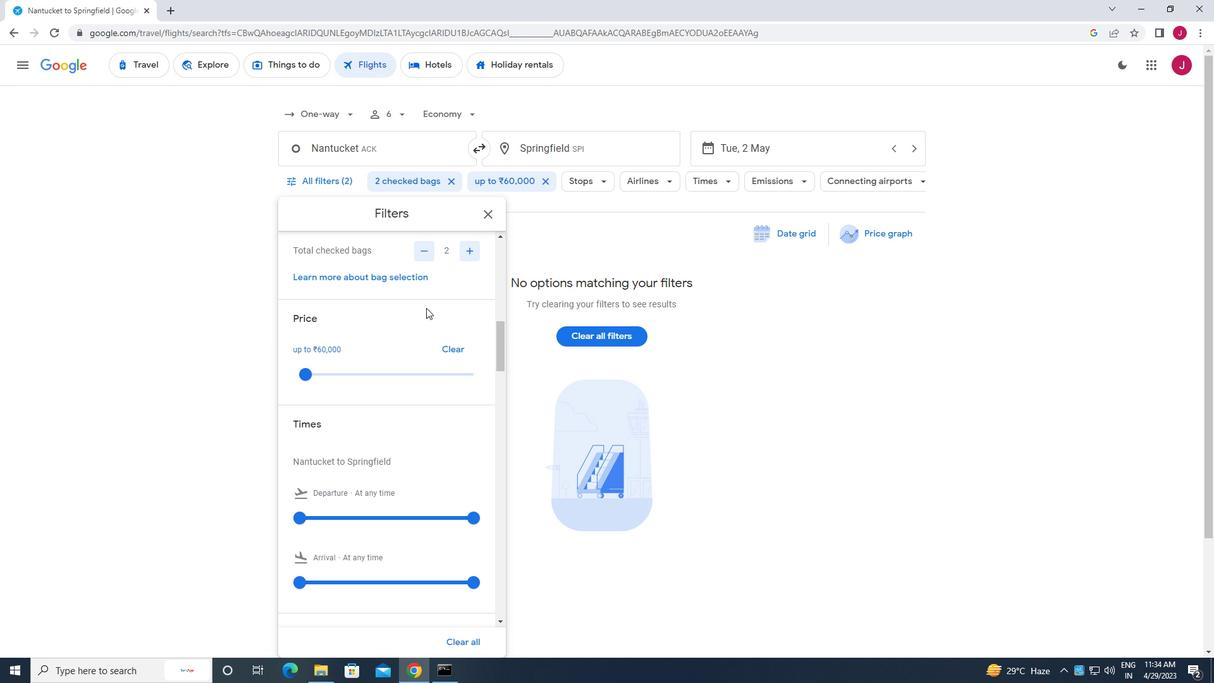 
Action: Mouse moved to (297, 264)
Screenshot: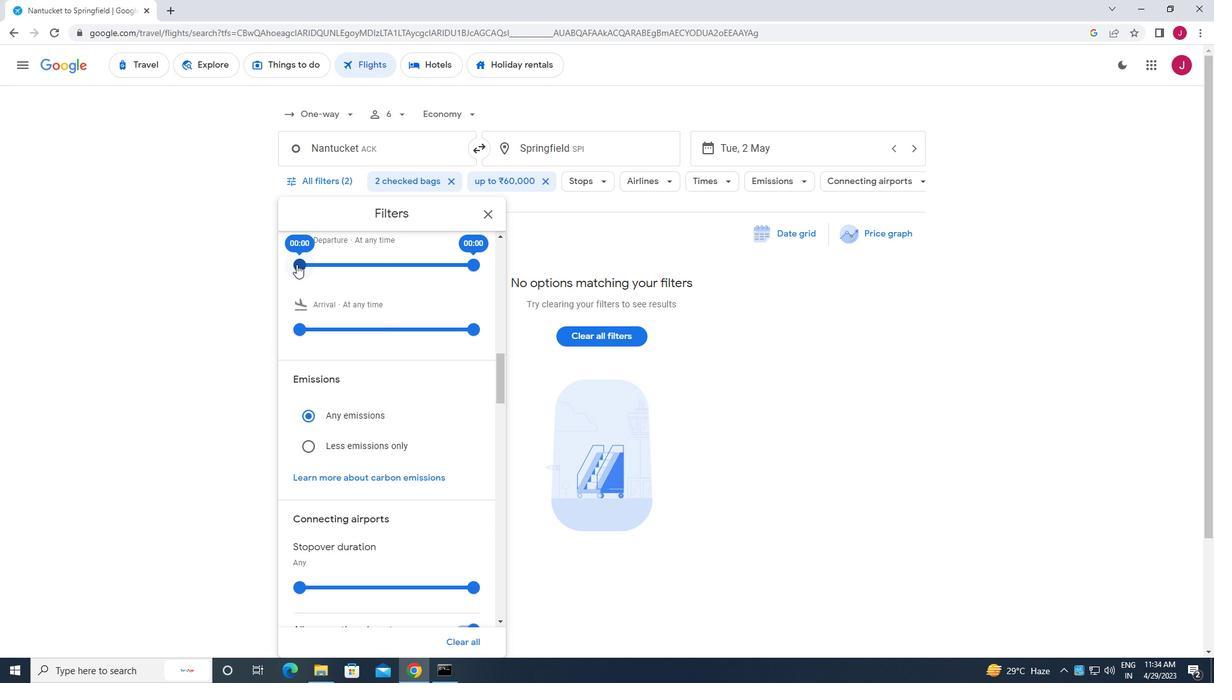 
Action: Mouse pressed left at (297, 264)
Screenshot: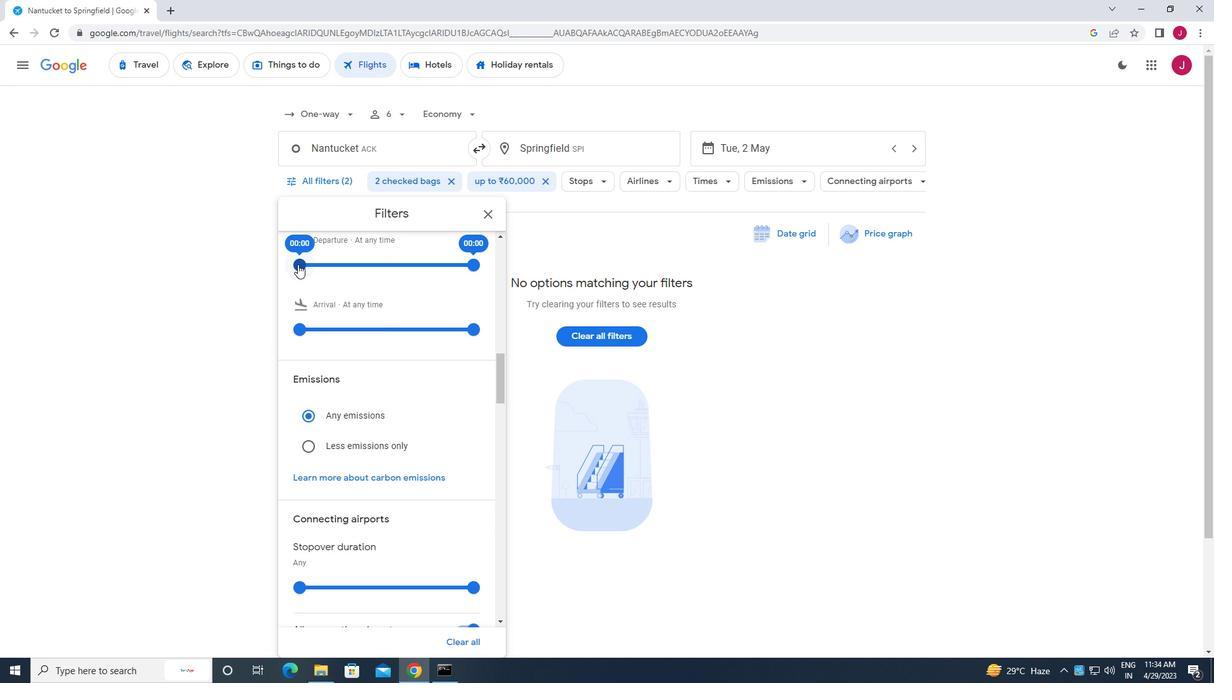 
Action: Mouse moved to (297, 264)
Screenshot: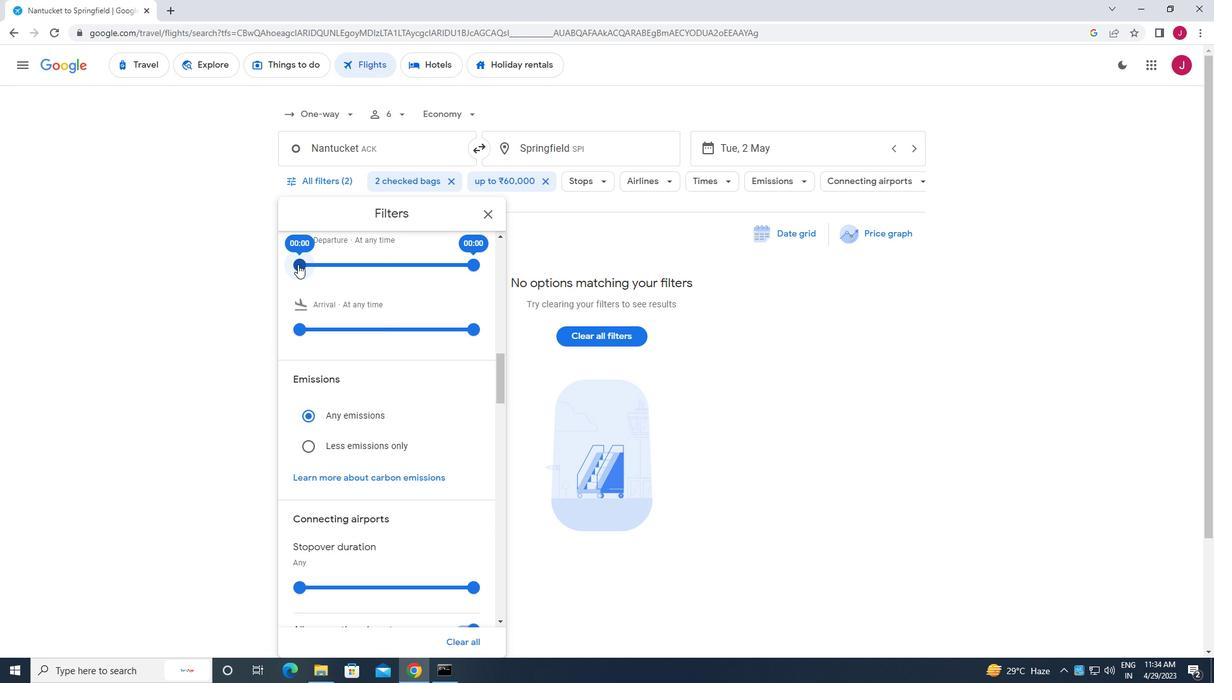 
Action: Mouse pressed left at (297, 264)
Screenshot: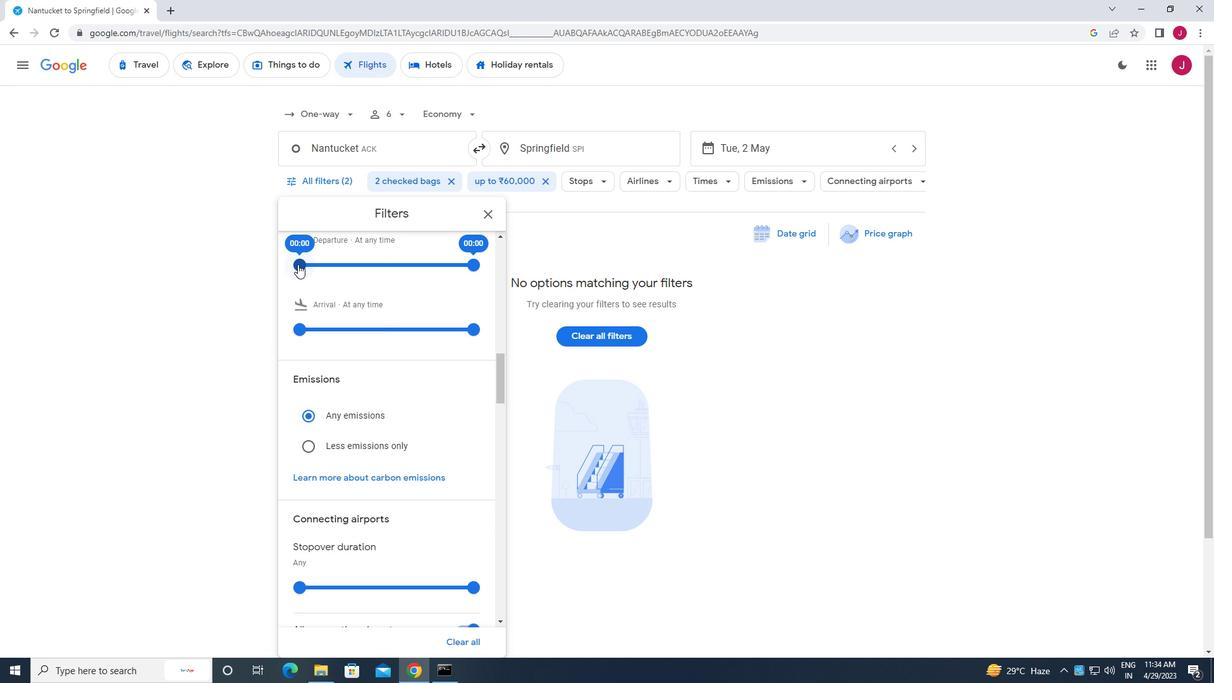 
Action: Mouse moved to (474, 266)
Screenshot: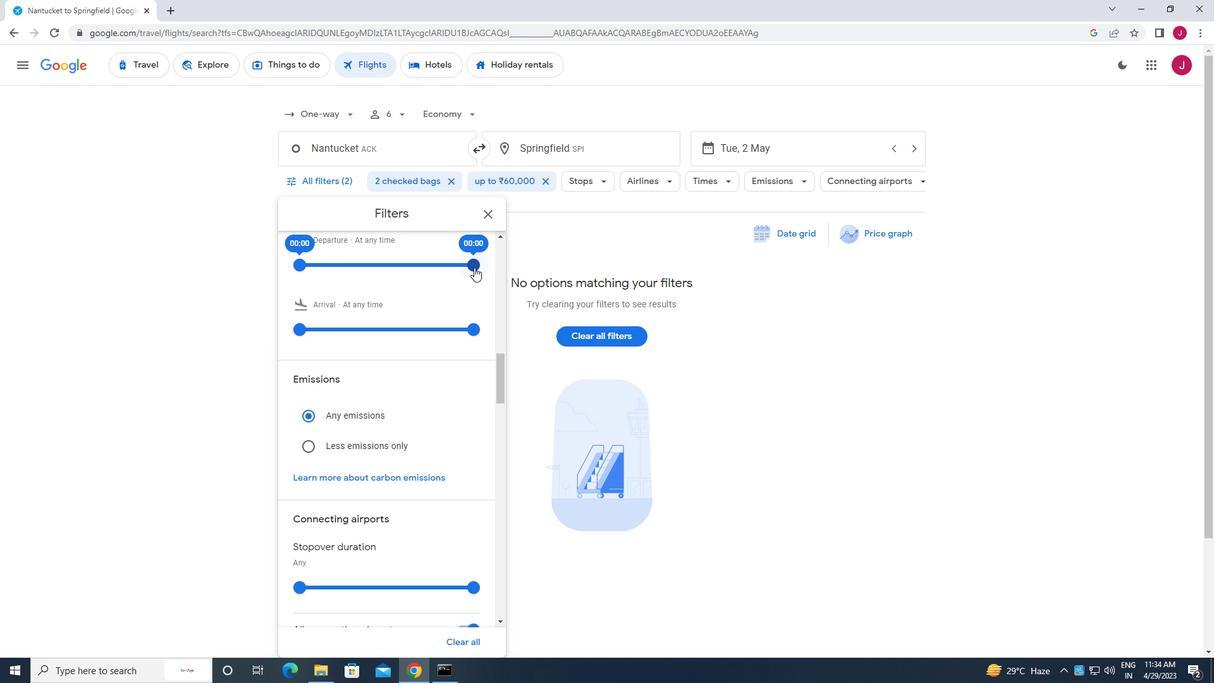 
Action: Mouse pressed left at (474, 266)
Screenshot: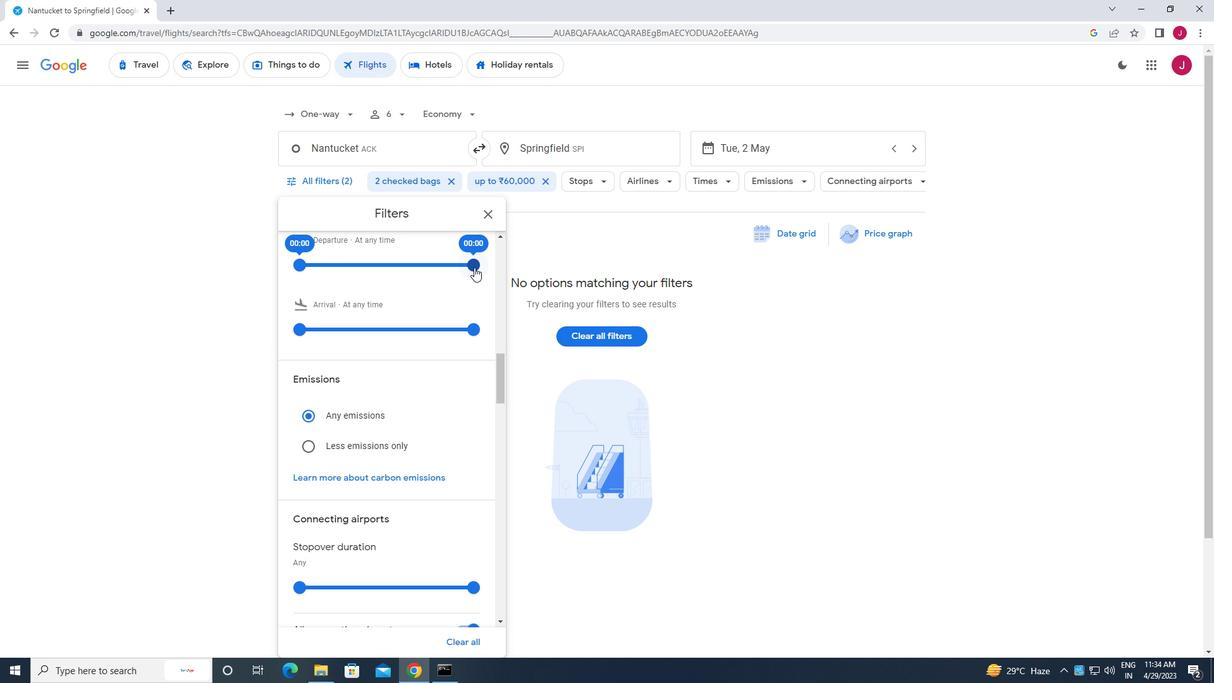 
Action: Mouse moved to (490, 215)
Screenshot: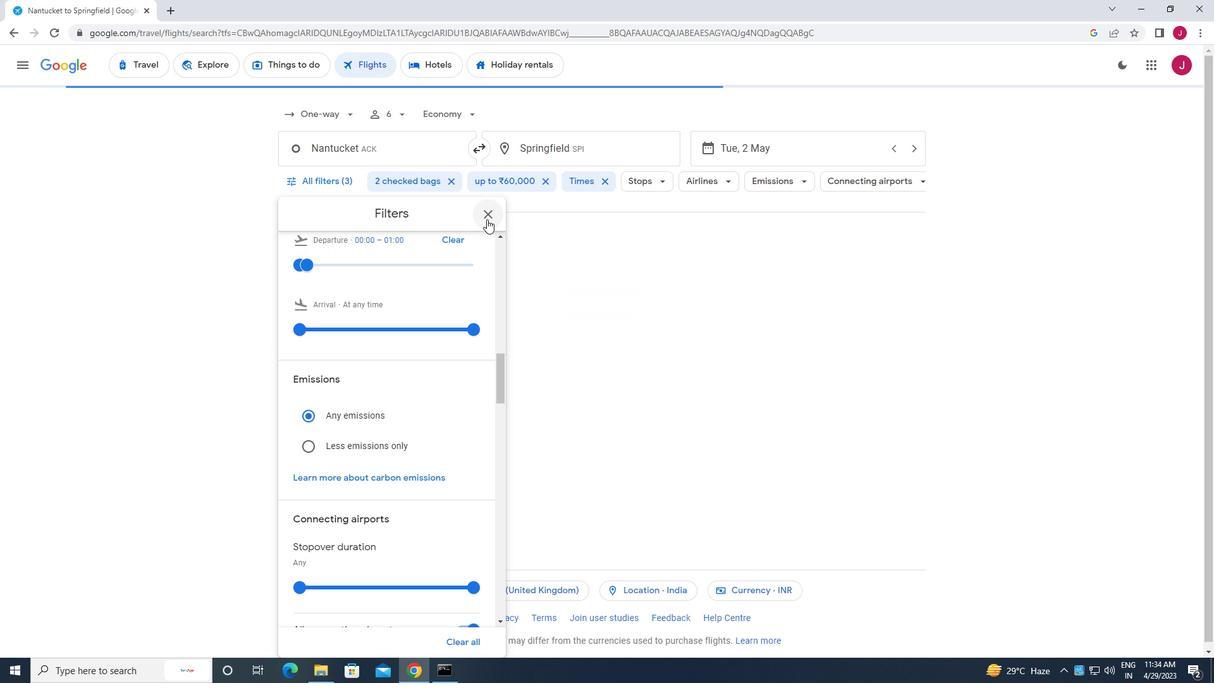 
Action: Mouse pressed left at (490, 215)
Screenshot: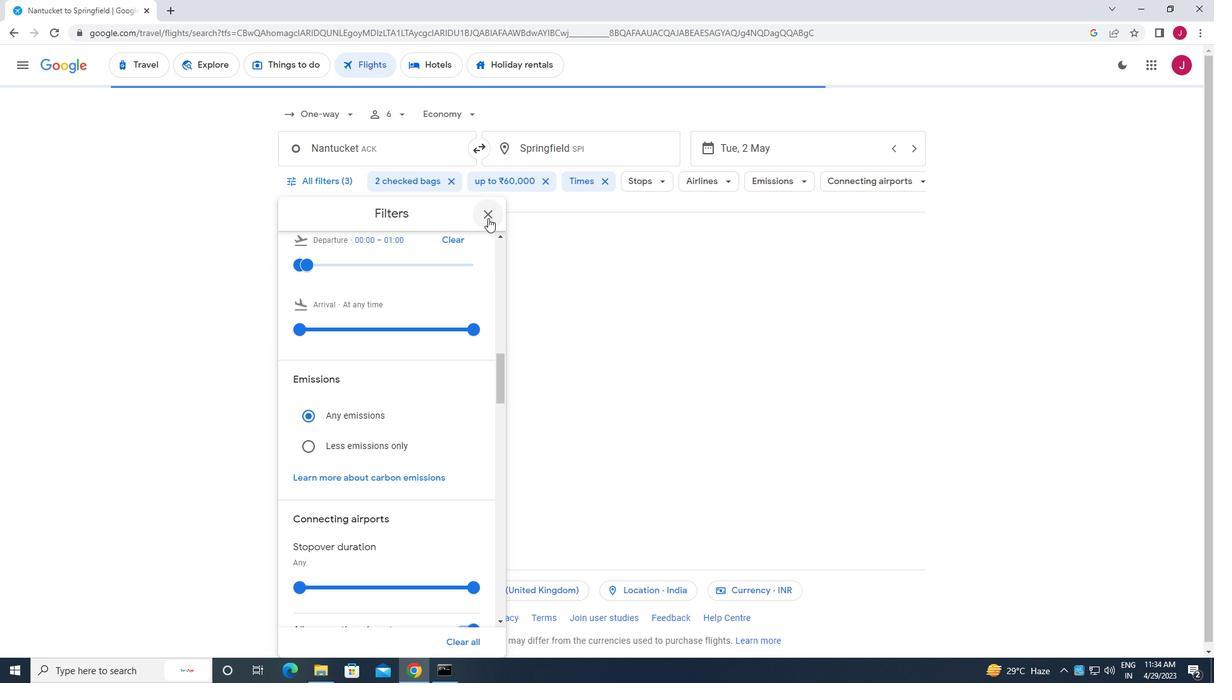 
Action: Mouse moved to (489, 217)
Screenshot: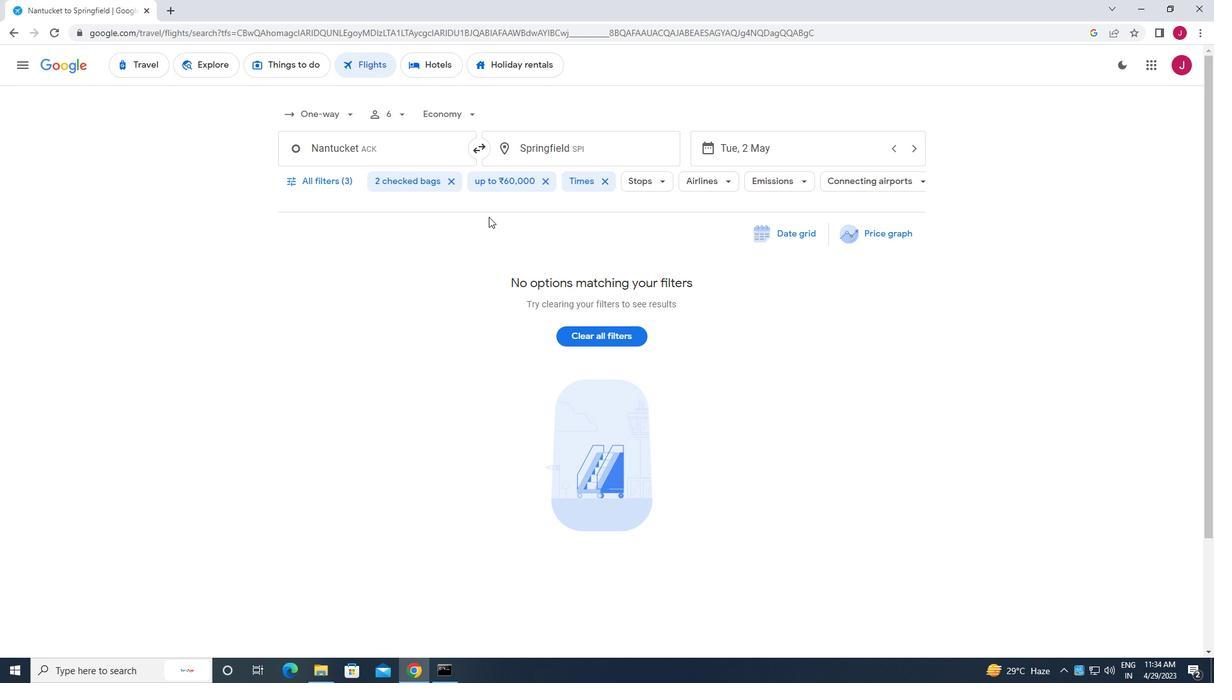 
